Task: Compose an email with the signature Harrison Baker with the subject Request for an update and the message I need your help in coordinating the logistics for the upcoming event. from softage.5@softage.net to softage.2@softage.net, select first sentence, change the font color from current to black and background color to maroon Send the email. Finally, move the email from Sent Items to the label Fitness
Action: Mouse moved to (1111, 88)
Screenshot: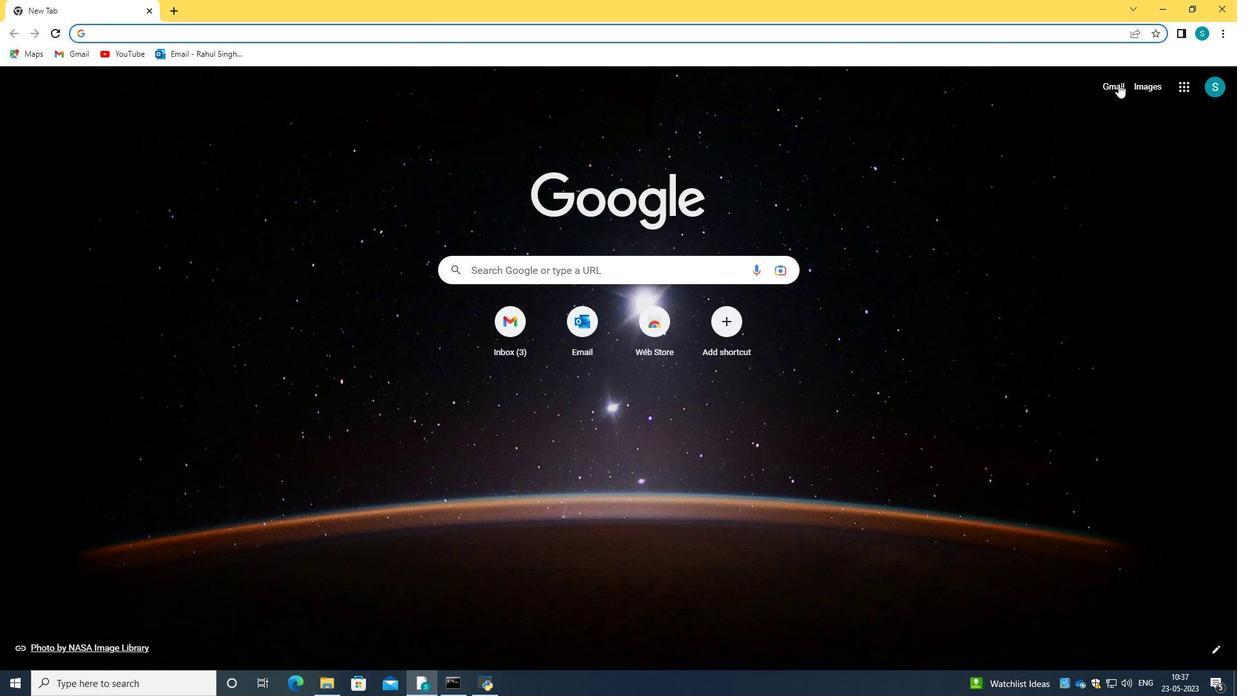 
Action: Mouse pressed left at (1111, 88)
Screenshot: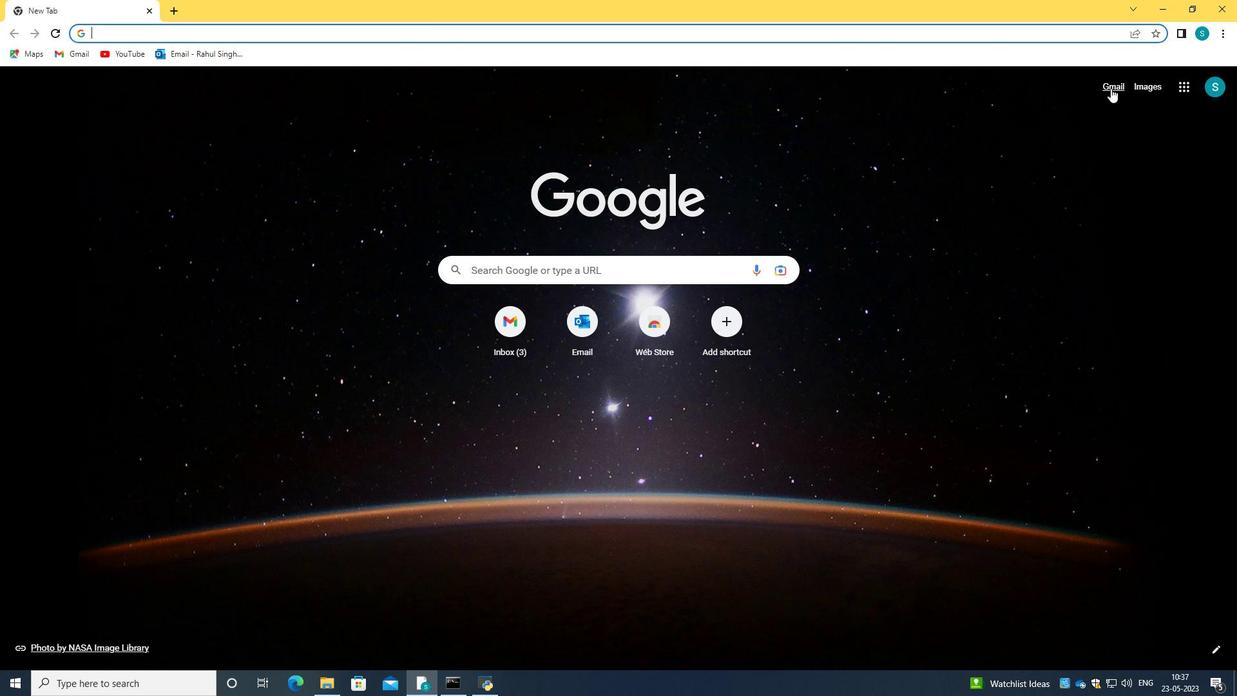
Action: Mouse moved to (641, 198)
Screenshot: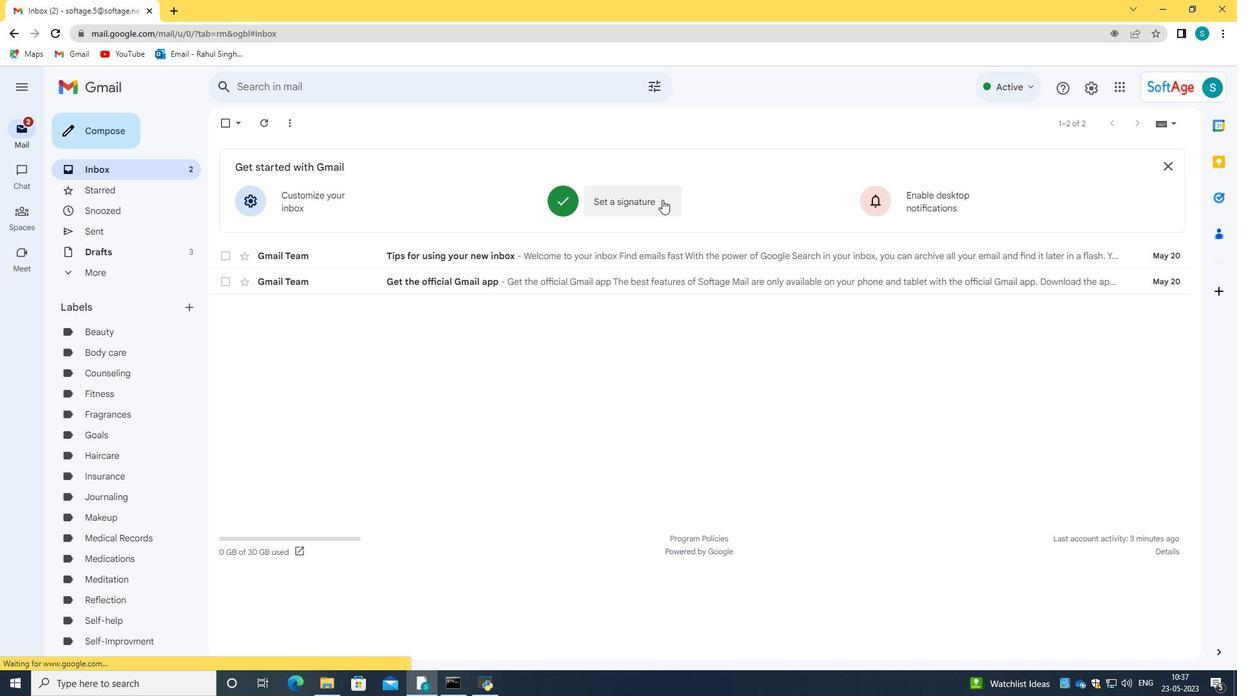 
Action: Mouse pressed left at (641, 198)
Screenshot: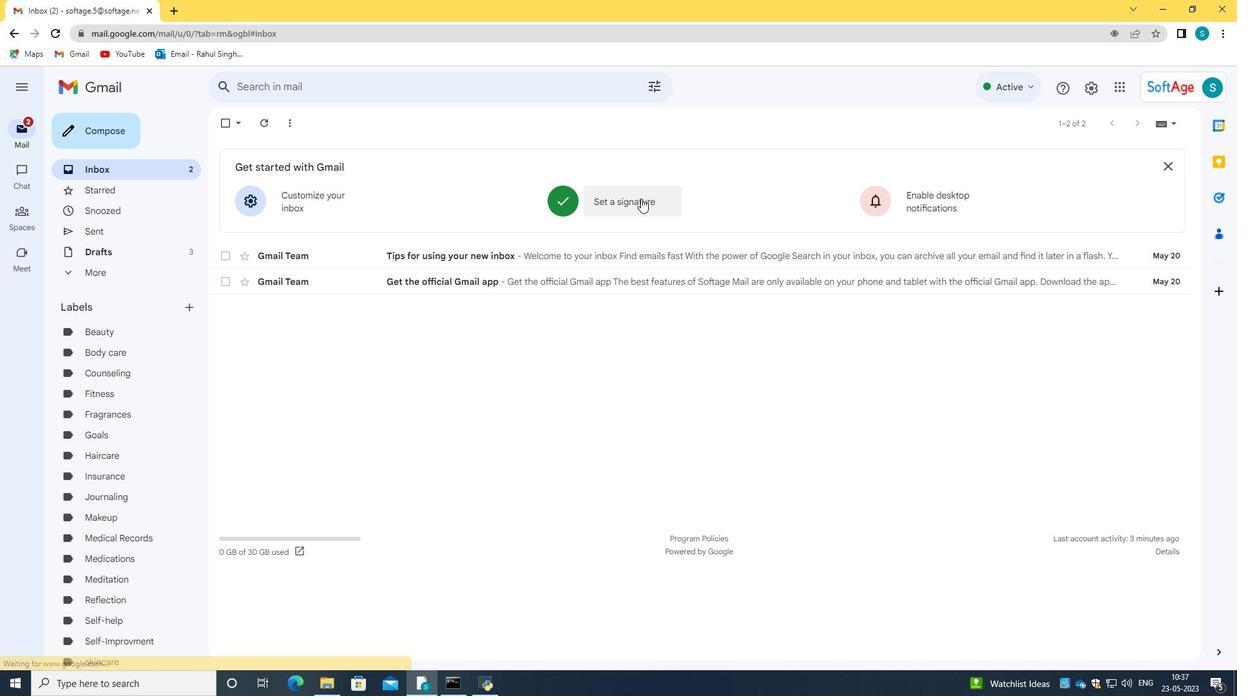 
Action: Mouse moved to (650, 237)
Screenshot: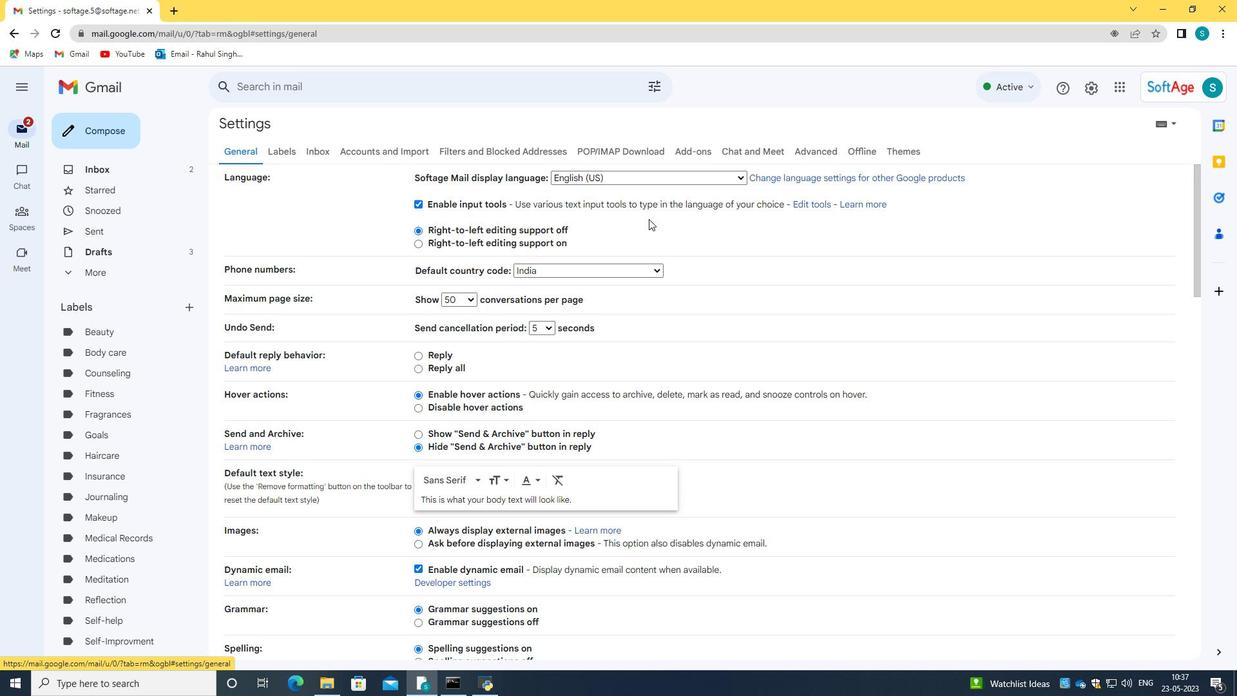 
Action: Mouse scrolled (650, 236) with delta (0, 0)
Screenshot: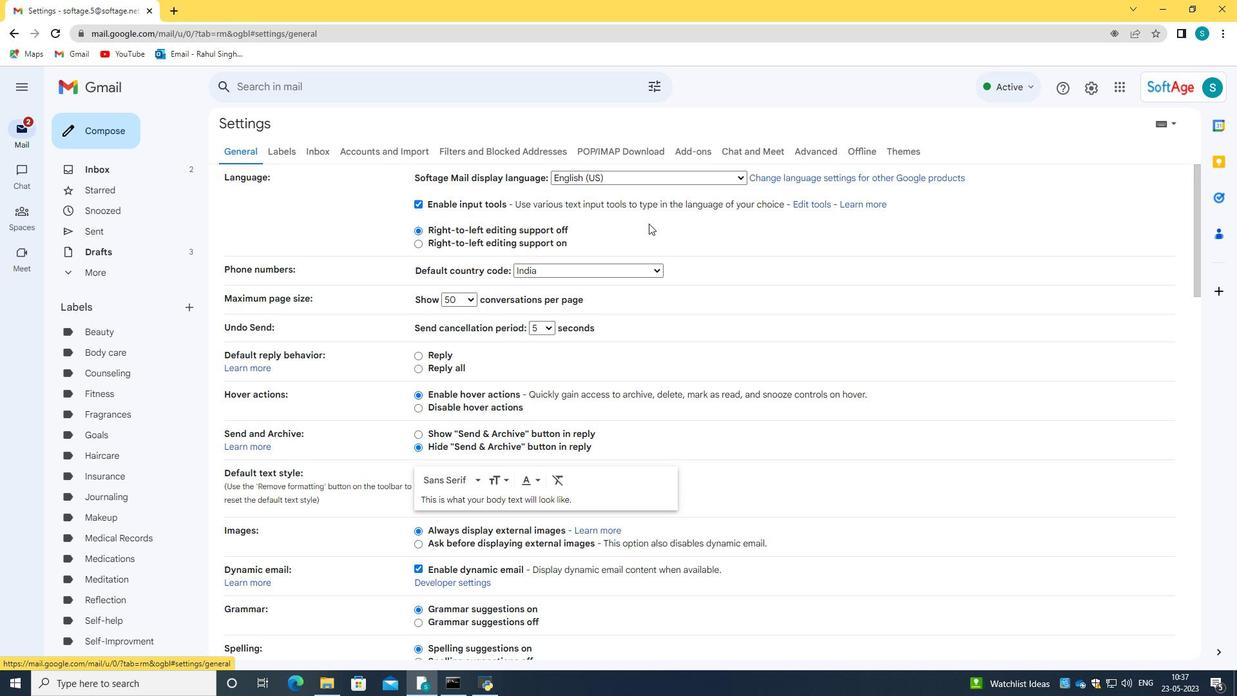 
Action: Mouse moved to (650, 237)
Screenshot: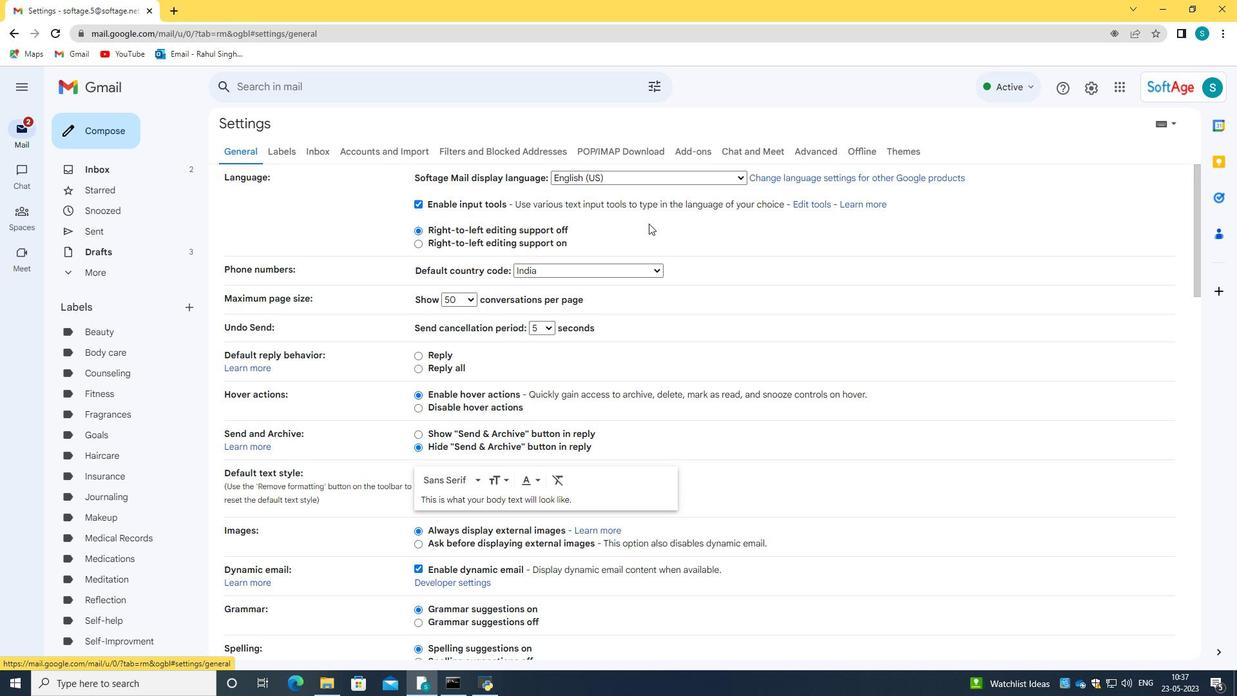 
Action: Mouse scrolled (650, 237) with delta (0, 0)
Screenshot: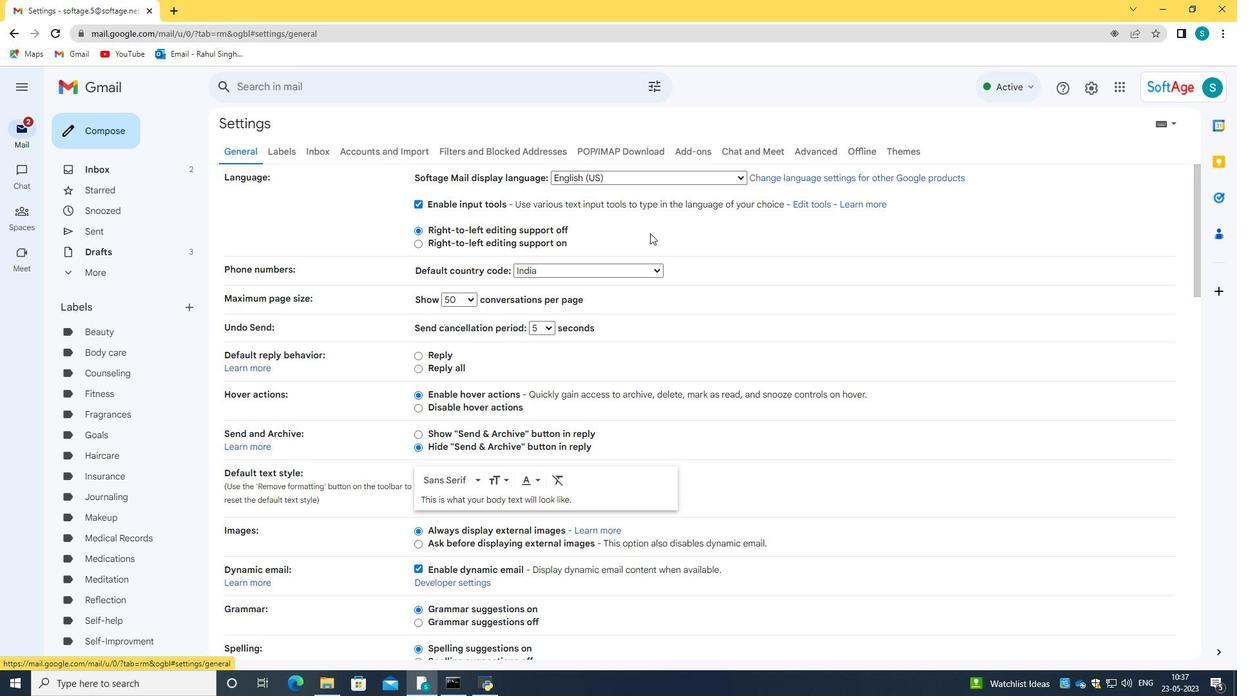 
Action: Mouse scrolled (650, 237) with delta (0, 0)
Screenshot: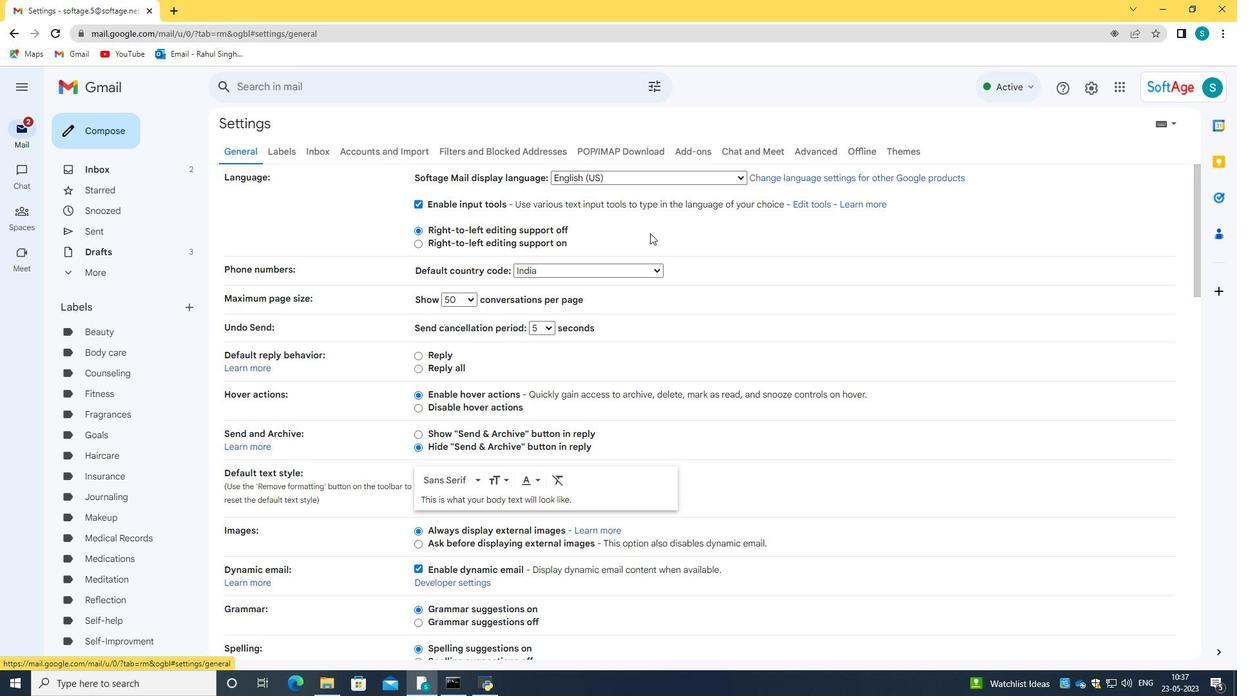 
Action: Mouse scrolled (650, 237) with delta (0, 0)
Screenshot: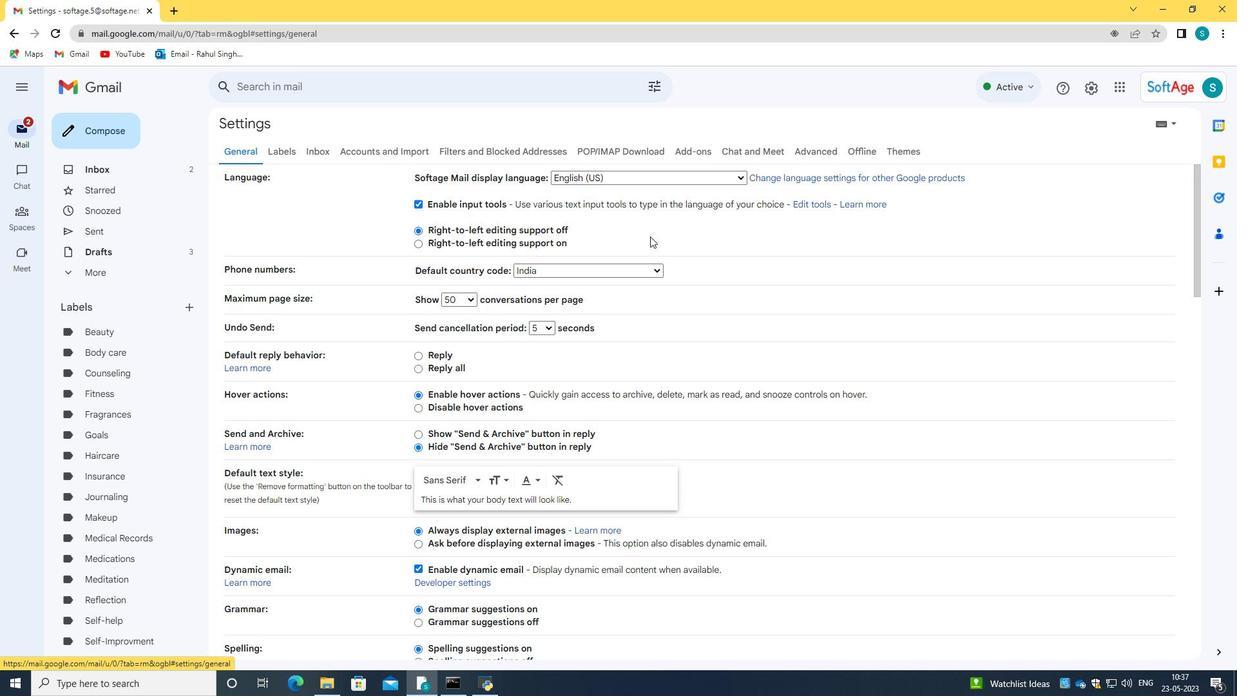 
Action: Mouse scrolled (650, 237) with delta (0, 0)
Screenshot: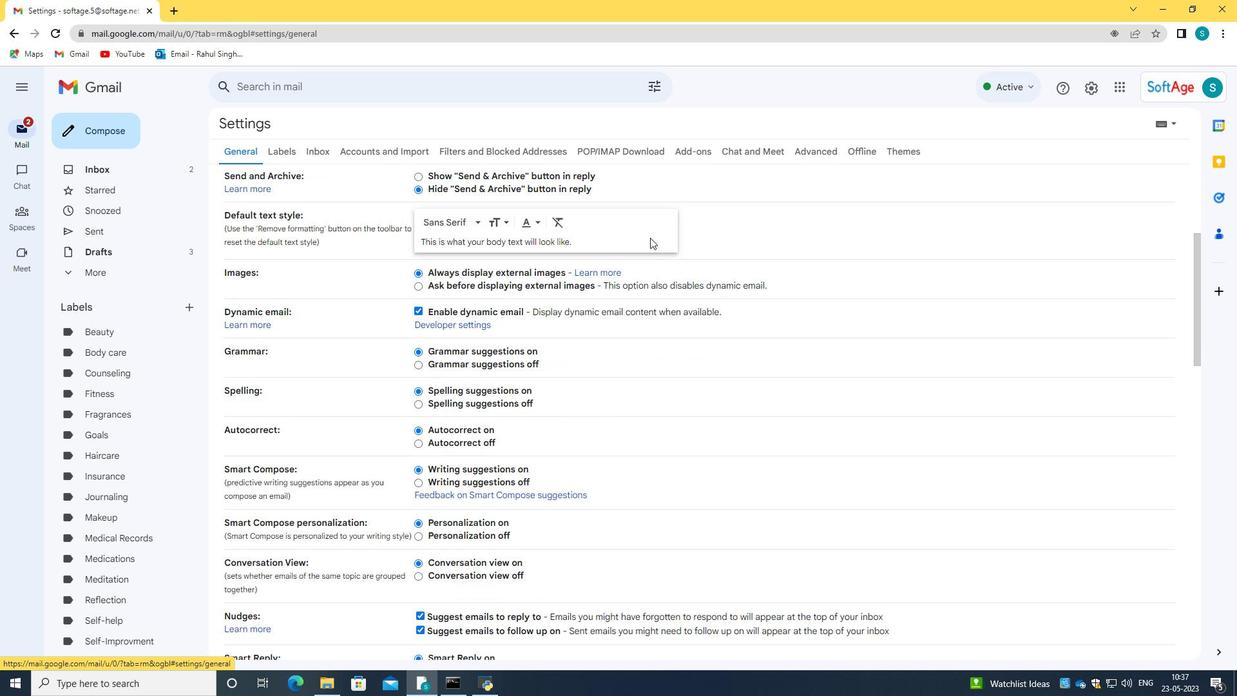 
Action: Mouse scrolled (650, 237) with delta (0, 0)
Screenshot: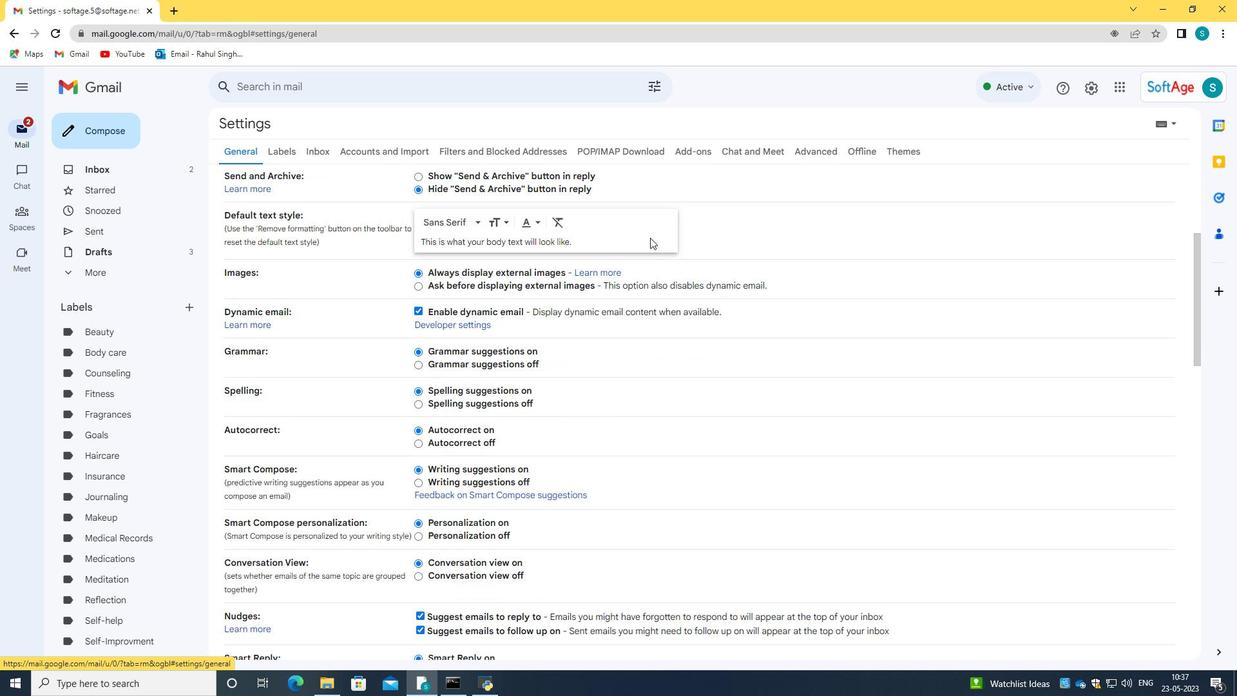 
Action: Mouse scrolled (650, 237) with delta (0, 0)
Screenshot: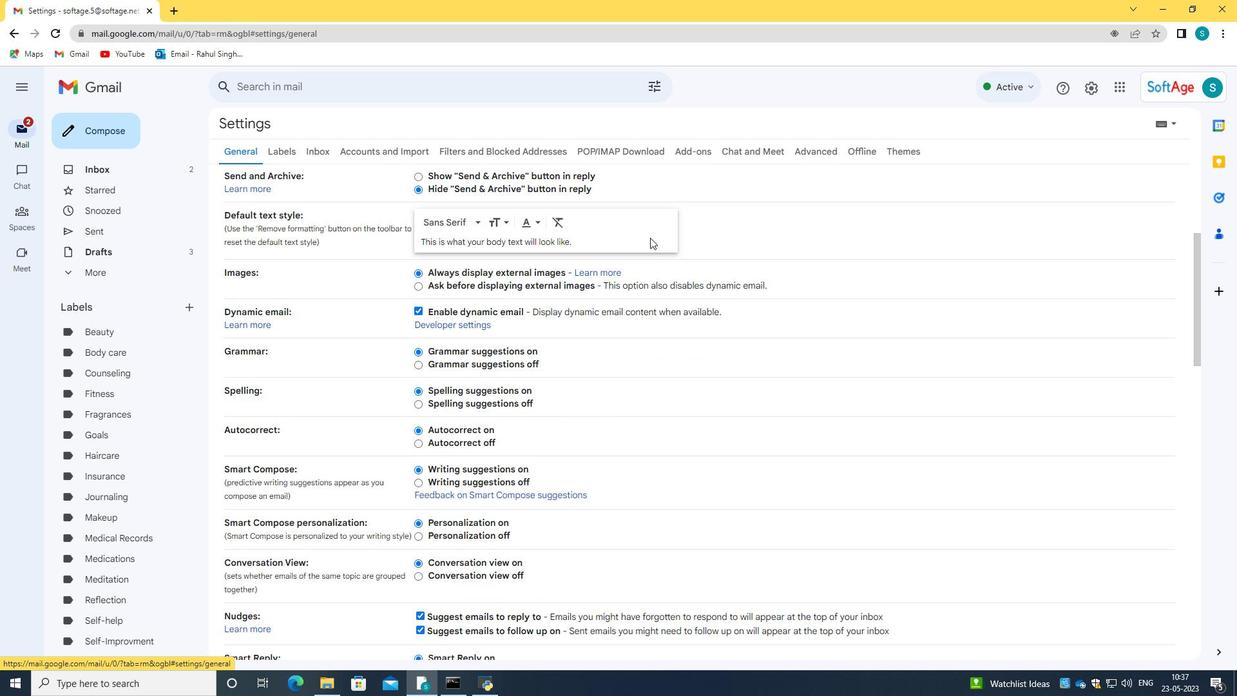 
Action: Mouse scrolled (650, 237) with delta (0, 0)
Screenshot: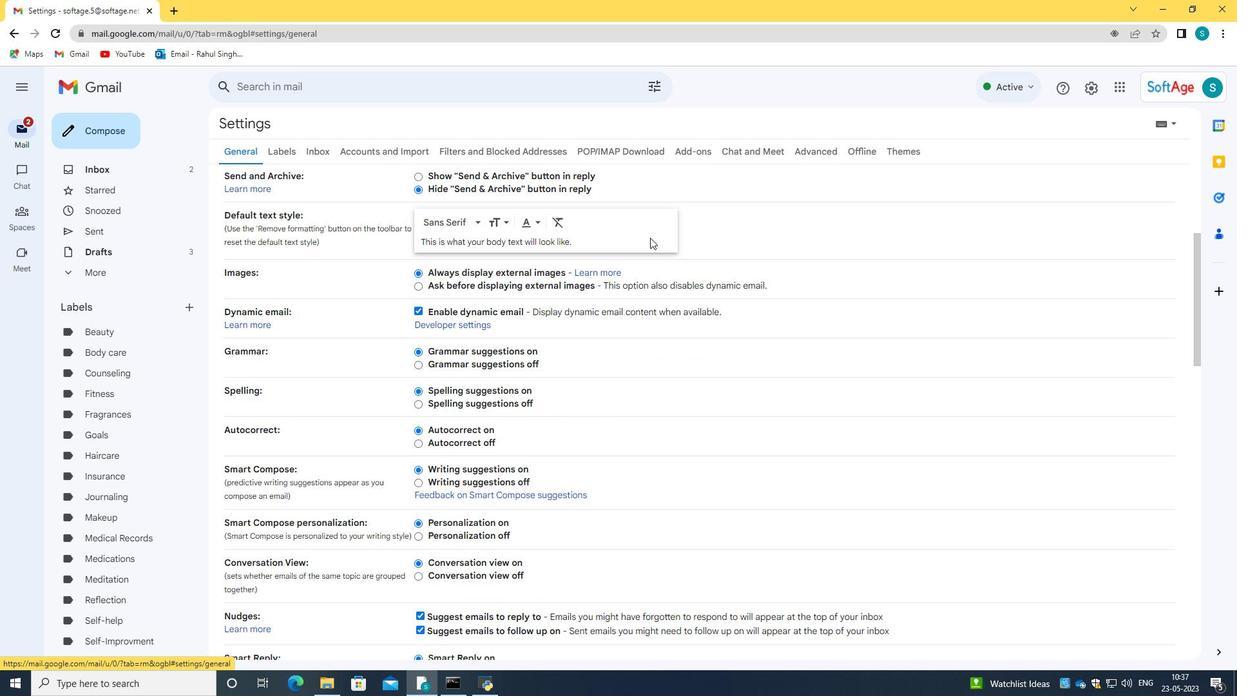 
Action: Mouse moved to (650, 238)
Screenshot: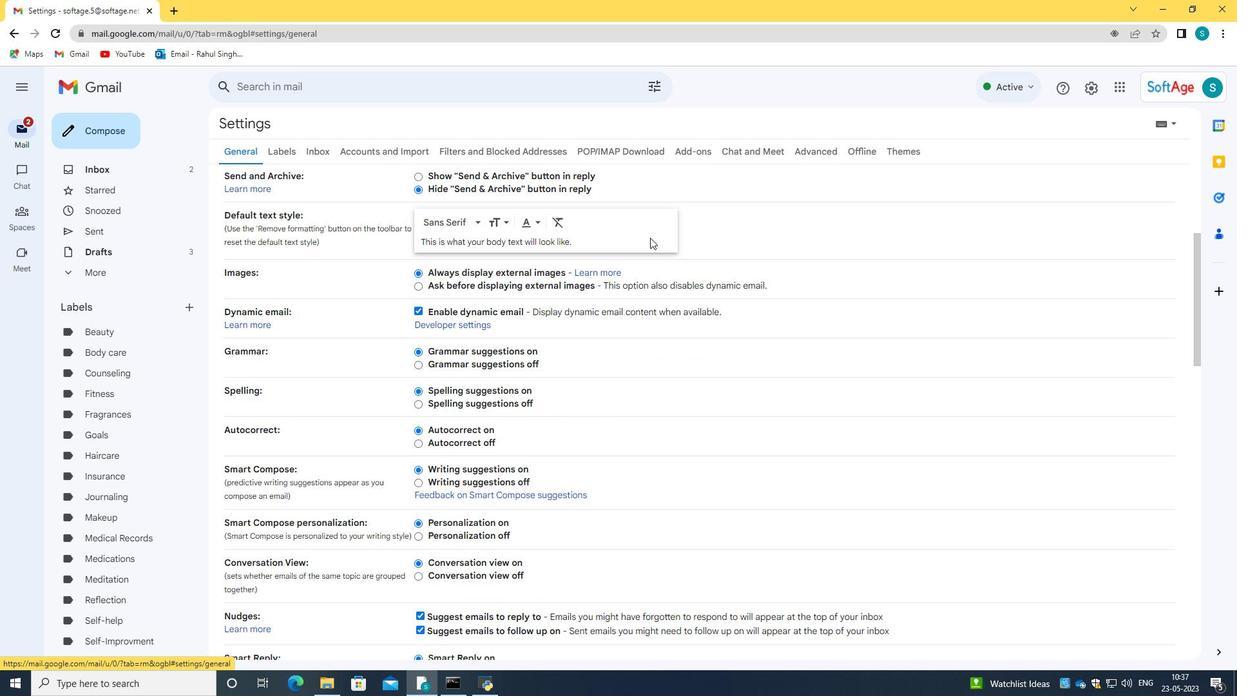 
Action: Mouse scrolled (650, 237) with delta (0, 0)
Screenshot: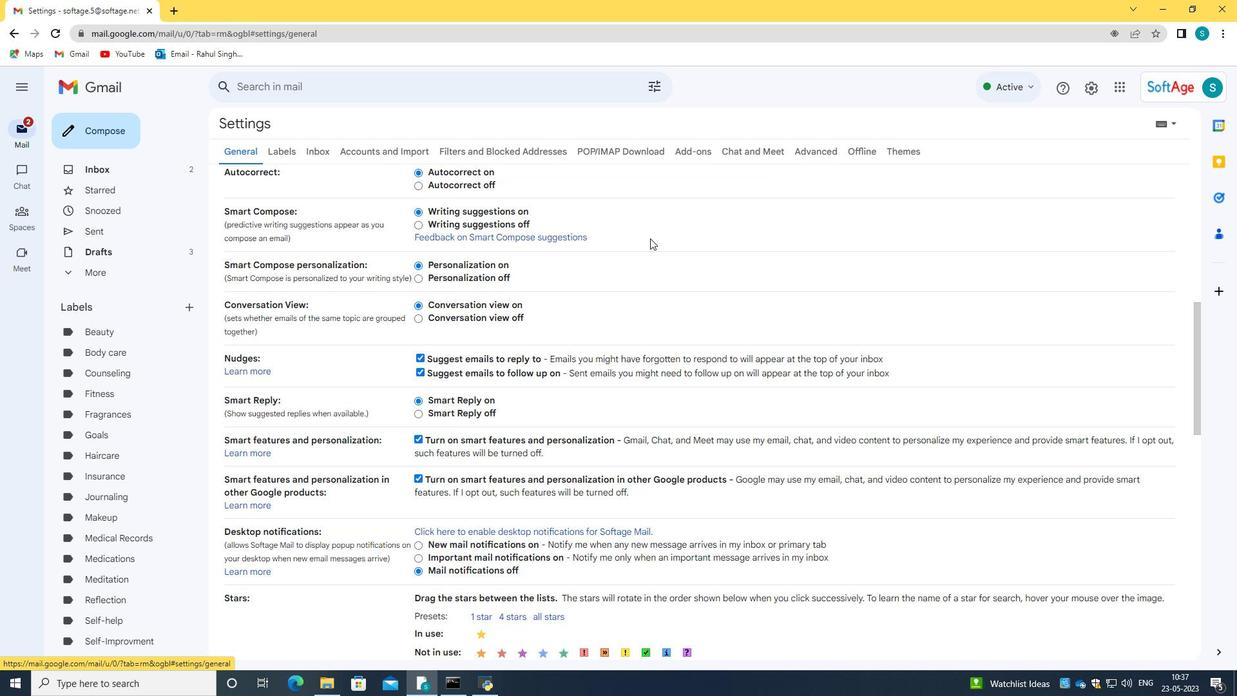 
Action: Mouse scrolled (650, 237) with delta (0, 0)
Screenshot: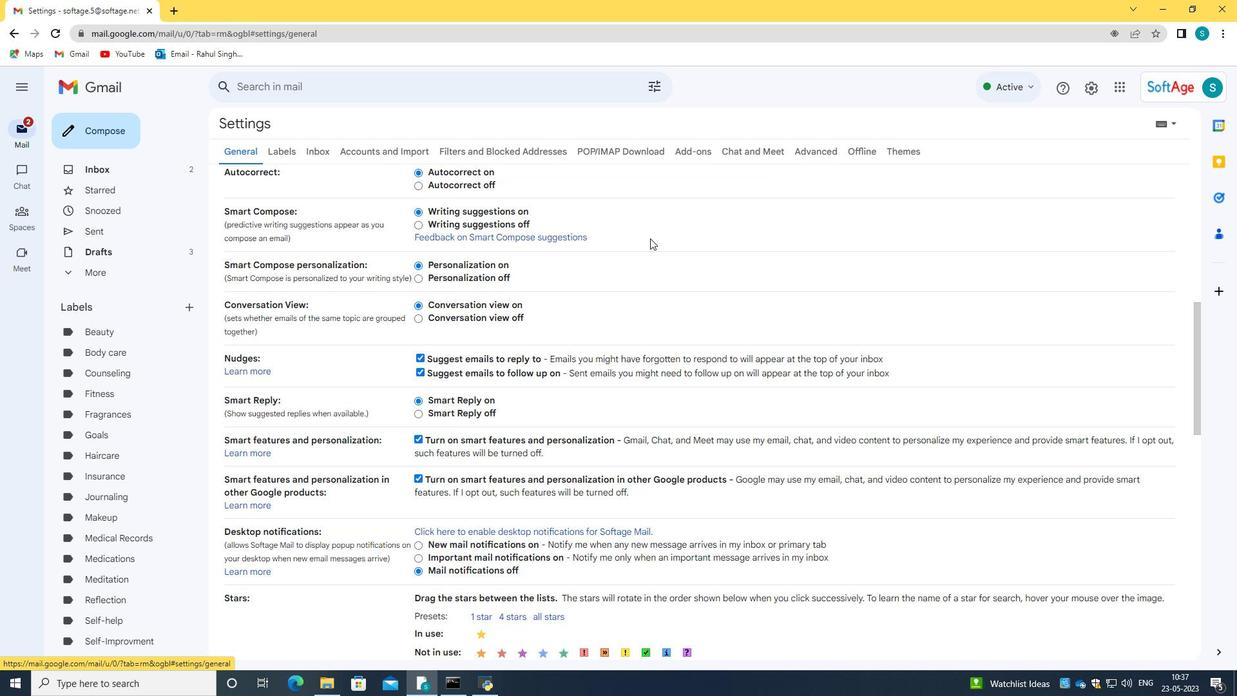 
Action: Mouse scrolled (650, 237) with delta (0, 0)
Screenshot: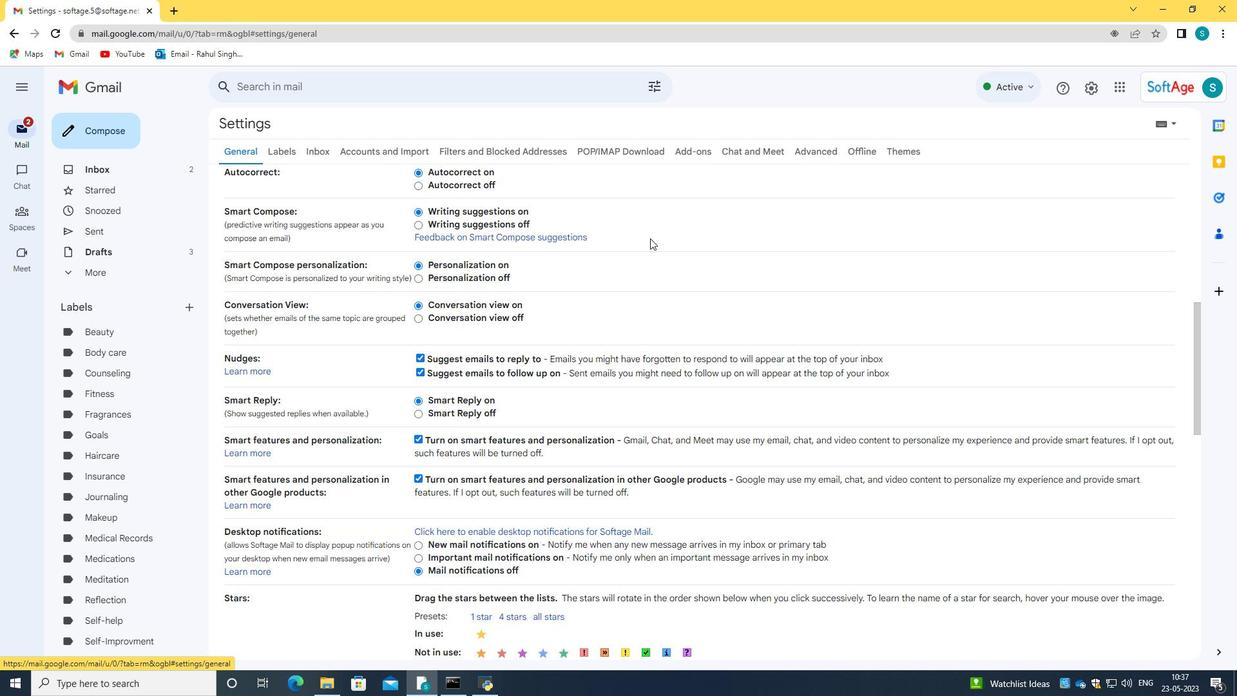 
Action: Mouse scrolled (650, 237) with delta (0, 0)
Screenshot: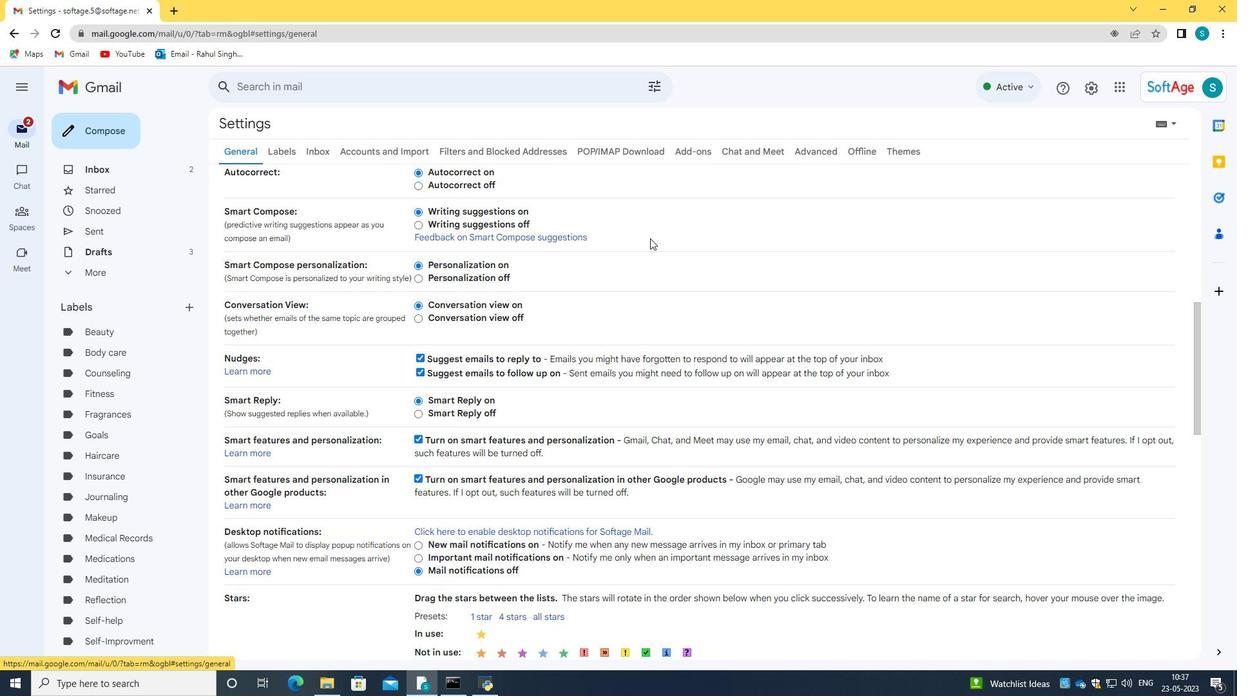 
Action: Mouse moved to (546, 601)
Screenshot: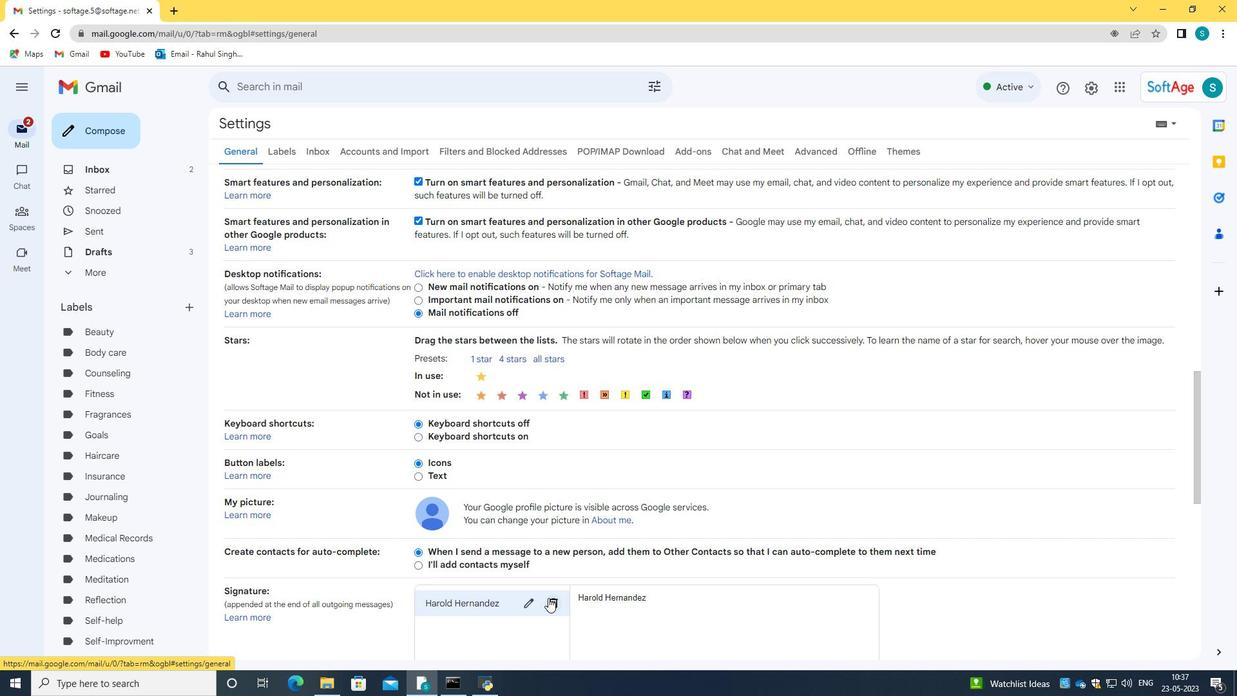 
Action: Mouse pressed left at (546, 601)
Screenshot: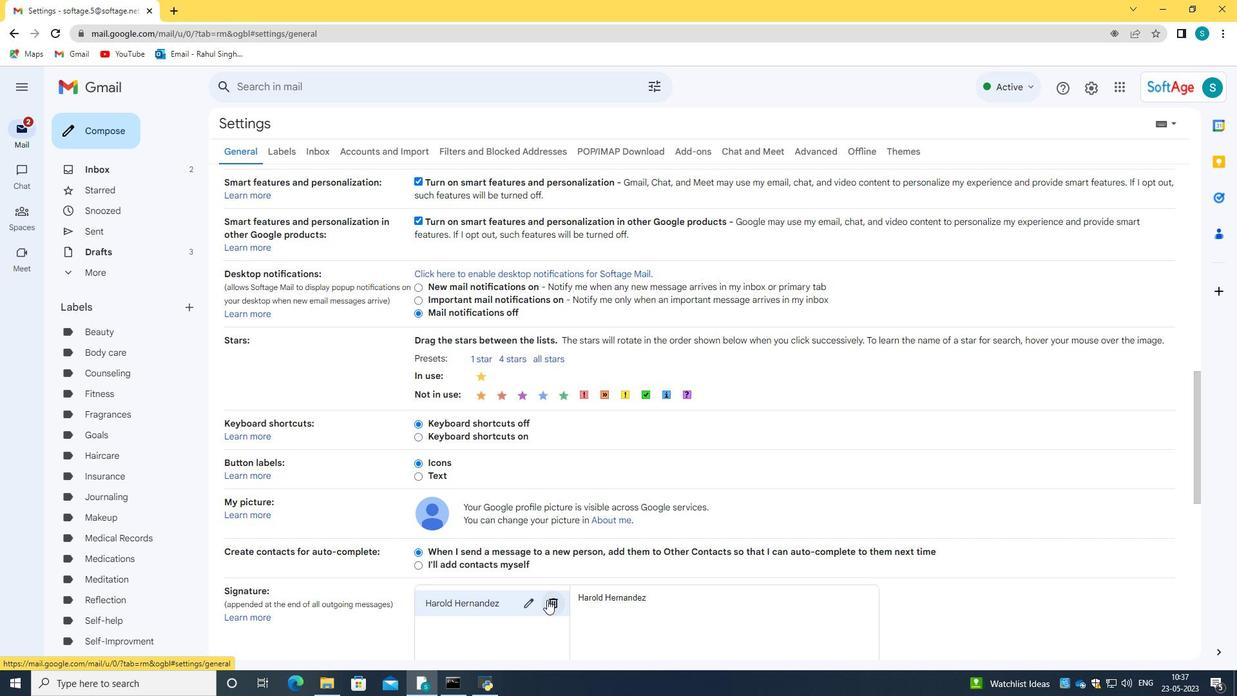 
Action: Mouse moved to (731, 398)
Screenshot: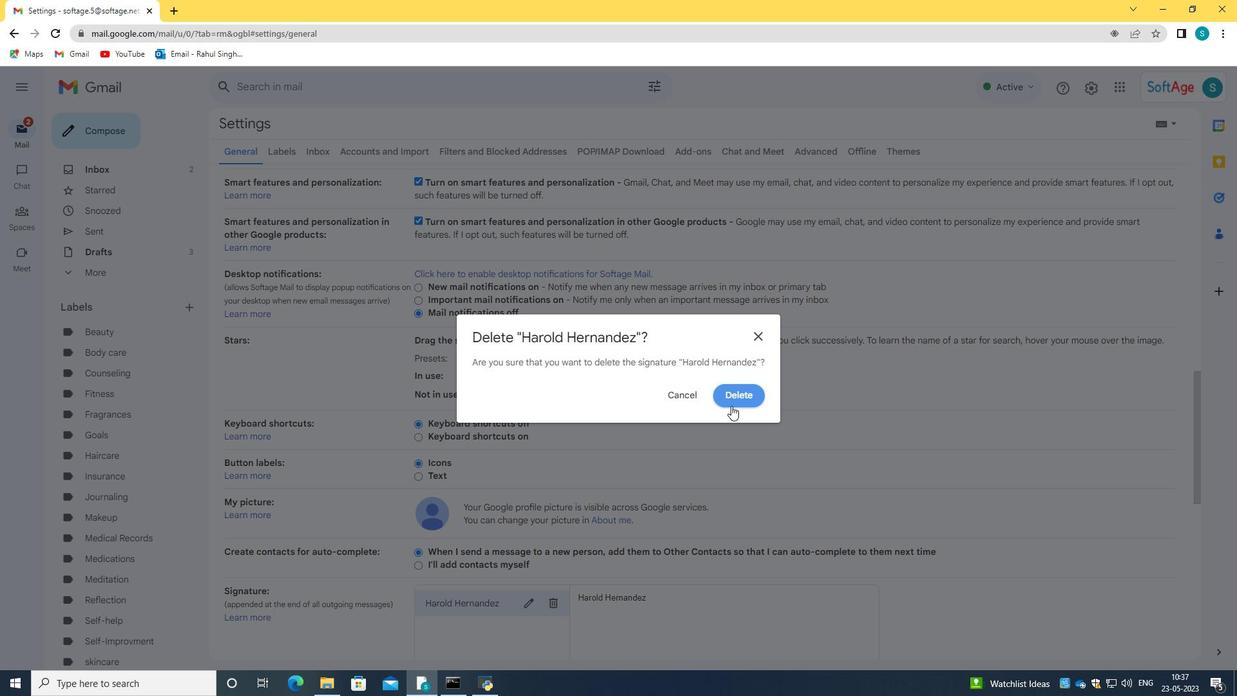 
Action: Mouse pressed left at (731, 398)
Screenshot: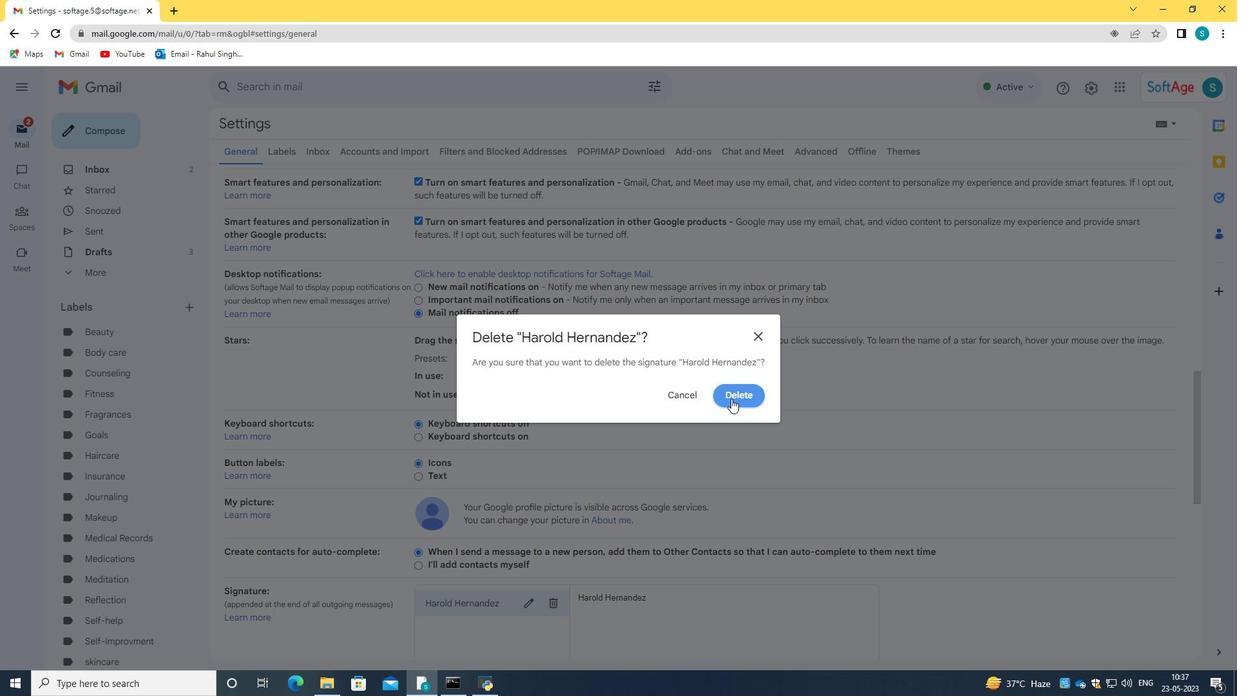 
Action: Mouse moved to (611, 466)
Screenshot: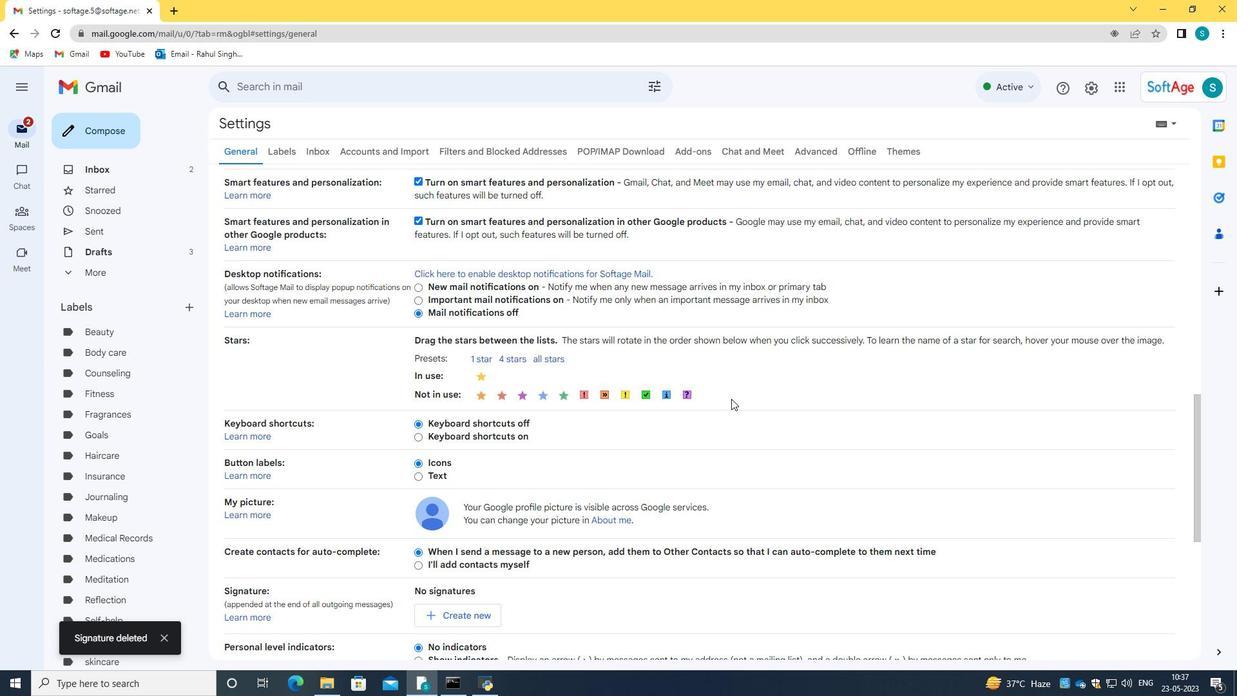 
Action: Mouse scrolled (611, 465) with delta (0, 0)
Screenshot: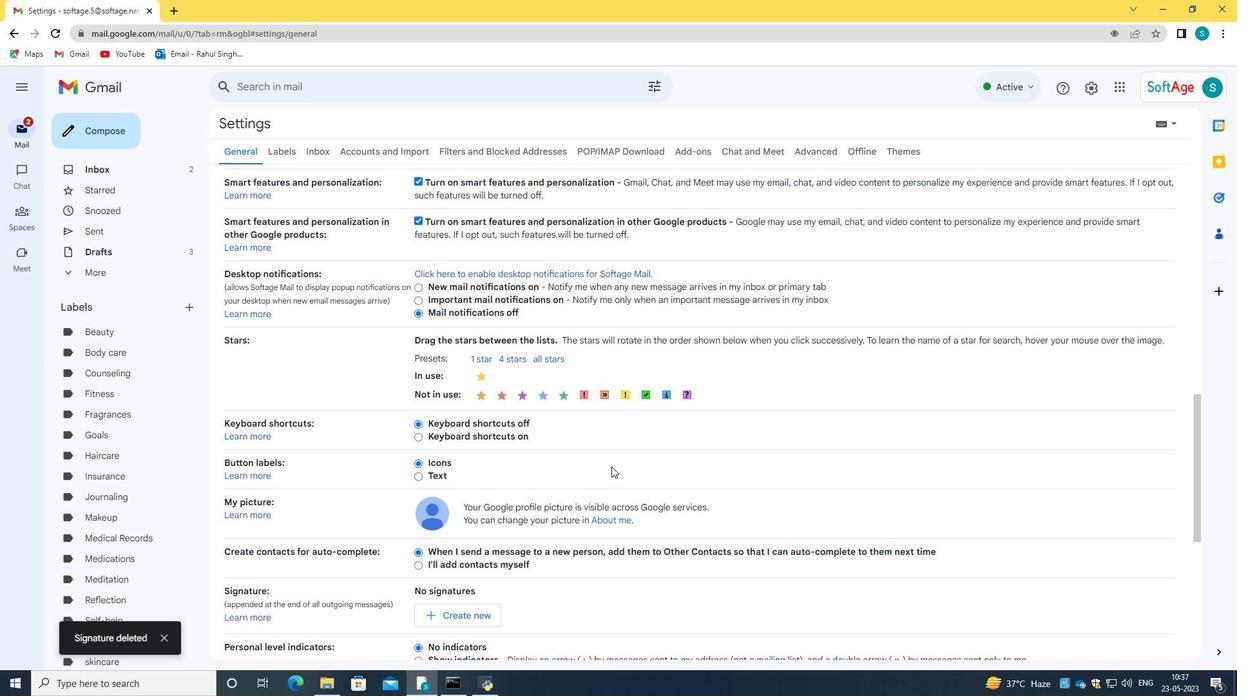 
Action: Mouse moved to (450, 550)
Screenshot: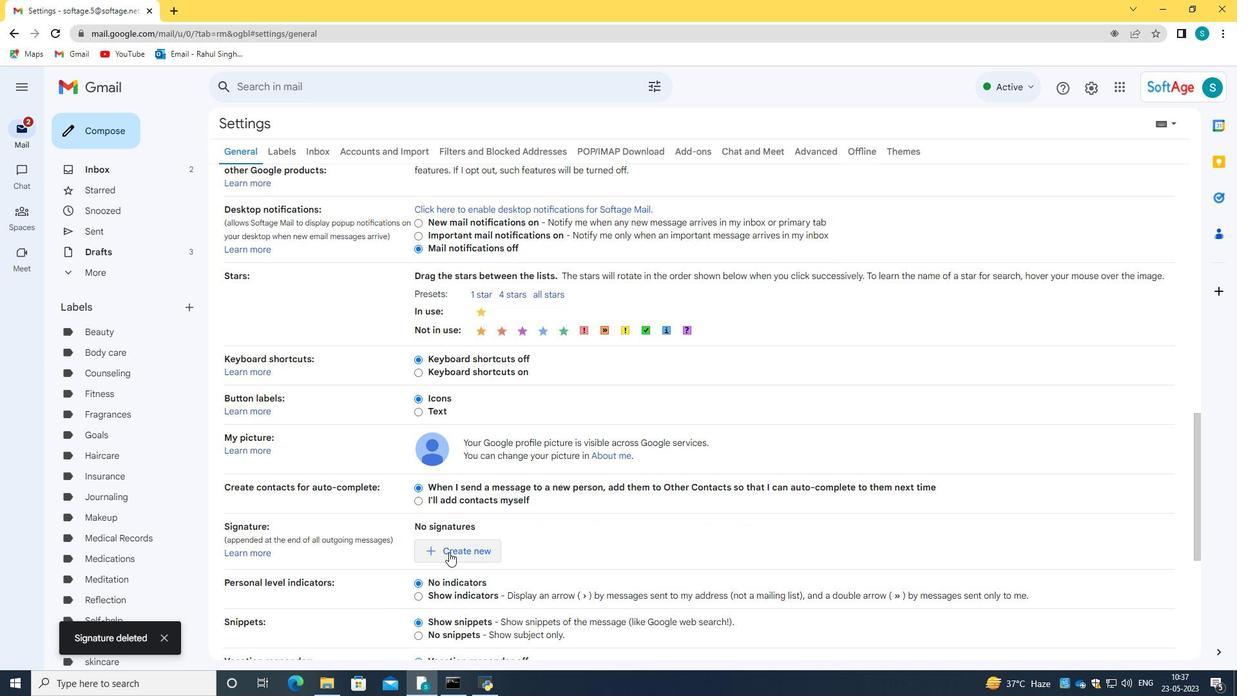 
Action: Mouse pressed left at (450, 550)
Screenshot: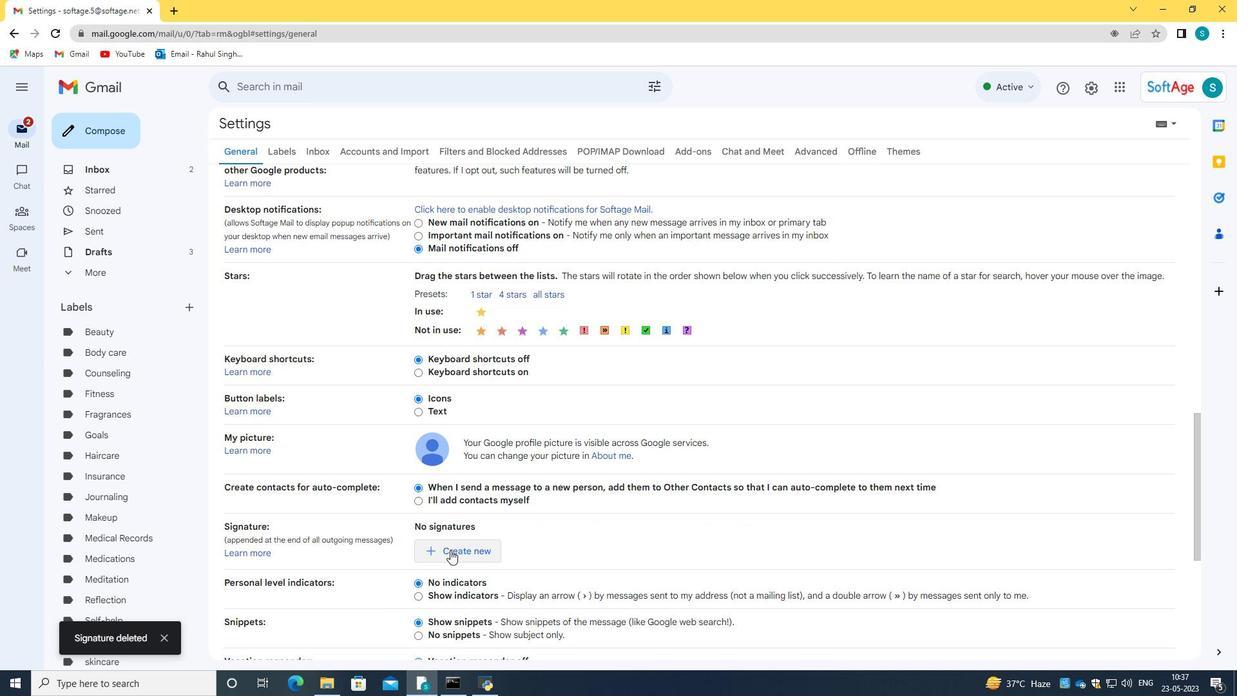 
Action: Mouse moved to (538, 360)
Screenshot: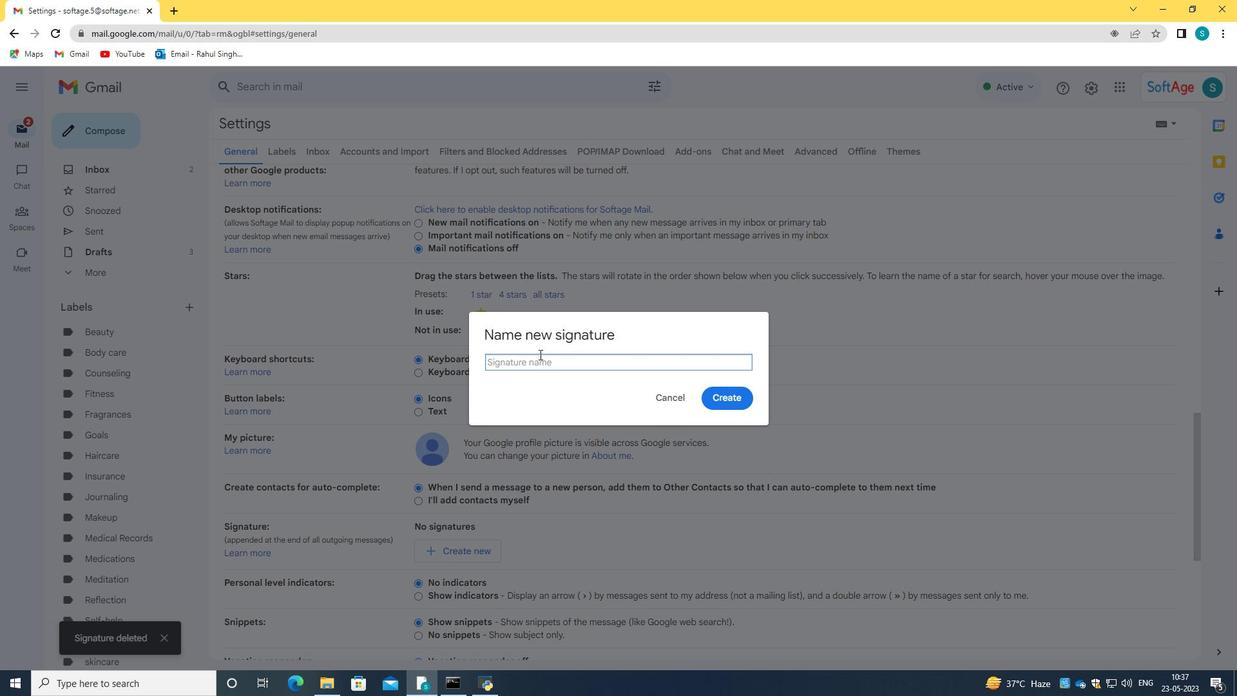 
Action: Key pressed <Key.caps_lock>H<Key.caps_lock>arrison<Key.space><Key.caps_lock>B<Key.caps_lock>aker
Screenshot: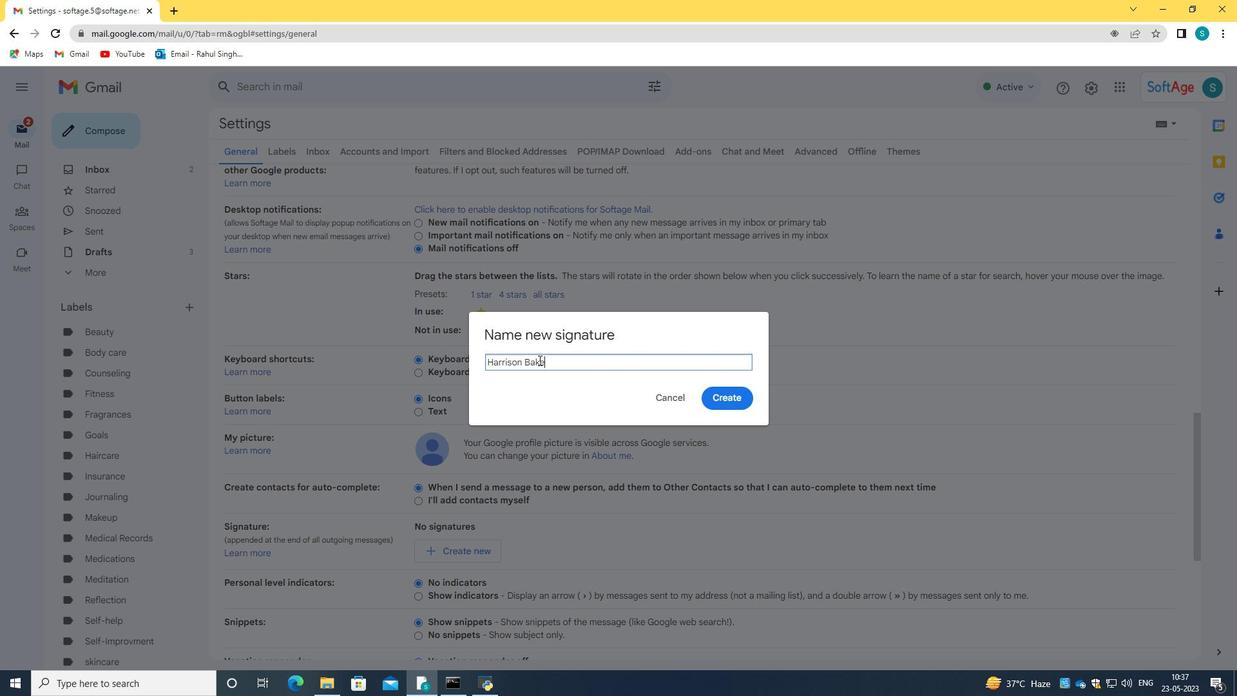 
Action: Mouse moved to (751, 395)
Screenshot: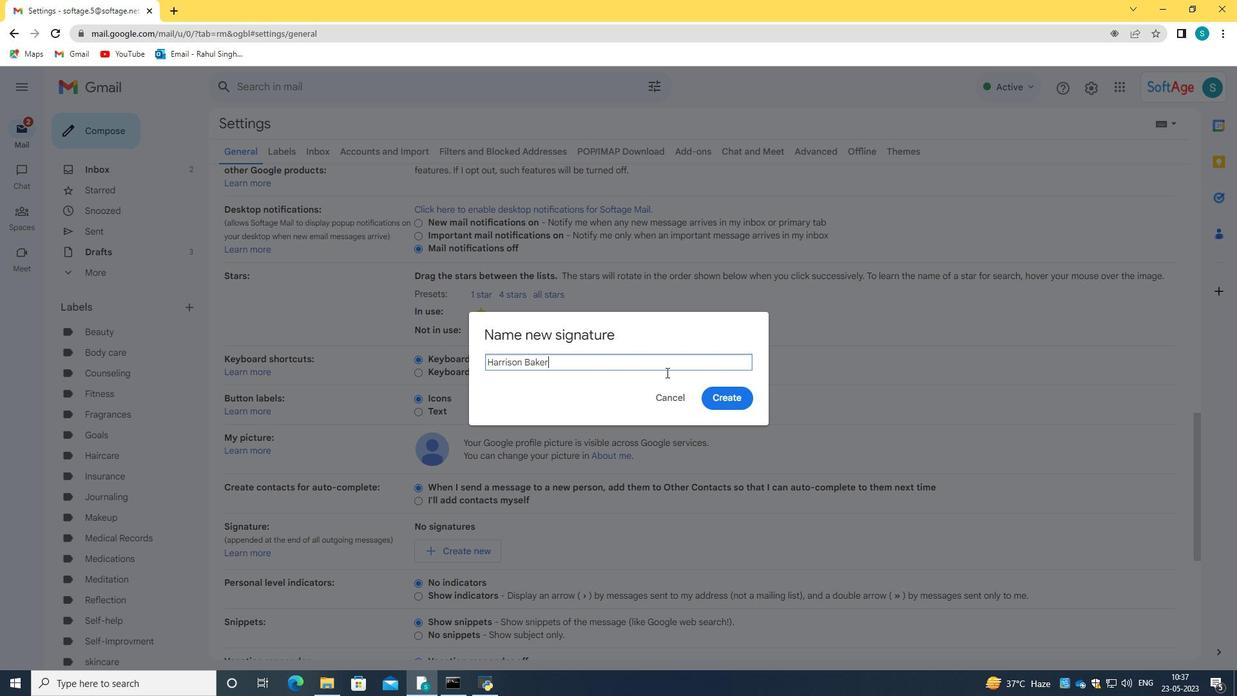 
Action: Mouse pressed left at (751, 395)
Screenshot: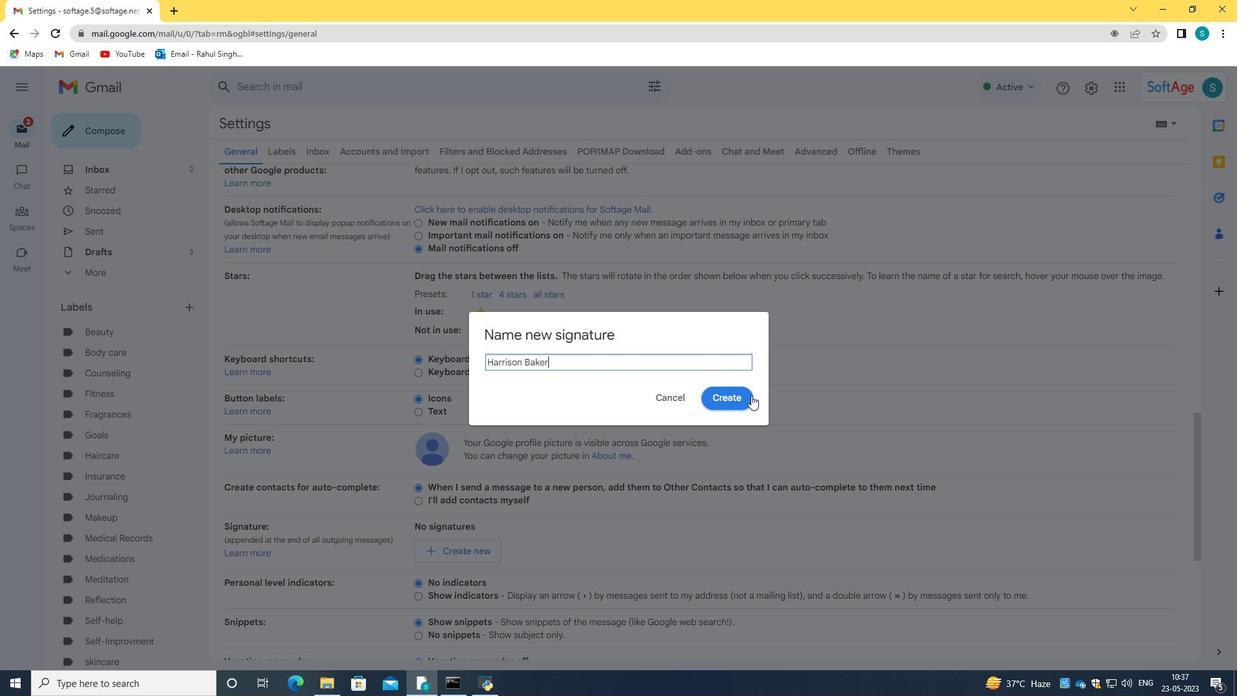
Action: Mouse moved to (669, 549)
Screenshot: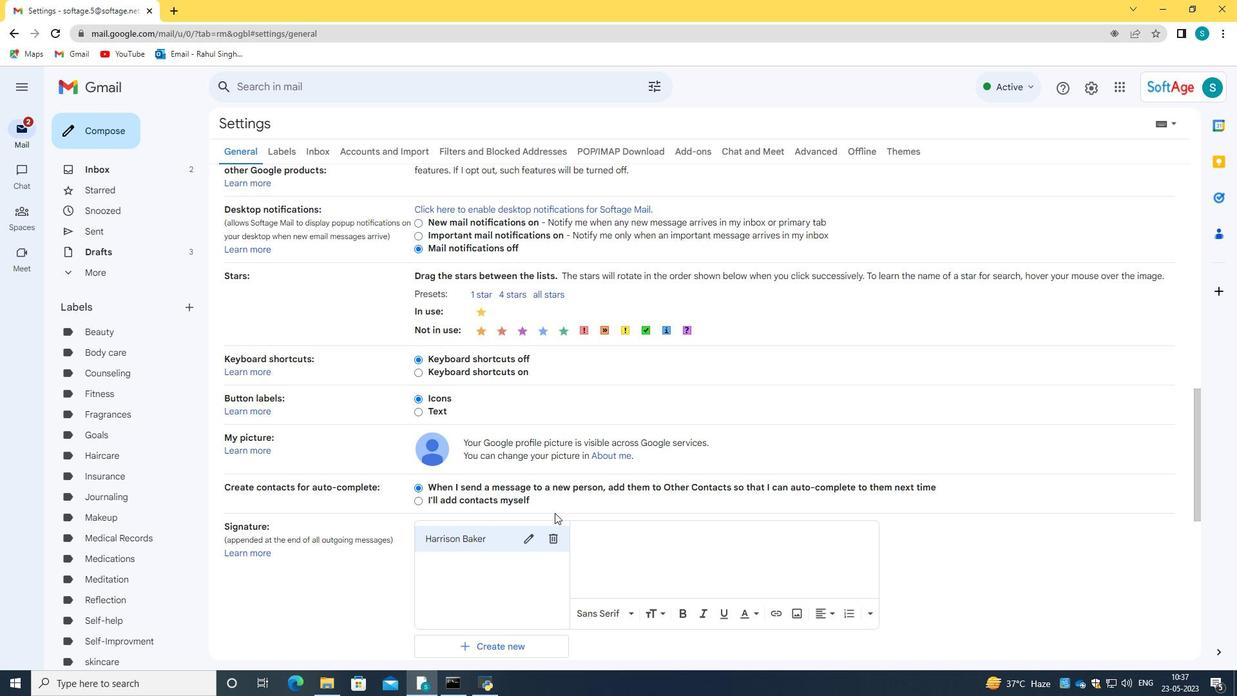 
Action: Mouse pressed left at (669, 549)
Screenshot: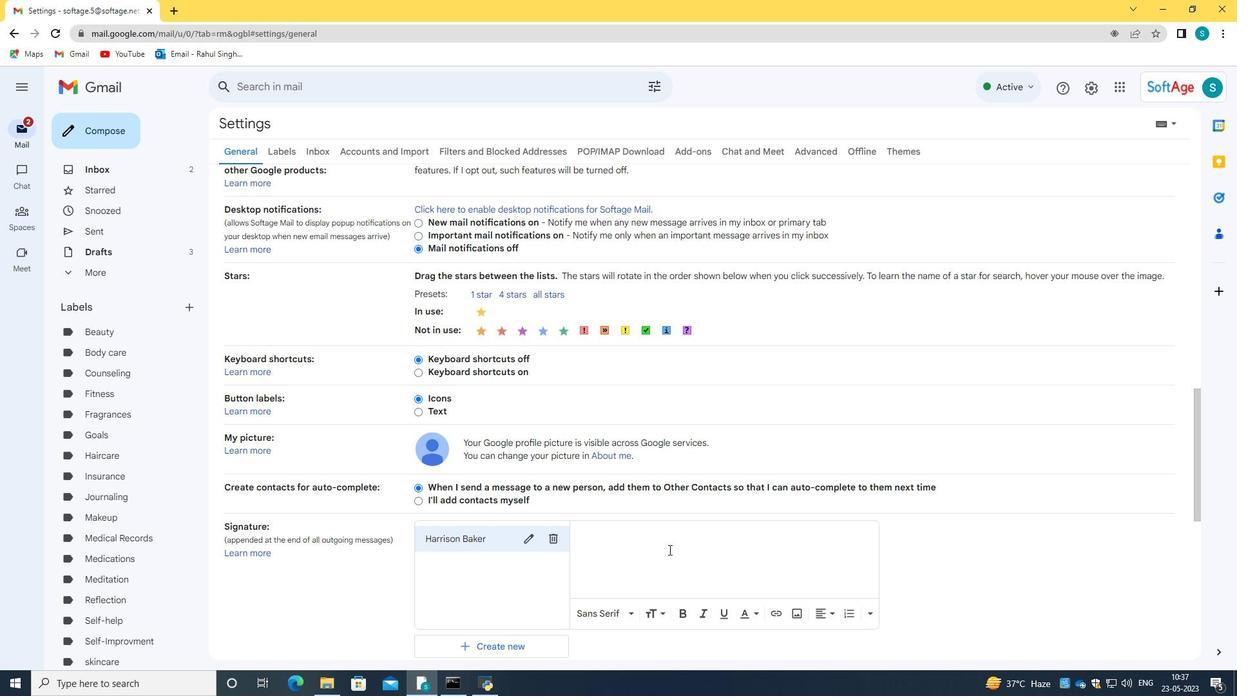 
Action: Key pressed <Key.caps_lock>H<Key.caps_lock>arrison<Key.space><Key.caps_lock>B<Key.caps_lock>aker
Screenshot: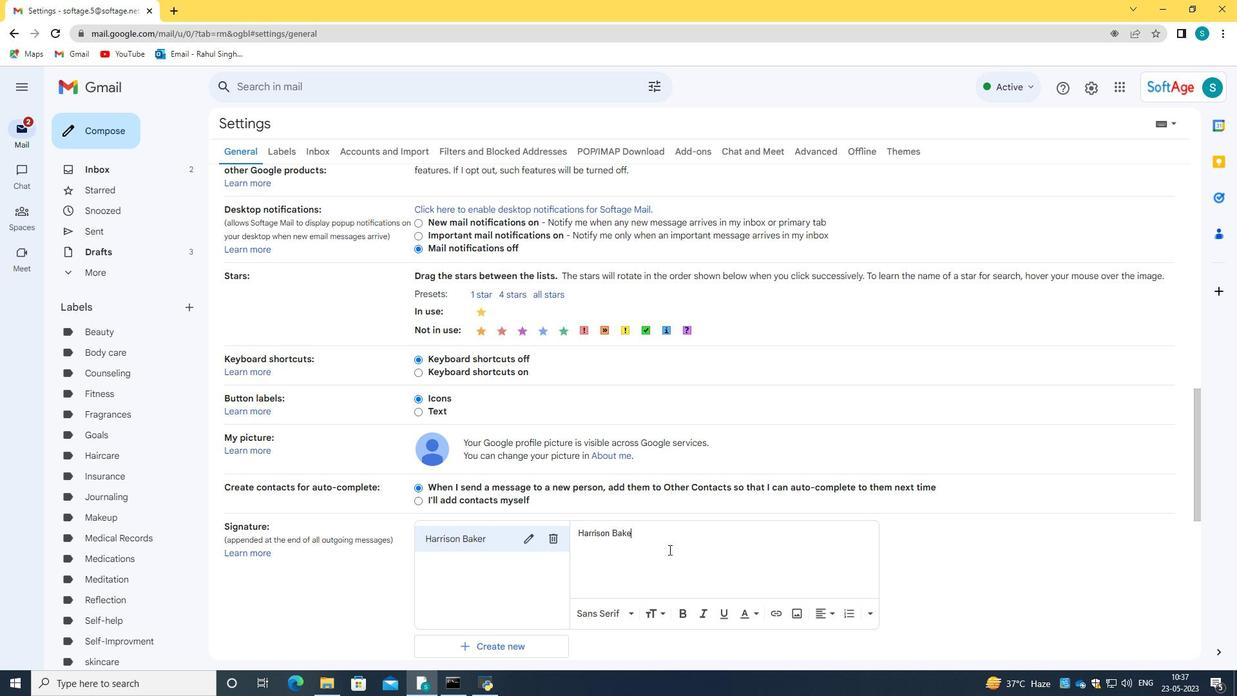 
Action: Mouse scrolled (669, 549) with delta (0, 0)
Screenshot: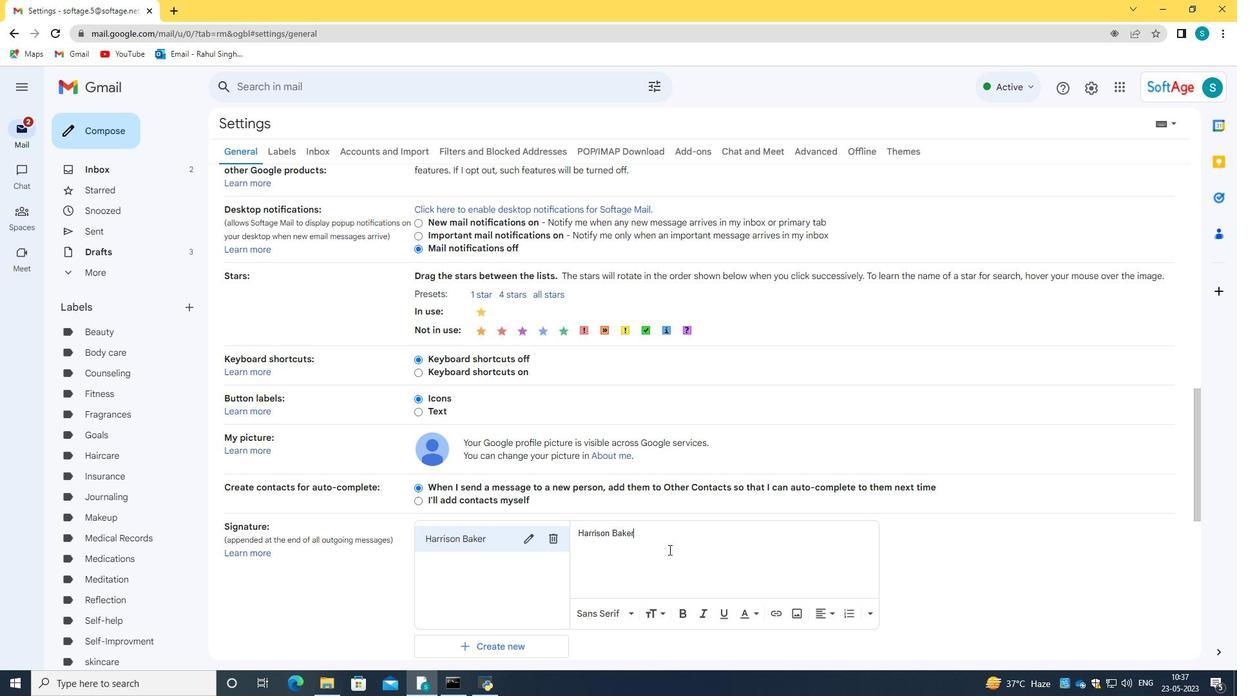 
Action: Mouse scrolled (669, 549) with delta (0, 0)
Screenshot: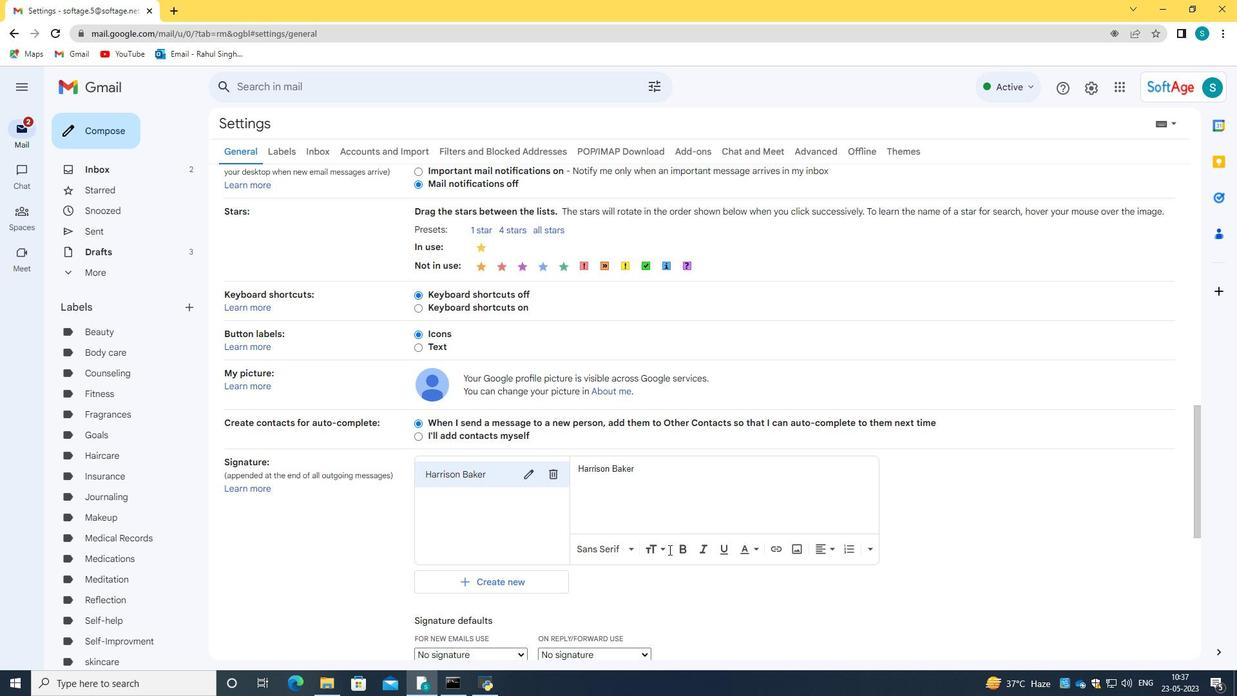
Action: Mouse moved to (589, 534)
Screenshot: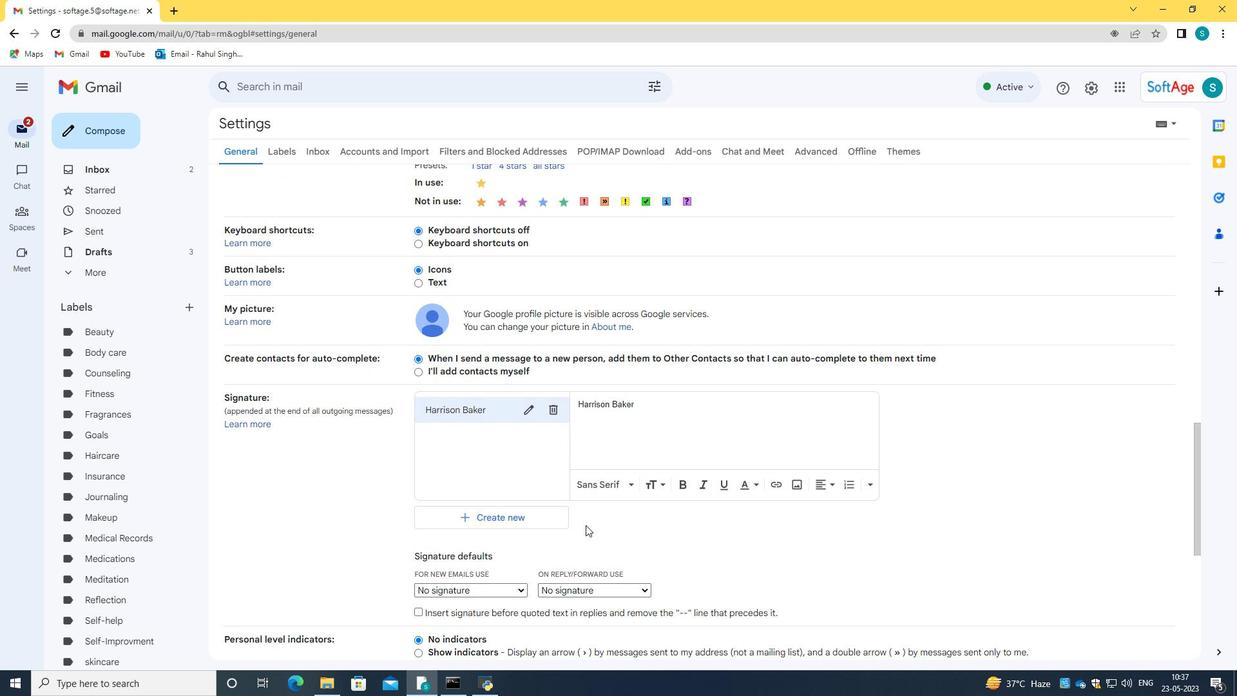 
Action: Mouse scrolled (589, 534) with delta (0, 0)
Screenshot: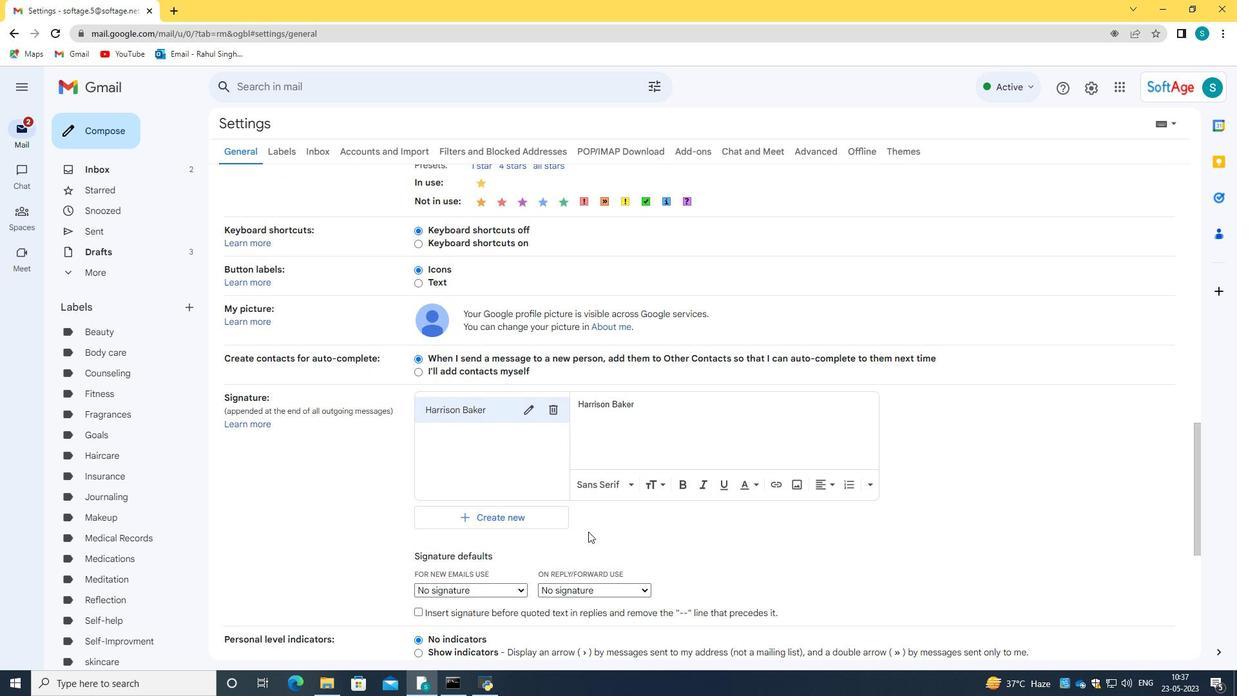 
Action: Mouse scrolled (589, 534) with delta (0, 0)
Screenshot: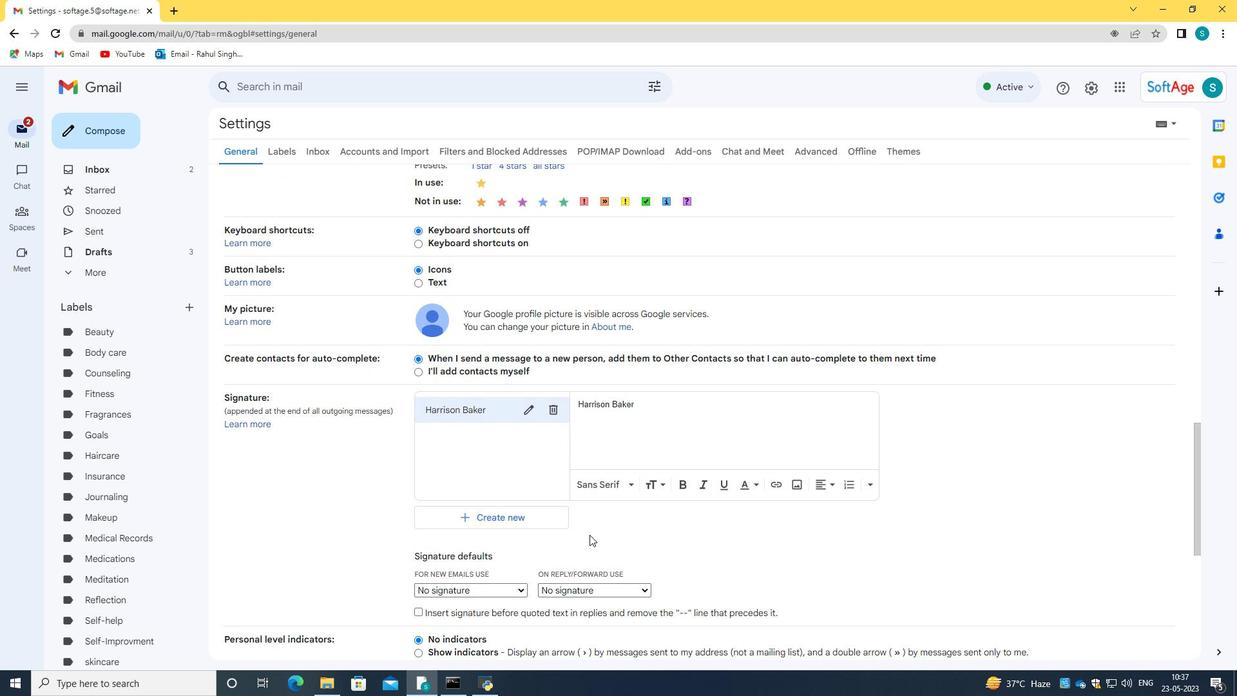 
Action: Mouse scrolled (589, 534) with delta (0, 0)
Screenshot: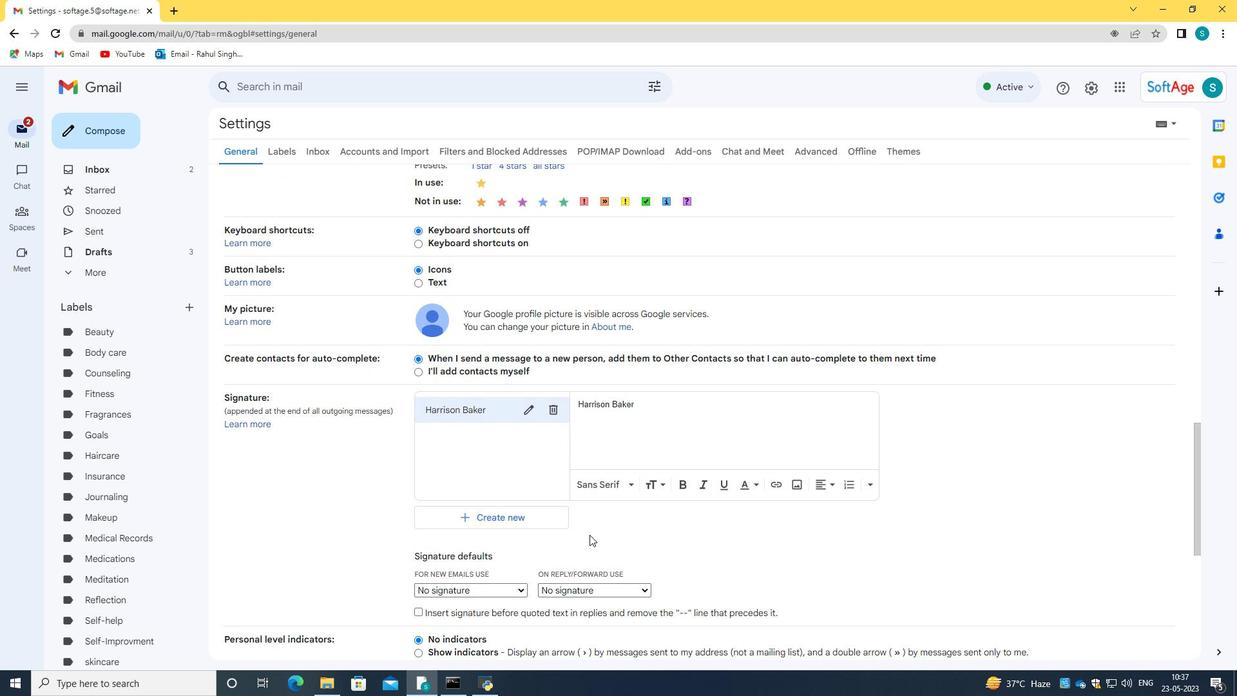 
Action: Mouse scrolled (589, 534) with delta (0, 0)
Screenshot: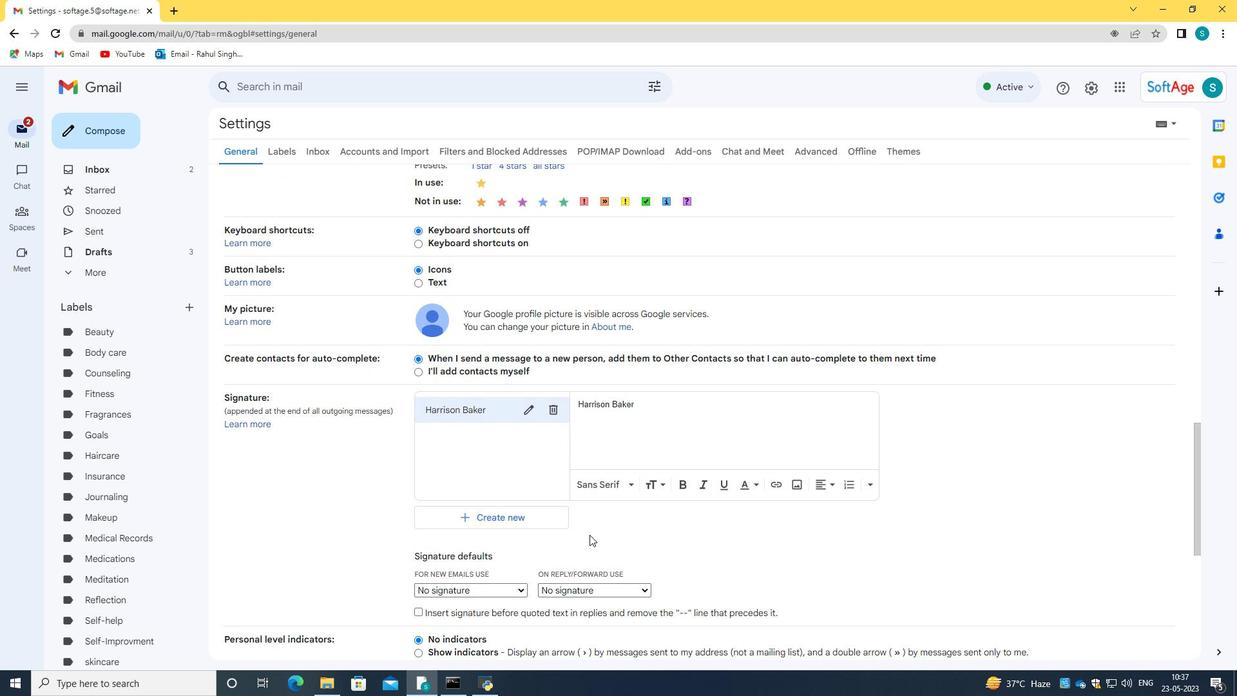 
Action: Mouse scrolled (589, 534) with delta (0, 0)
Screenshot: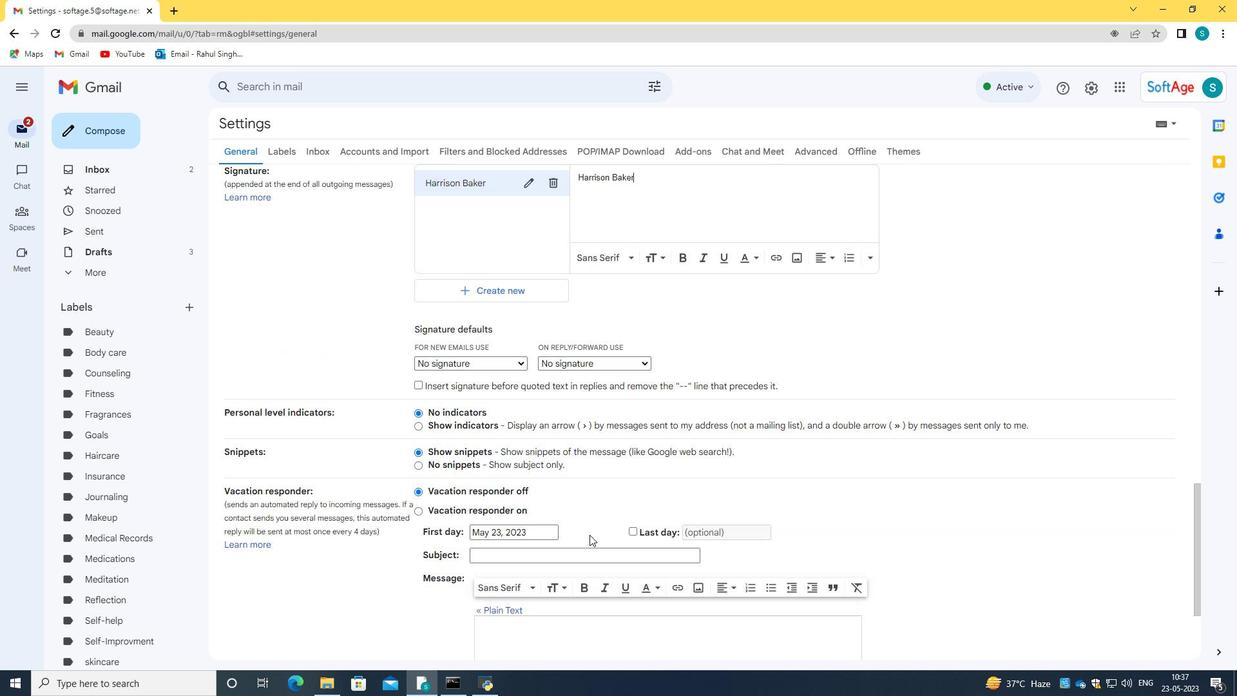 
Action: Mouse scrolled (589, 534) with delta (0, 0)
Screenshot: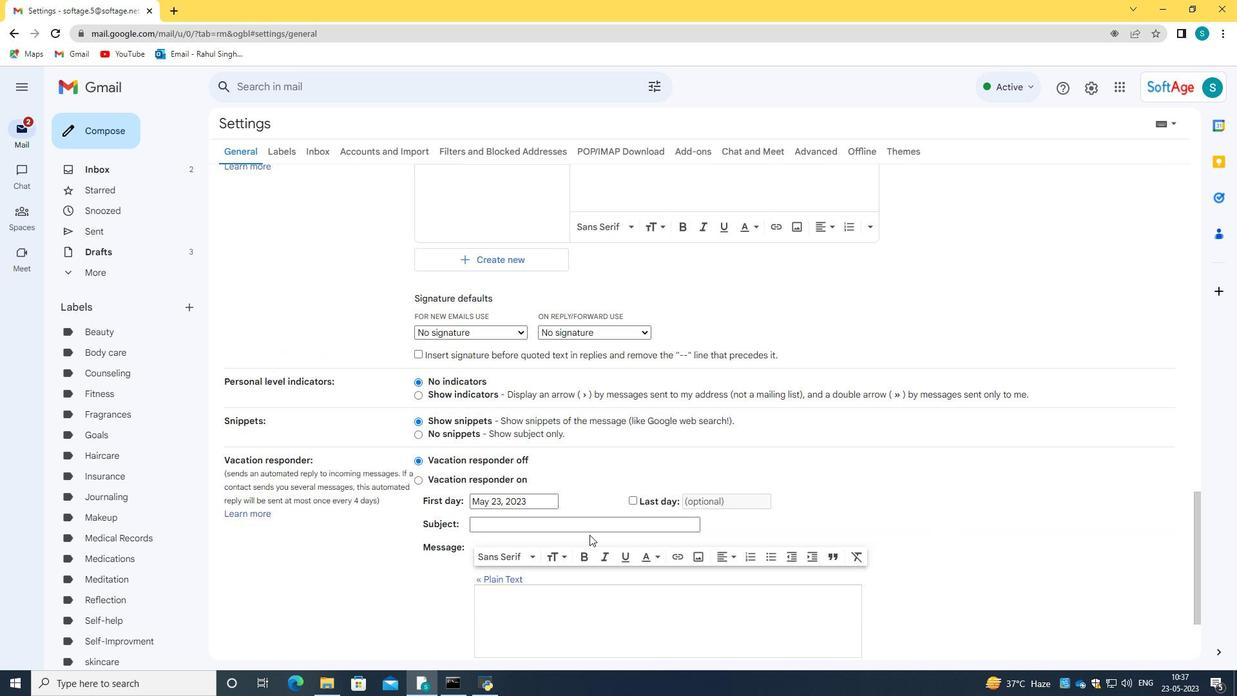 
Action: Mouse moved to (676, 596)
Screenshot: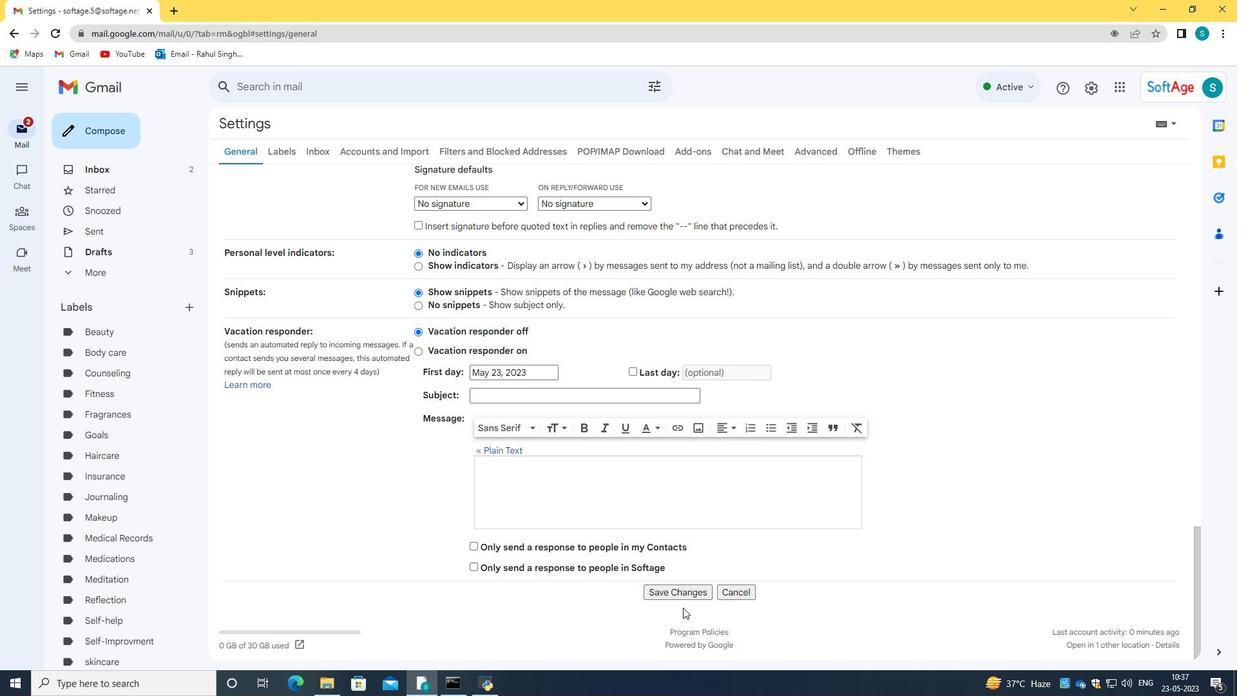 
Action: Mouse pressed left at (676, 596)
Screenshot: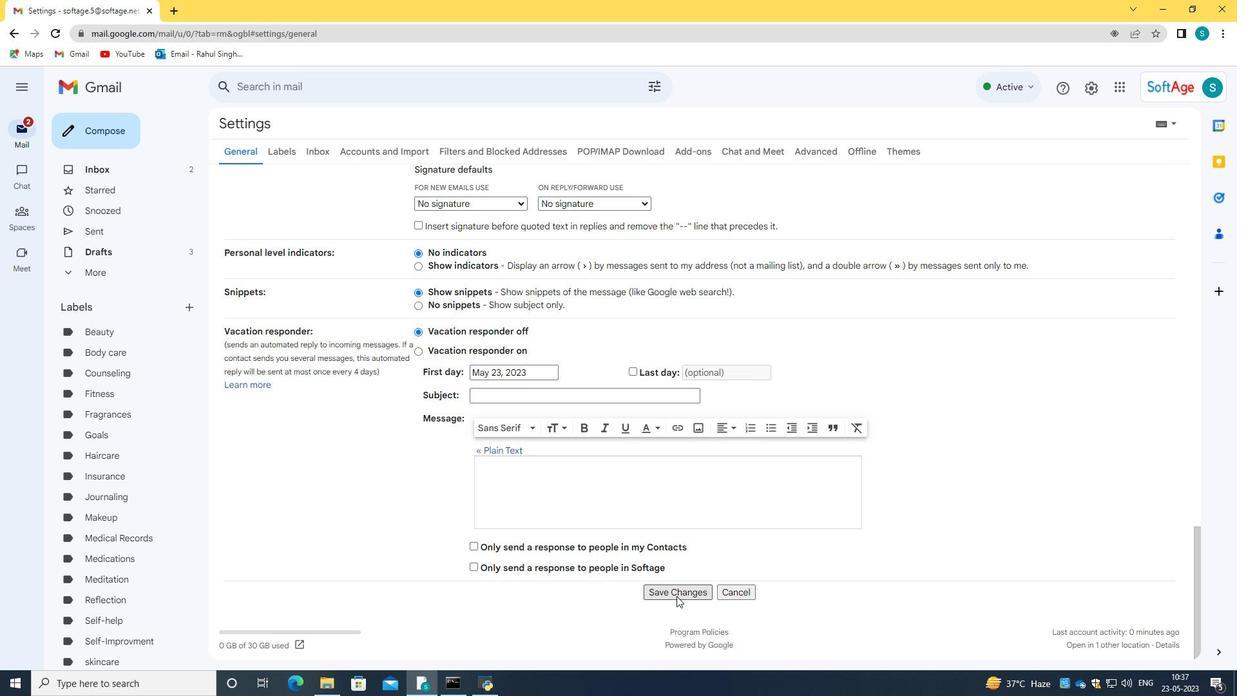 
Action: Mouse moved to (112, 135)
Screenshot: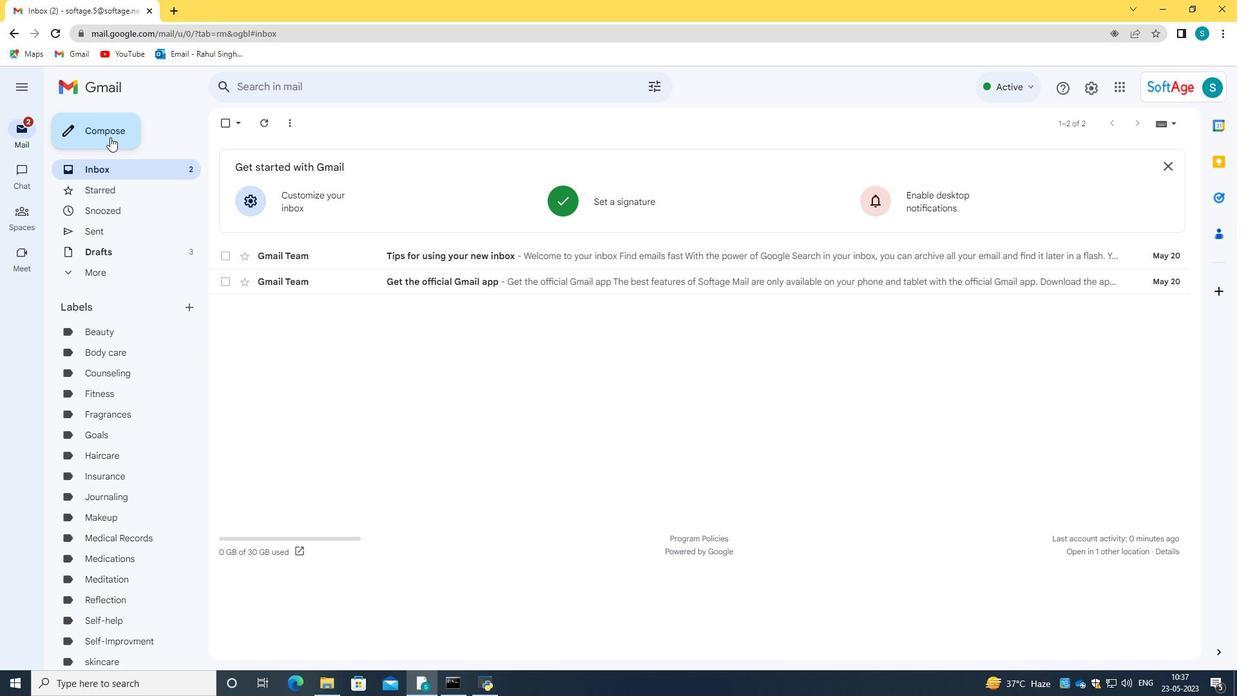 
Action: Mouse pressed left at (112, 135)
Screenshot: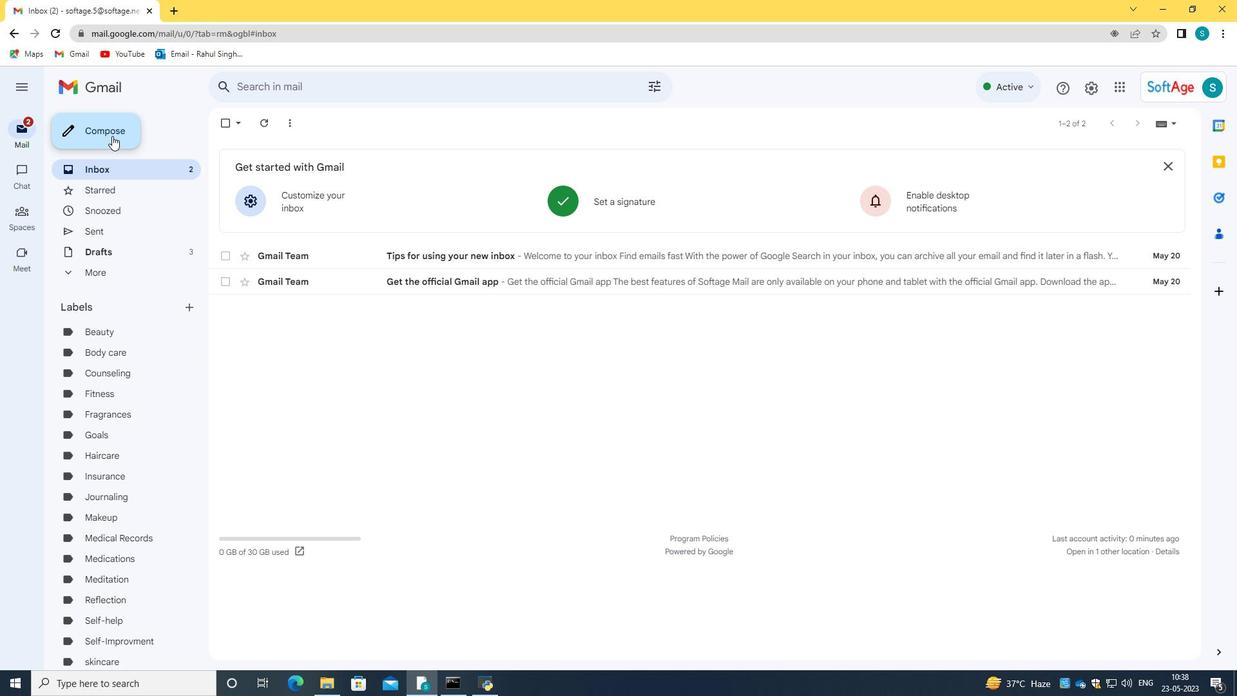 
Action: Mouse moved to (889, 335)
Screenshot: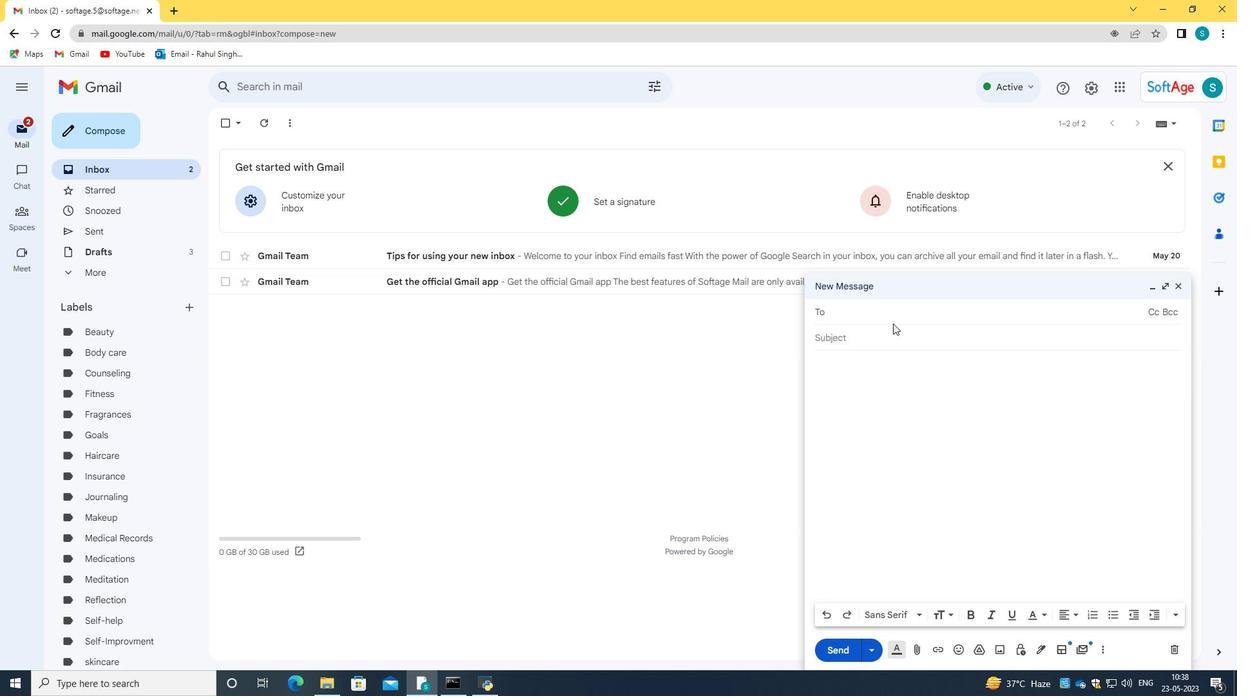 
Action: Mouse pressed left at (889, 335)
Screenshot: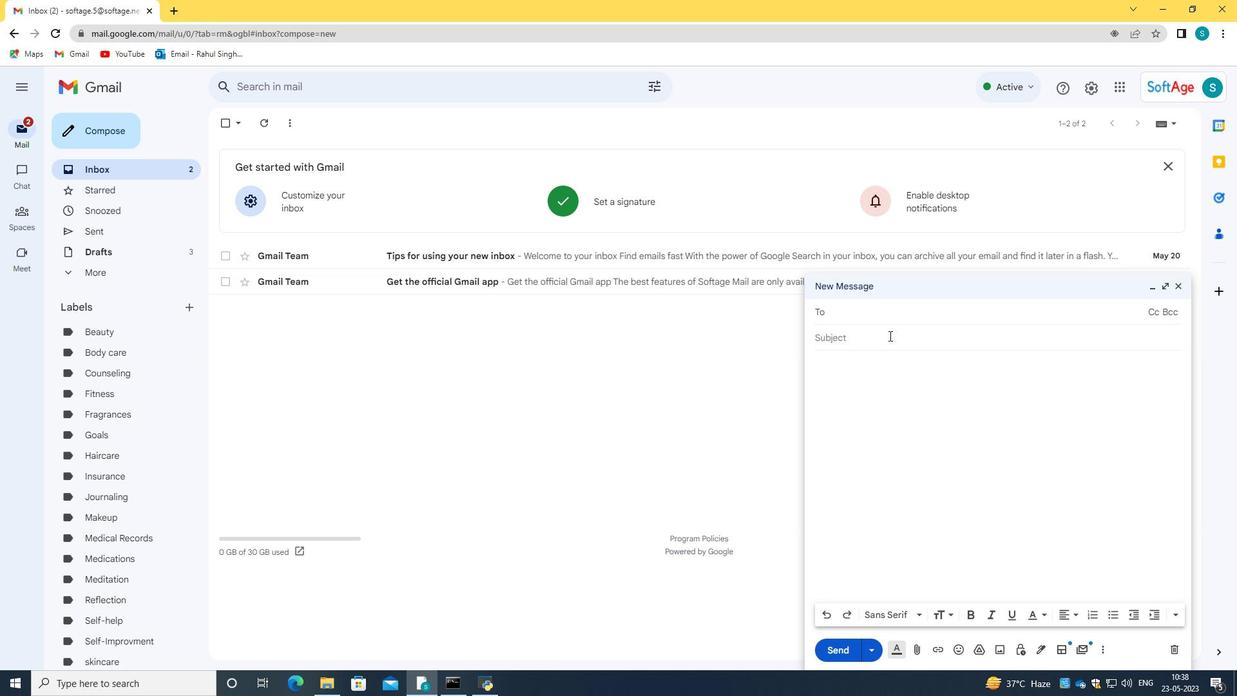 
Action: Key pressed <Key.caps_lock>R<Key.caps_lock>equest<Key.space>for<Key.space>an<Key.space>update<Key.space>and<Key.backspace><Key.backspace><Key.backspace>
Screenshot: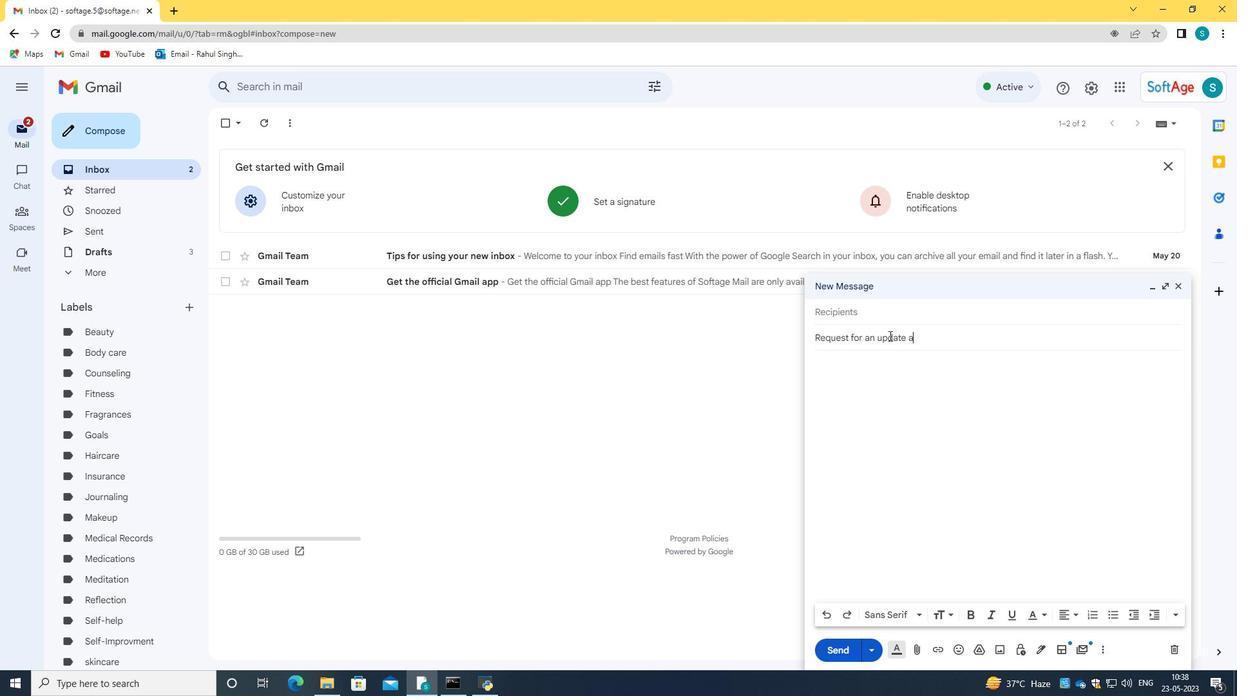
Action: Mouse moved to (1163, 287)
Screenshot: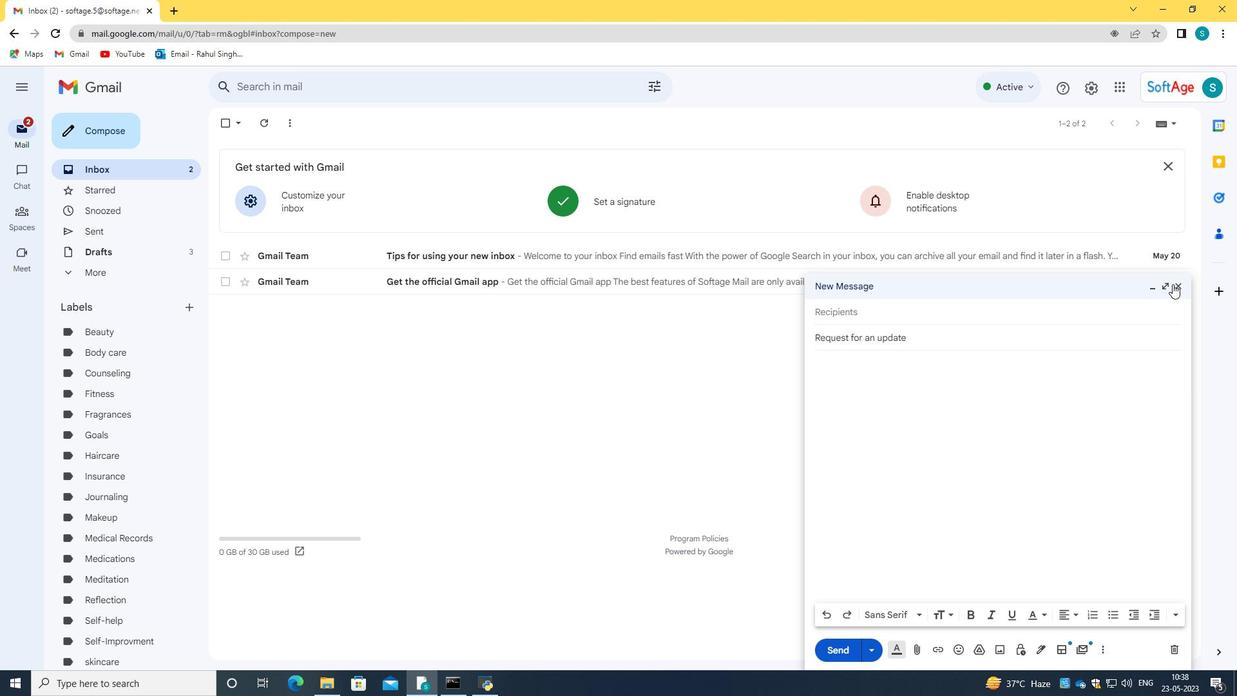 
Action: Mouse pressed left at (1163, 287)
Screenshot: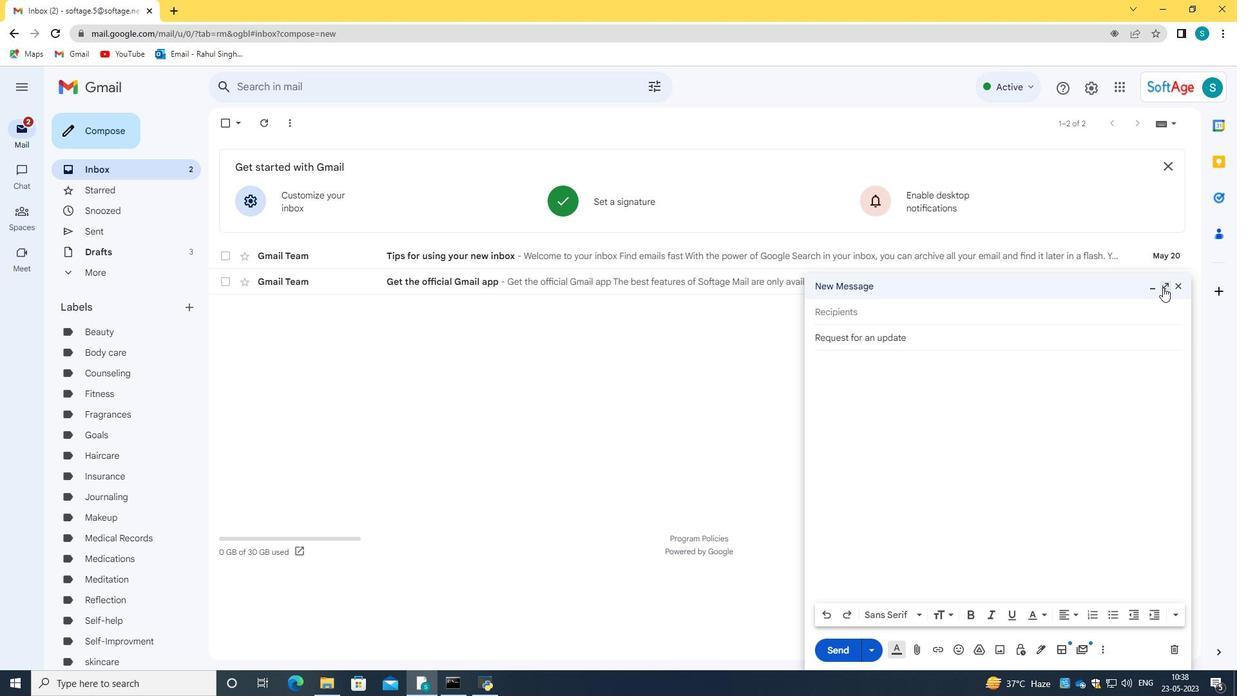 
Action: Mouse moved to (161, 209)
Screenshot: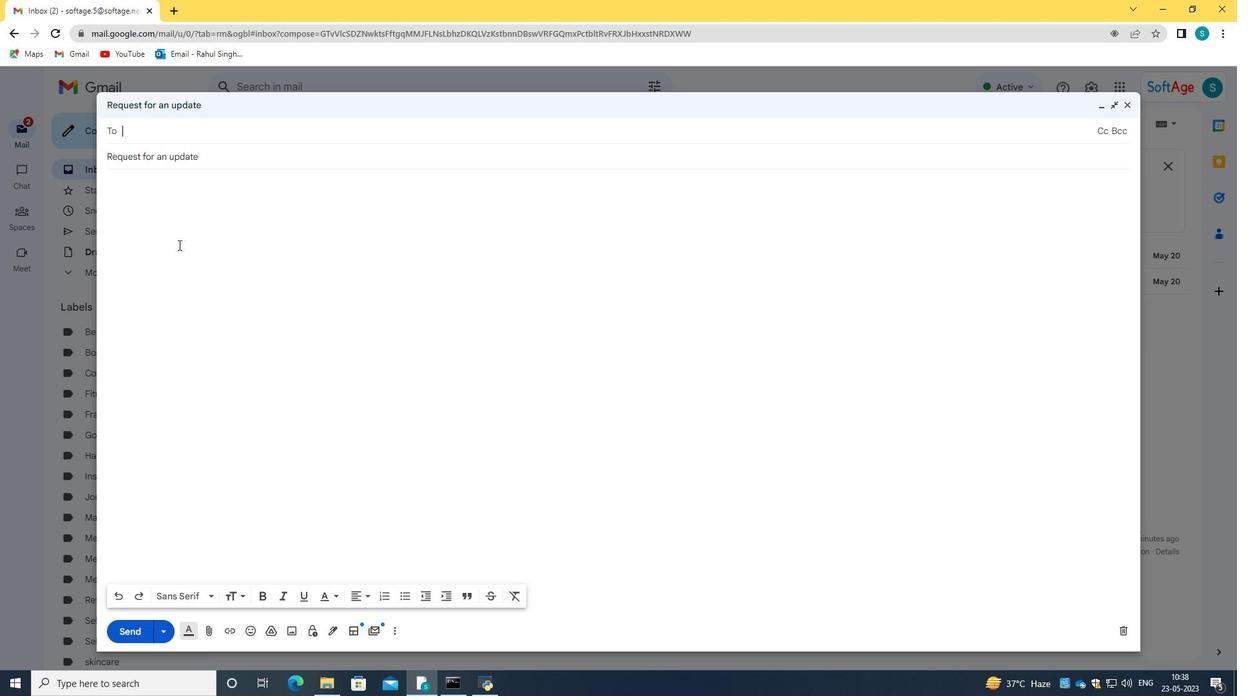 
Action: Mouse pressed left at (161, 209)
Screenshot: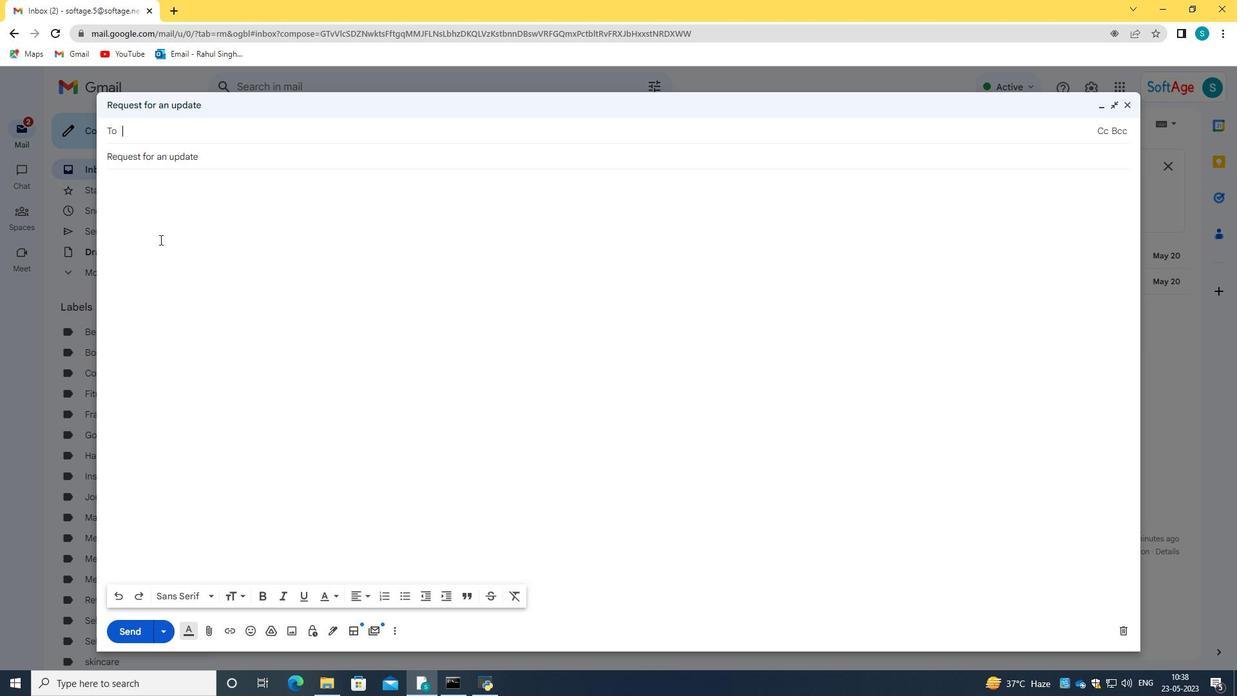 
Action: Mouse moved to (338, 634)
Screenshot: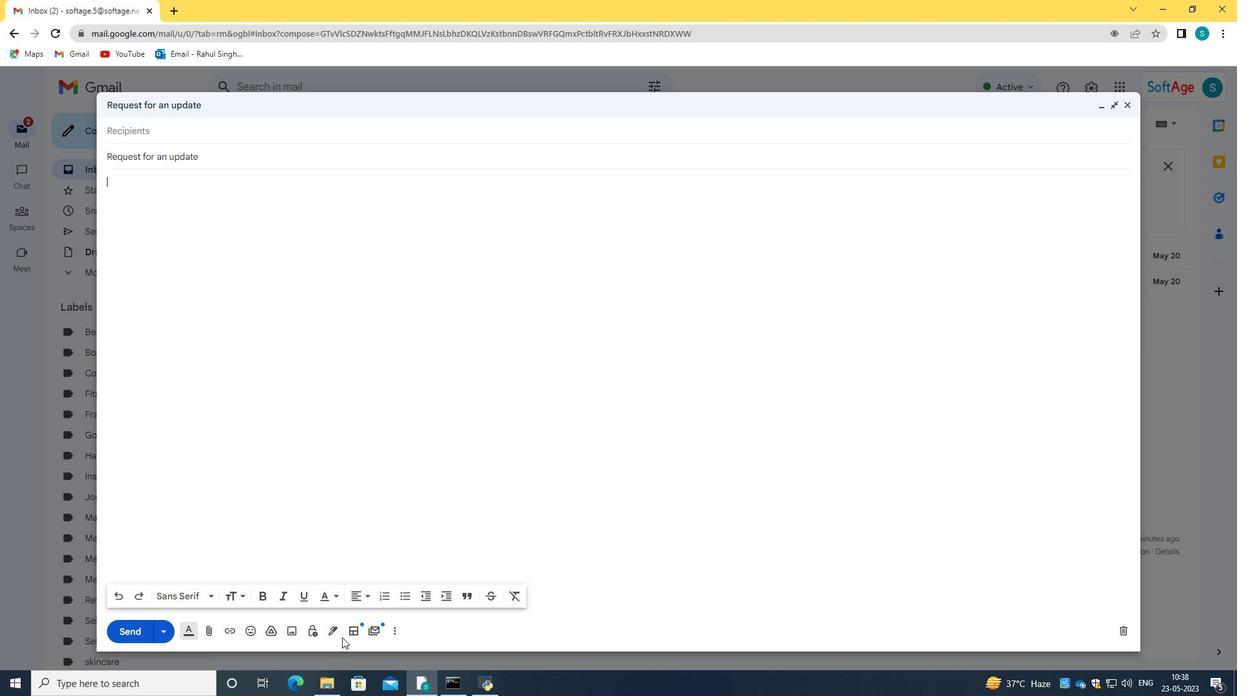 
Action: Mouse pressed left at (338, 634)
Screenshot: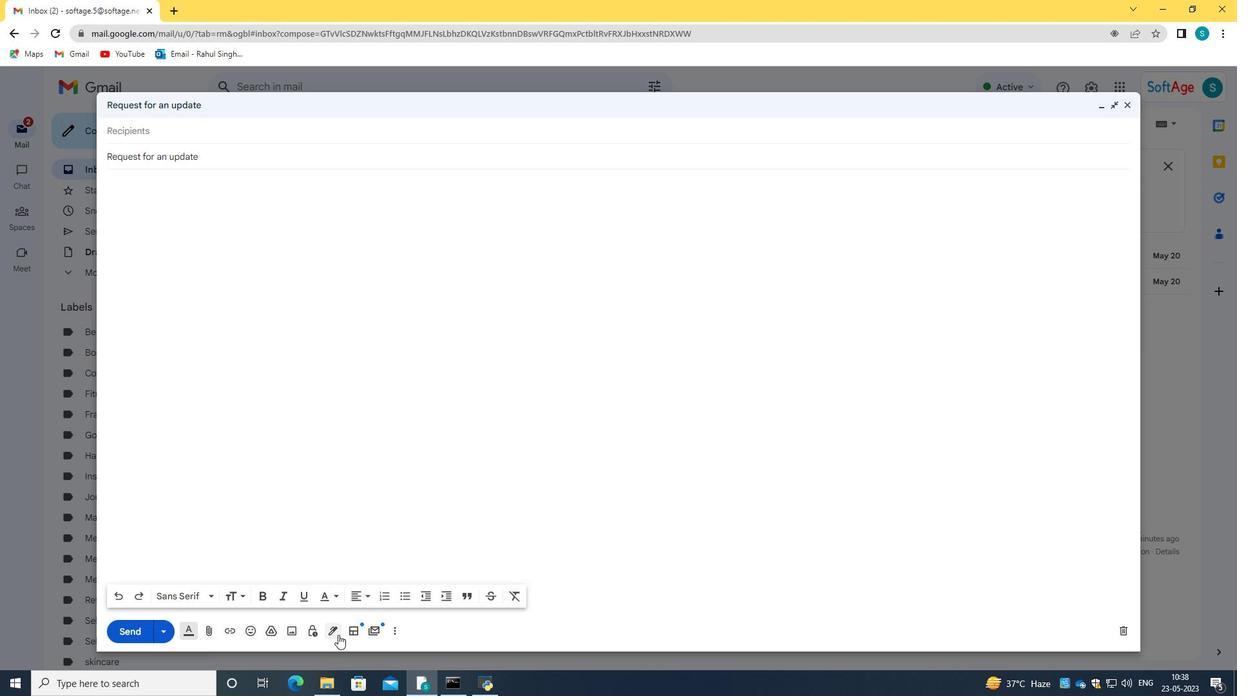 
Action: Mouse moved to (391, 607)
Screenshot: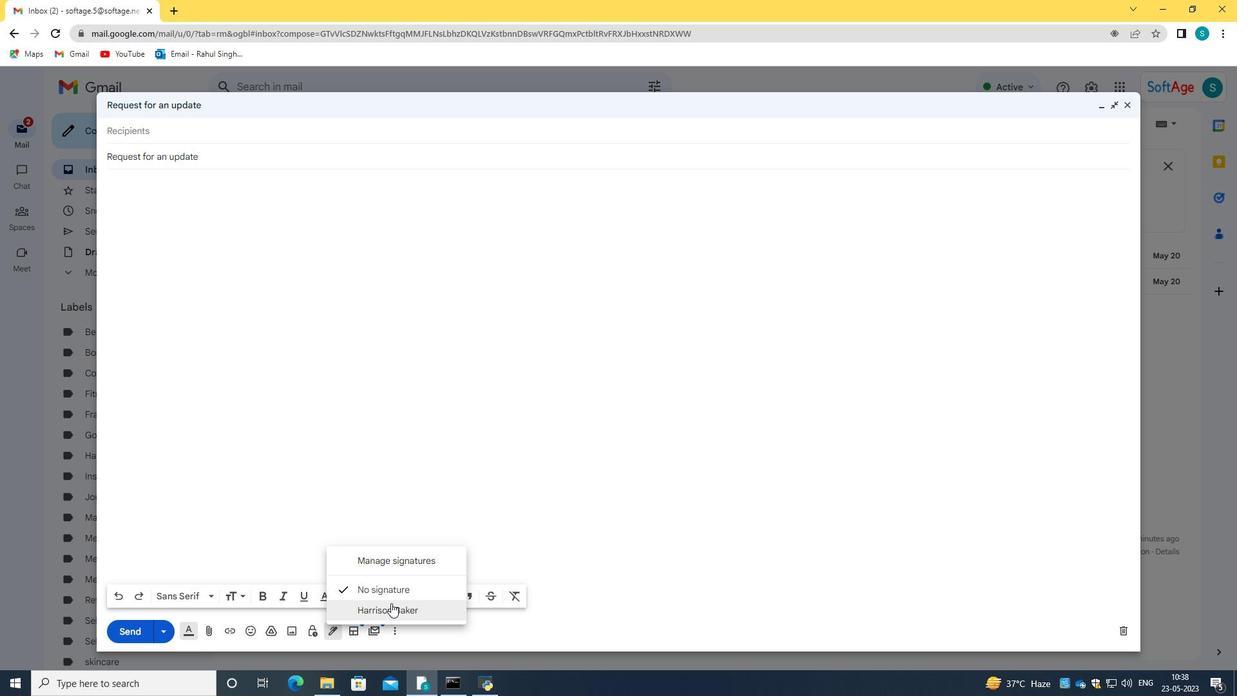 
Action: Mouse pressed left at (391, 607)
Screenshot: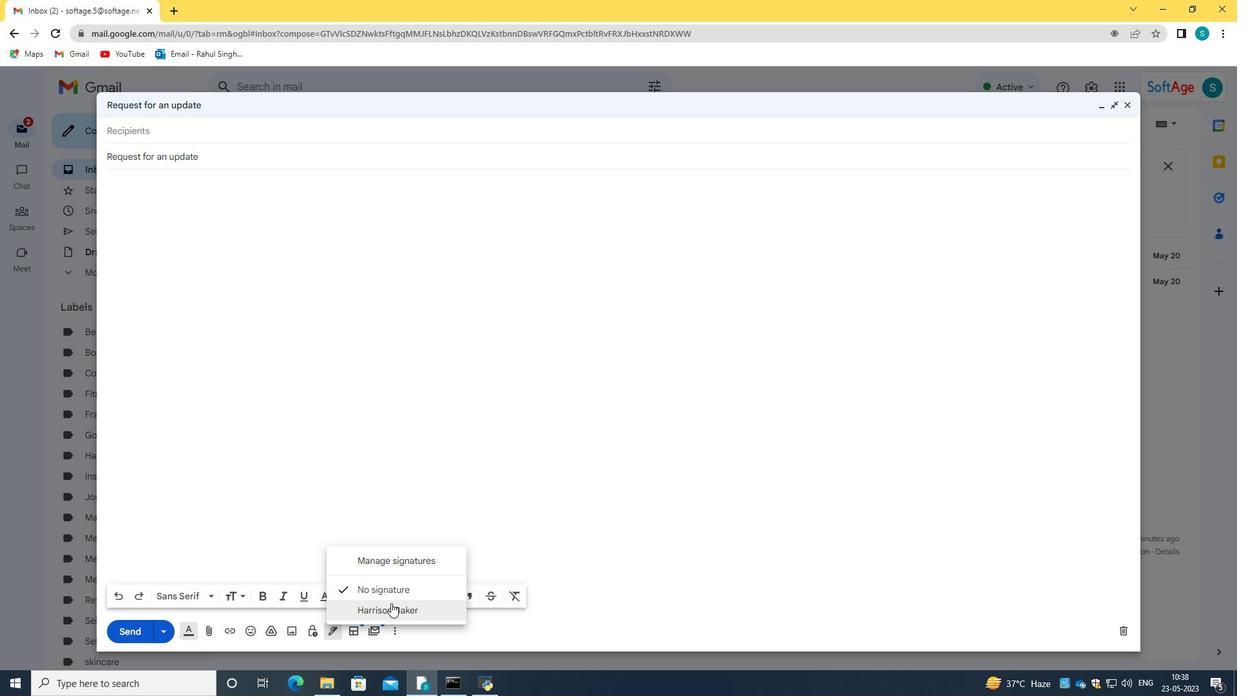
Action: Mouse moved to (129, 194)
Screenshot: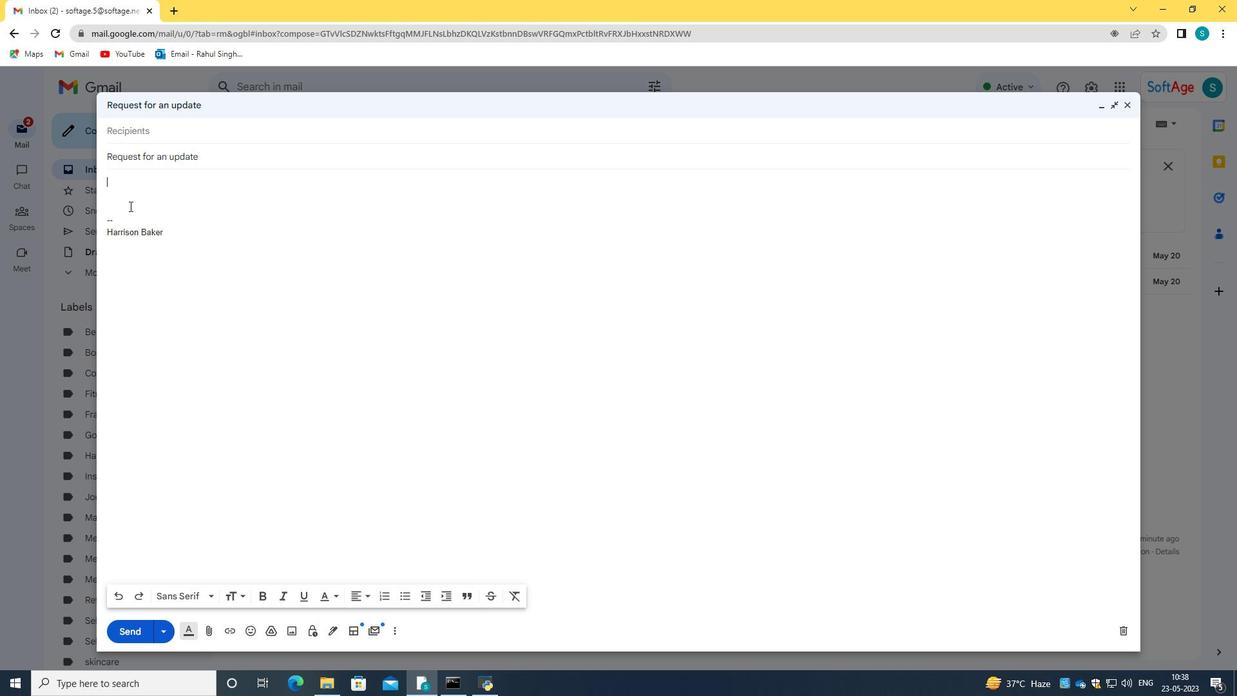 
Action: Key pressed <Key.caps_lock>I<Key.space>NEED<Key.space>YOU<Key.backspace><Key.backspace><Key.backspace><Key.backspace><Key.backspace><Key.backspace><Key.backspace><Key.backspace><Key.caps_lock>need<Key.space>your<Key.space>help<Key.space>in<Key.space>coordinating<Key.space>the<Key.space>logistics<Key.space>fo<Key.space>the<Key.space>upcoming<Key.space>event.
Screenshot: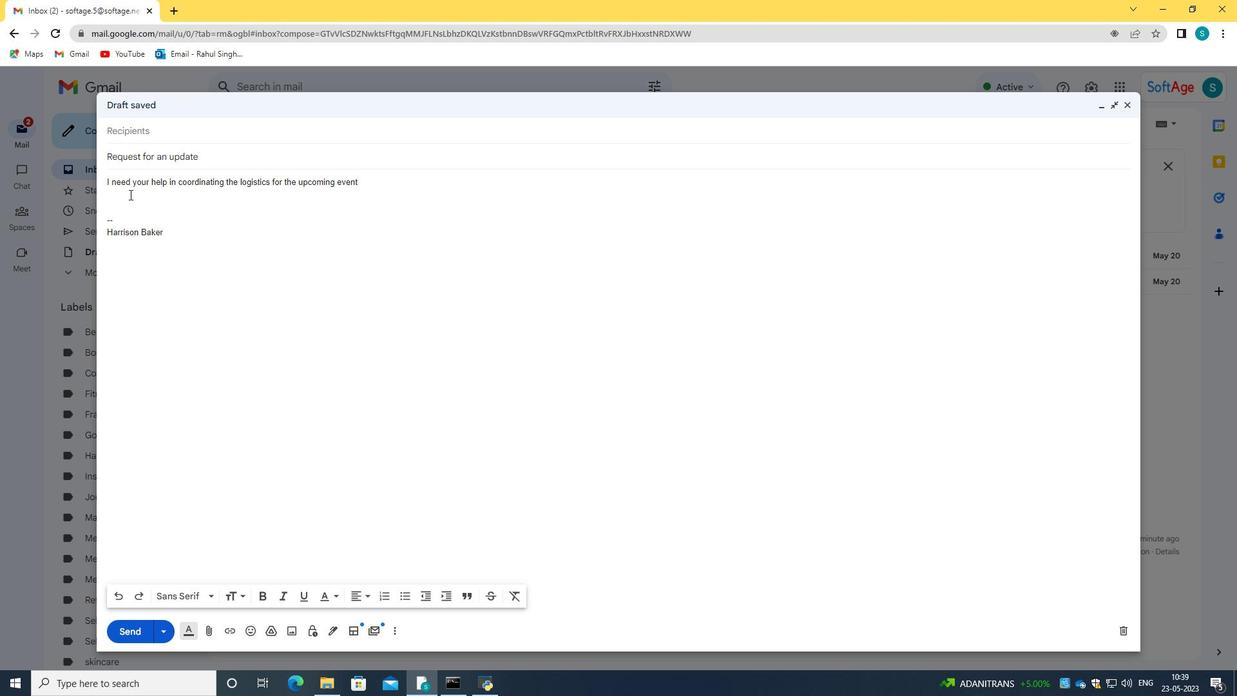 
Action: Mouse moved to (147, 135)
Screenshot: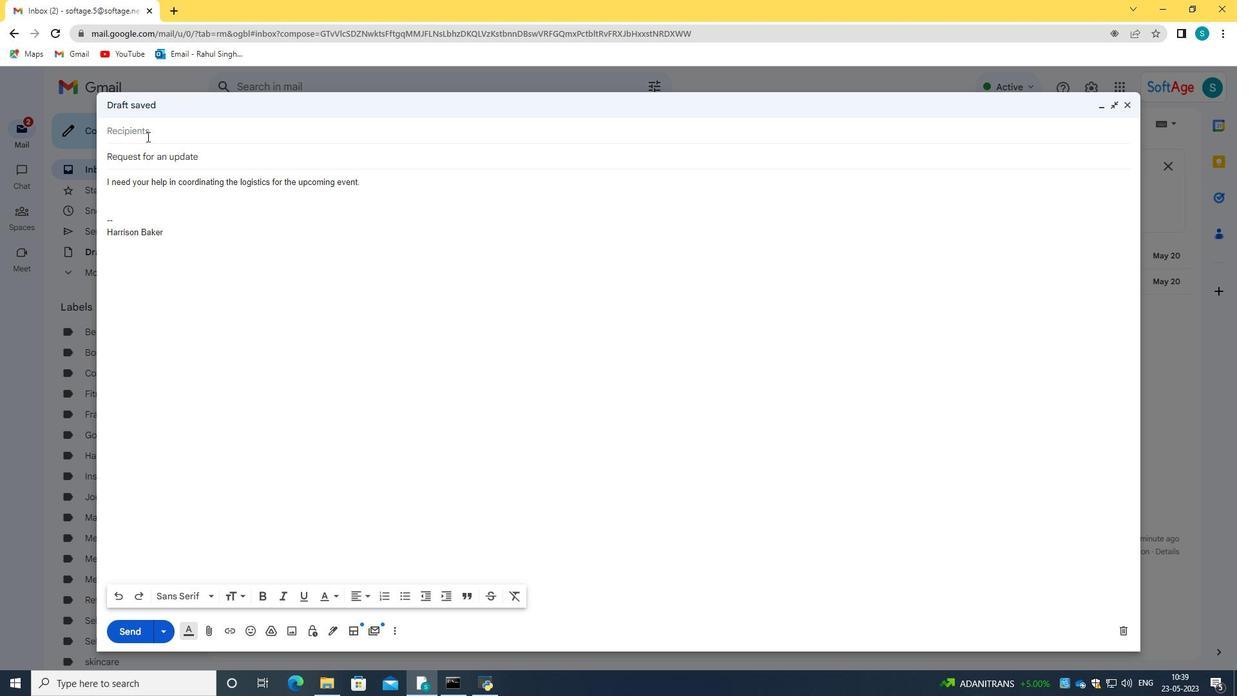 
Action: Mouse pressed left at (147, 135)
Screenshot: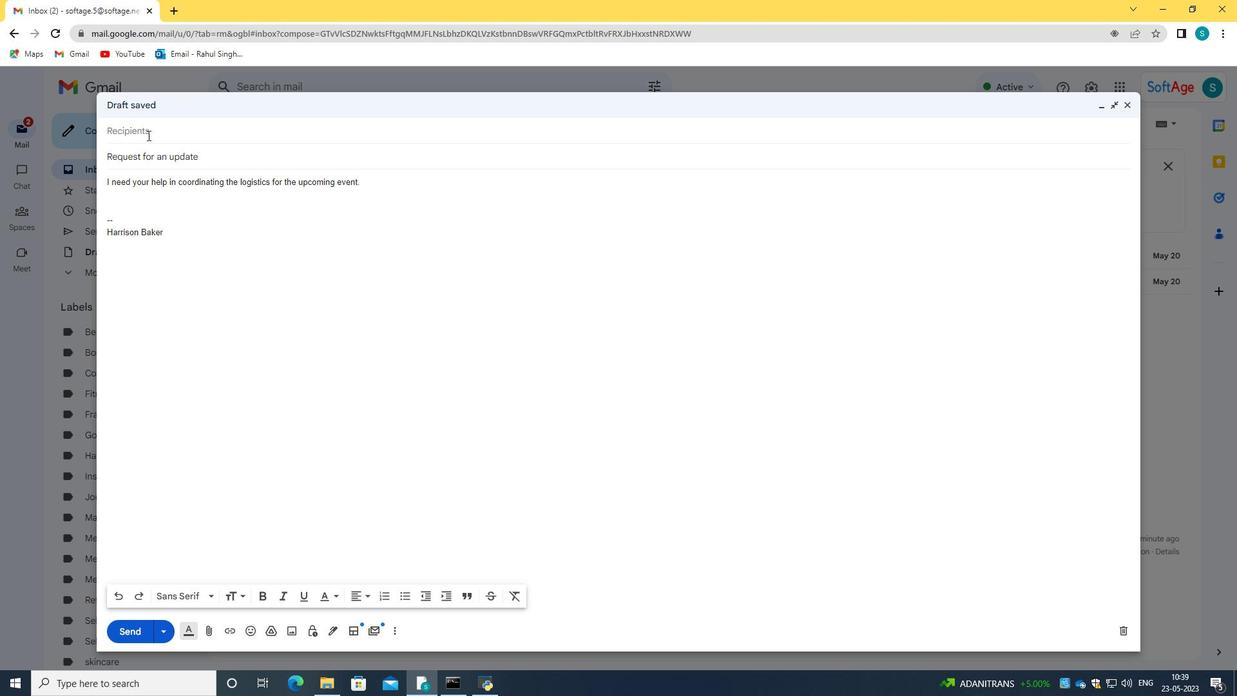 
Action: Key pressed softage.2<Key.shift>@softage.net
Screenshot: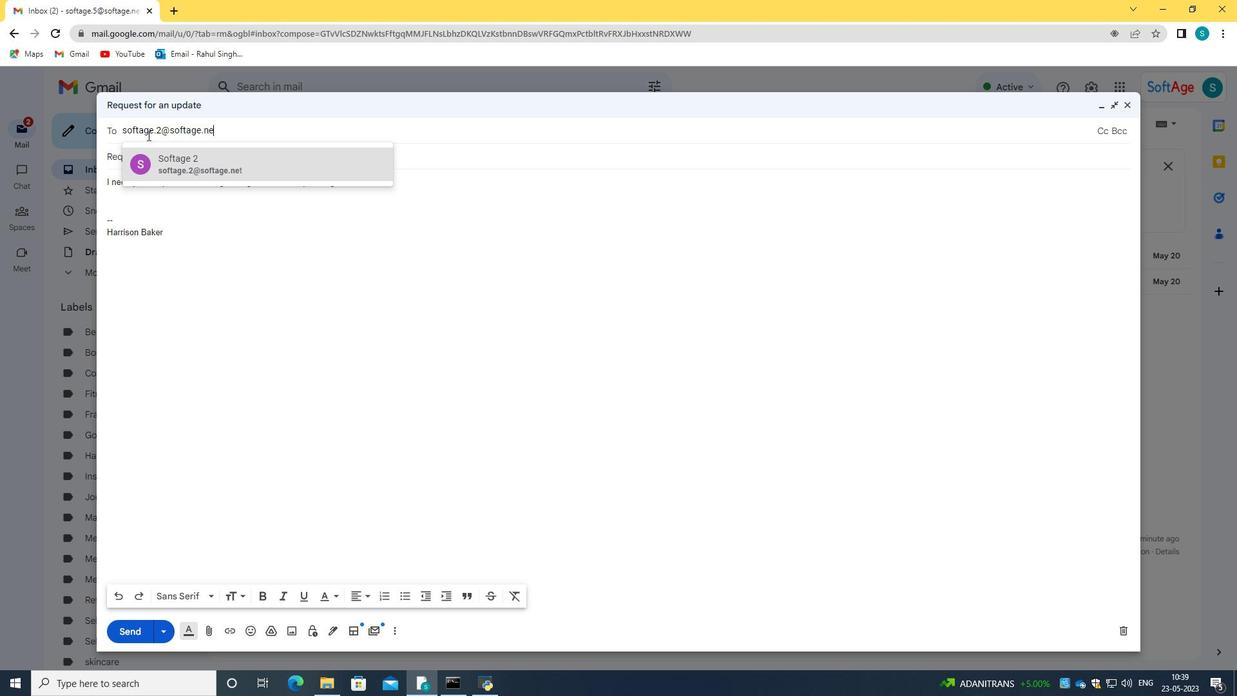 
Action: Mouse moved to (281, 157)
Screenshot: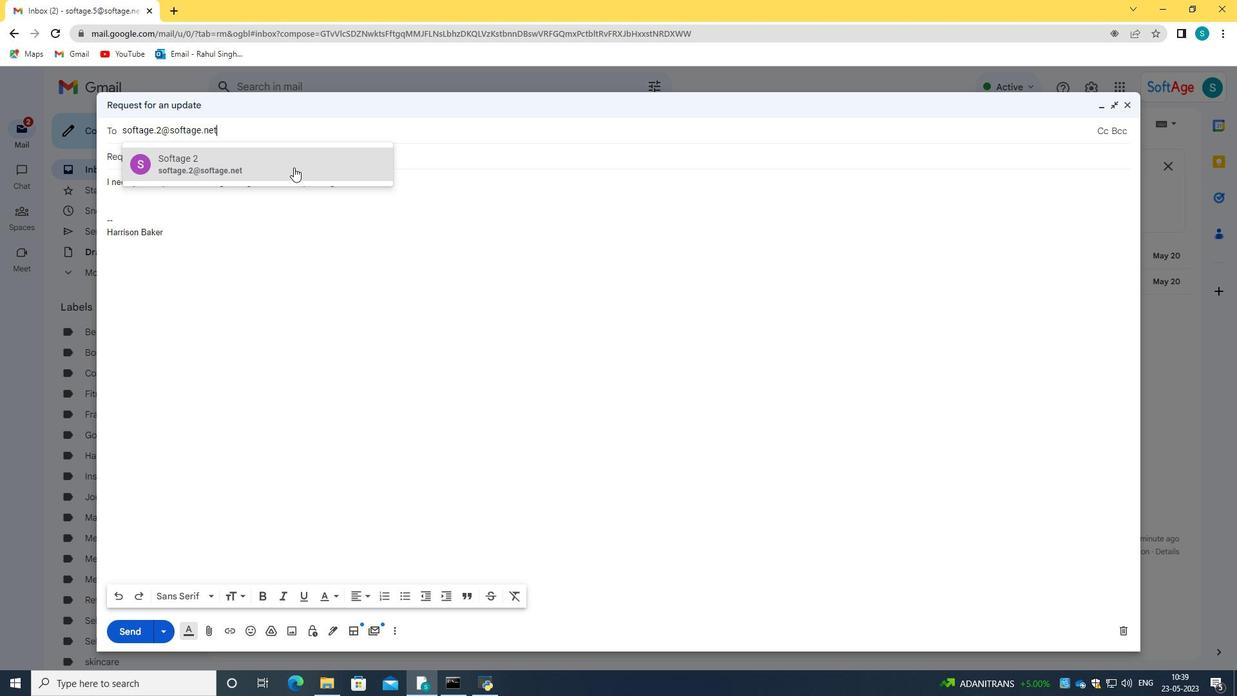 
Action: Mouse pressed left at (281, 157)
Screenshot: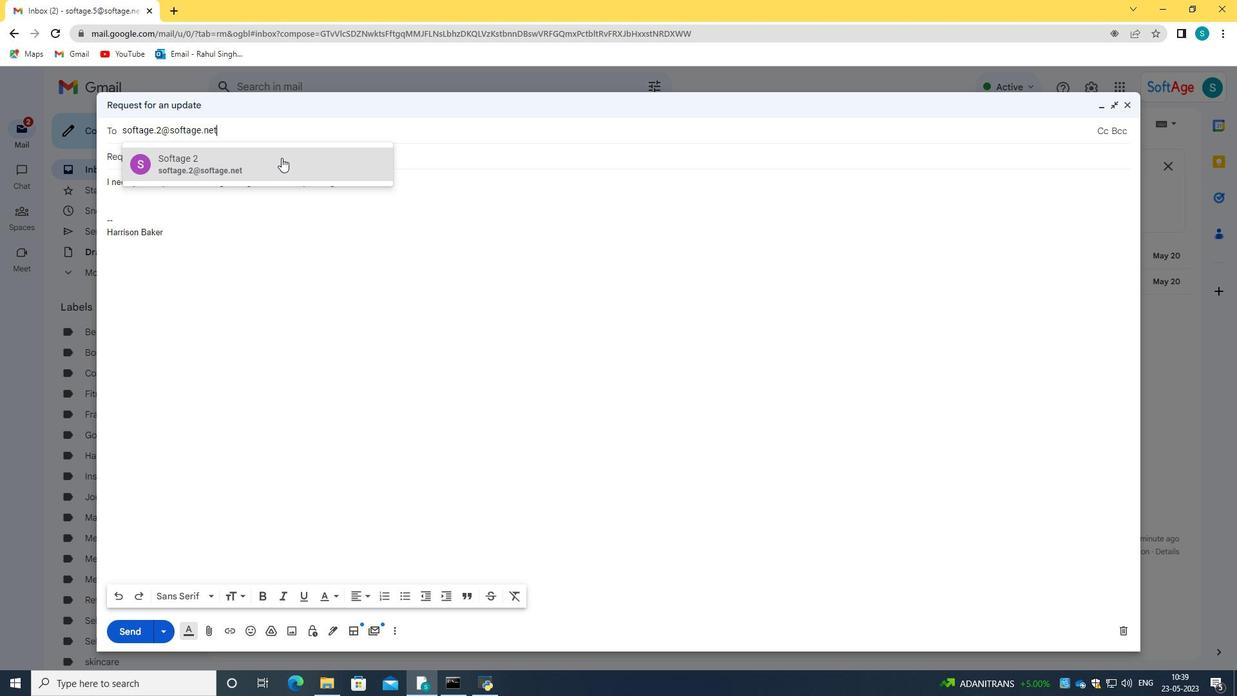 
Action: Mouse moved to (169, 194)
Screenshot: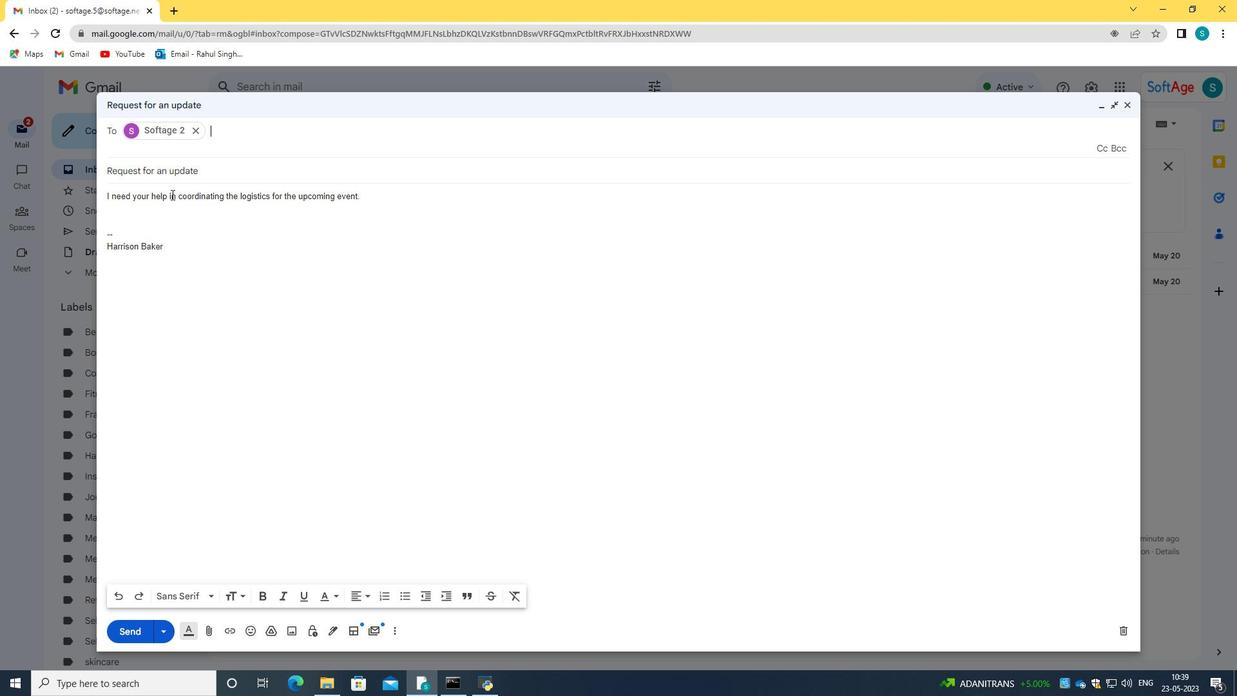 
Action: Mouse pressed left at (169, 194)
Screenshot: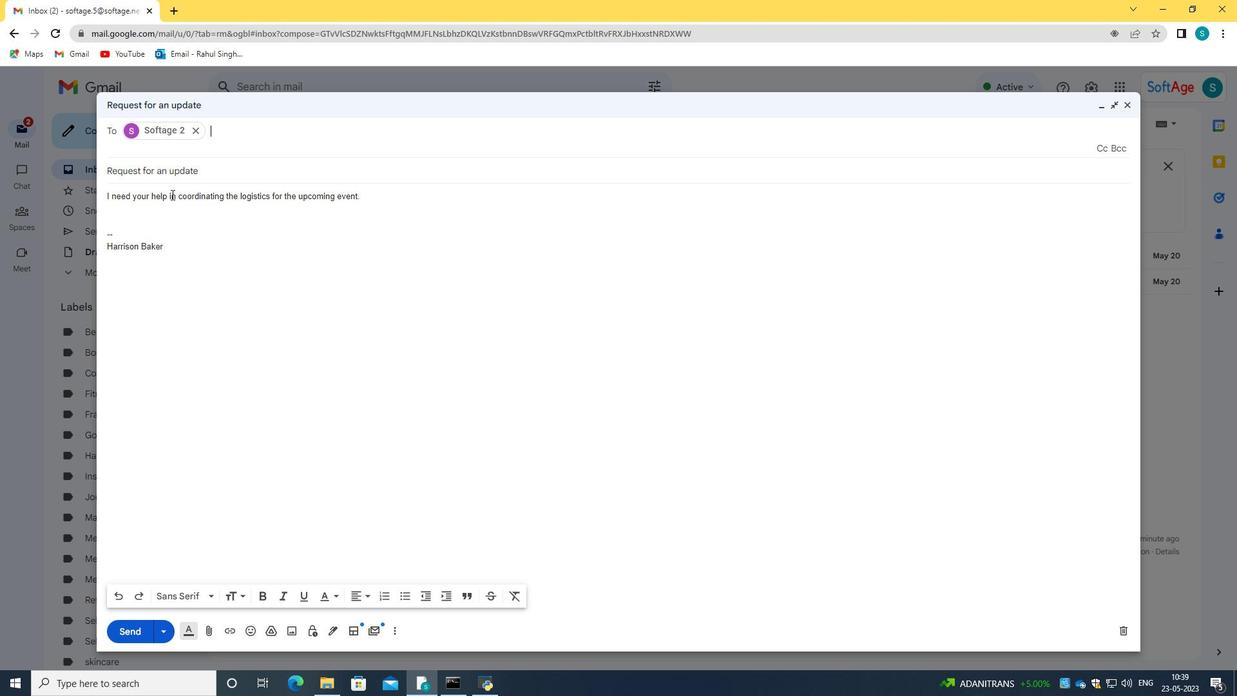 
Action: Mouse moved to (166, 179)
Screenshot: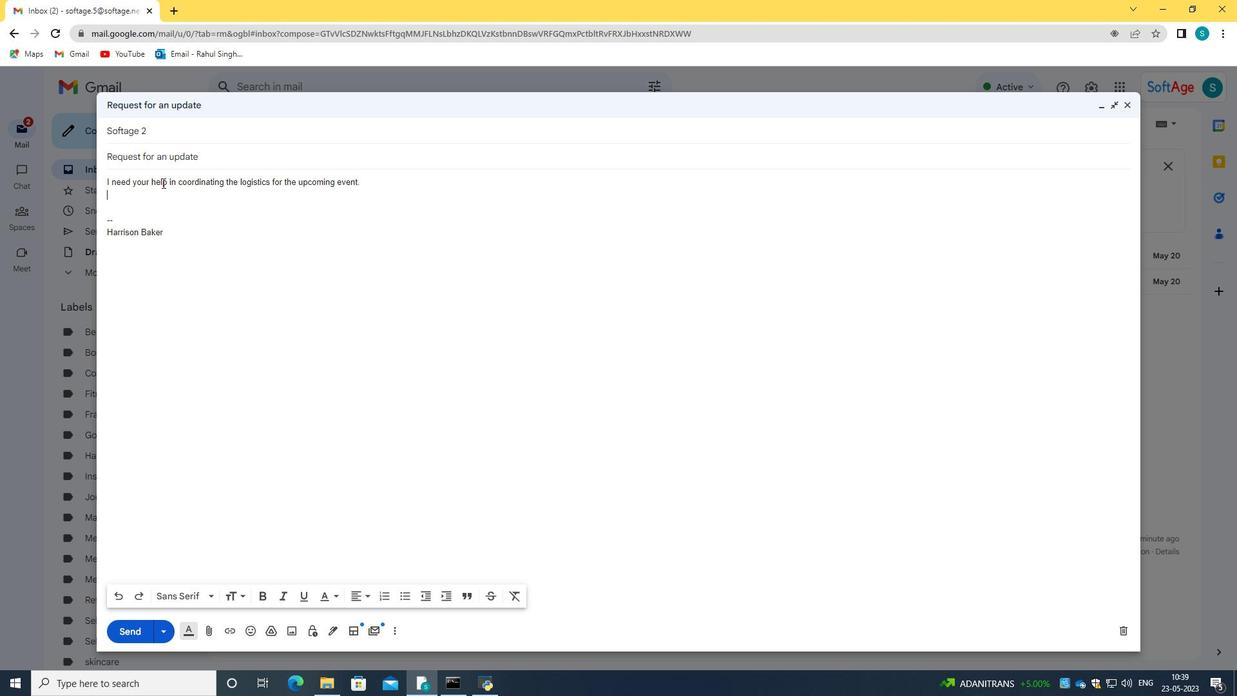 
Action: Mouse pressed left at (166, 179)
Screenshot: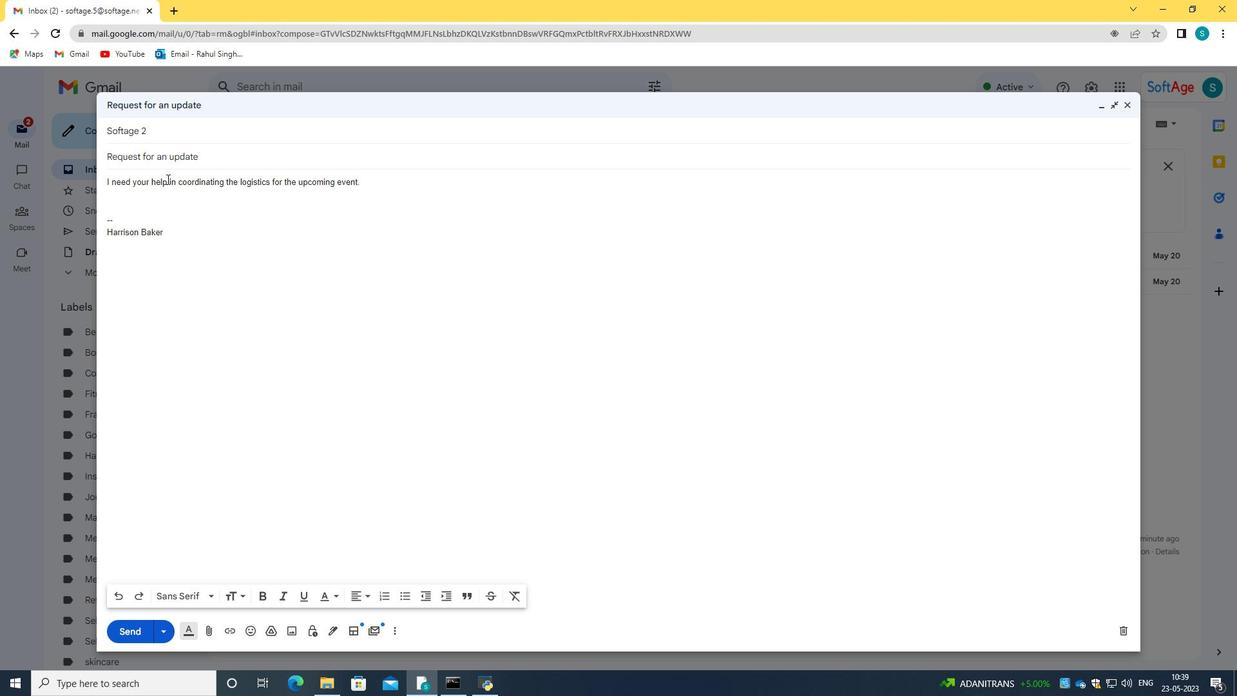 
Action: Mouse moved to (328, 599)
Screenshot: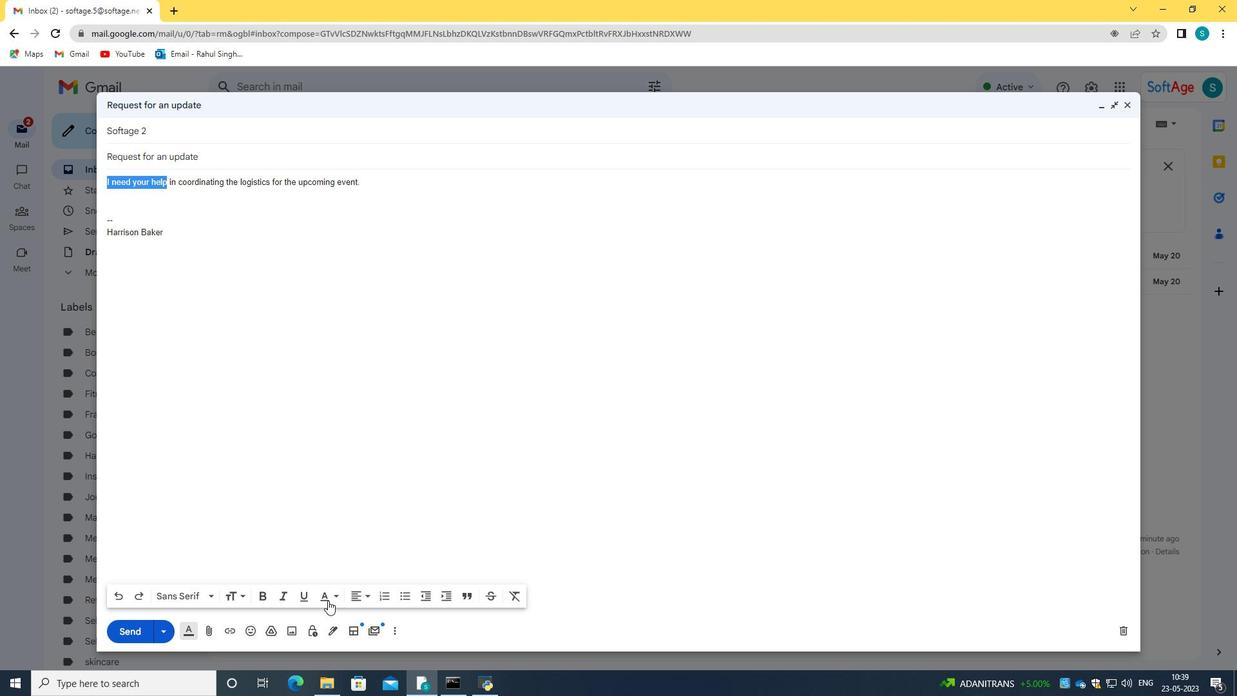 
Action: Mouse pressed left at (328, 599)
Screenshot: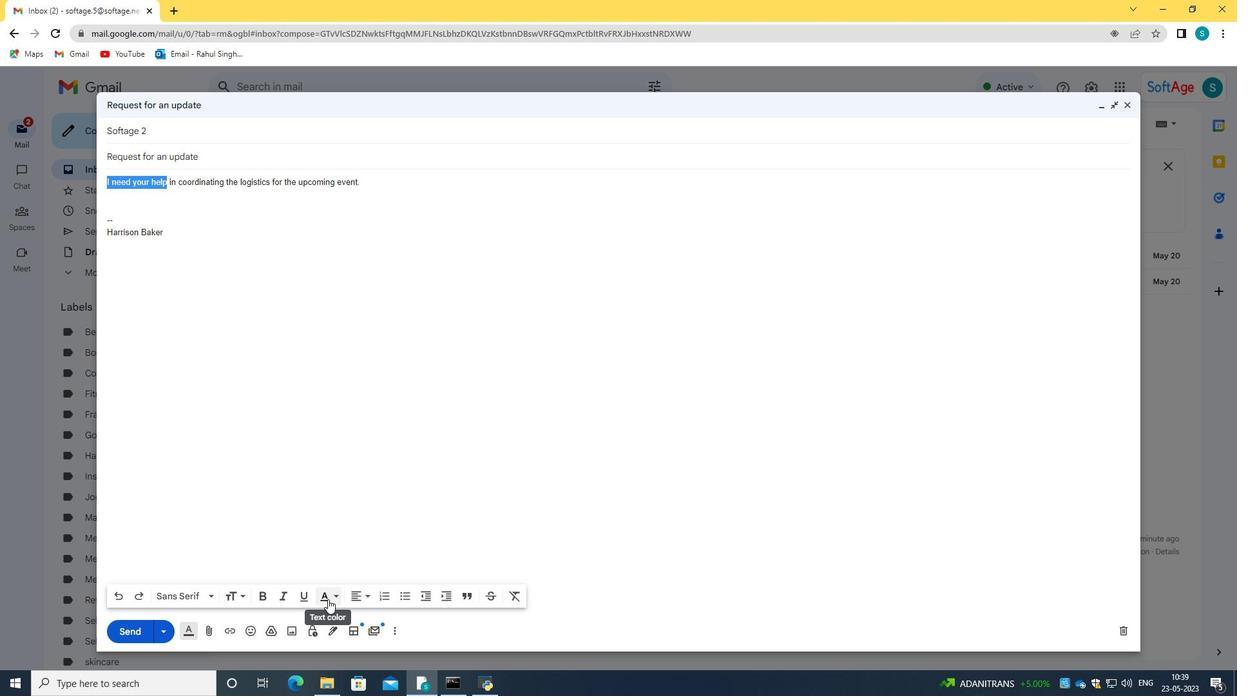 
Action: Mouse moved to (246, 487)
Screenshot: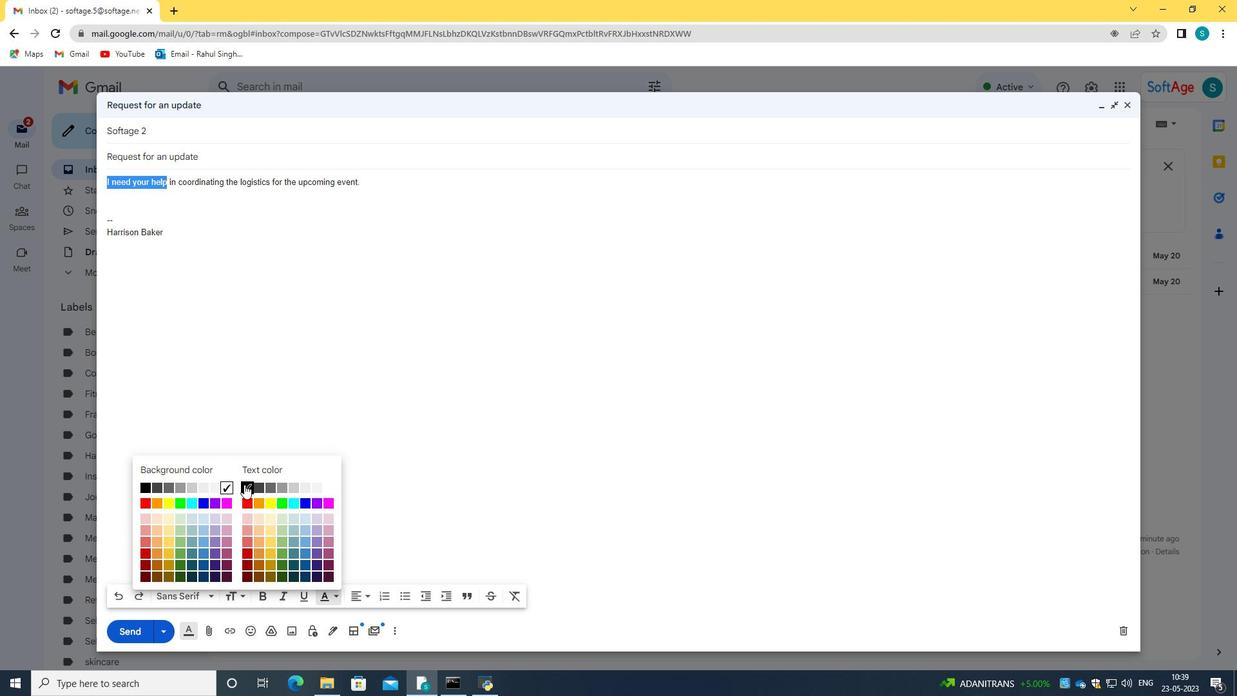 
Action: Mouse pressed left at (246, 487)
Screenshot: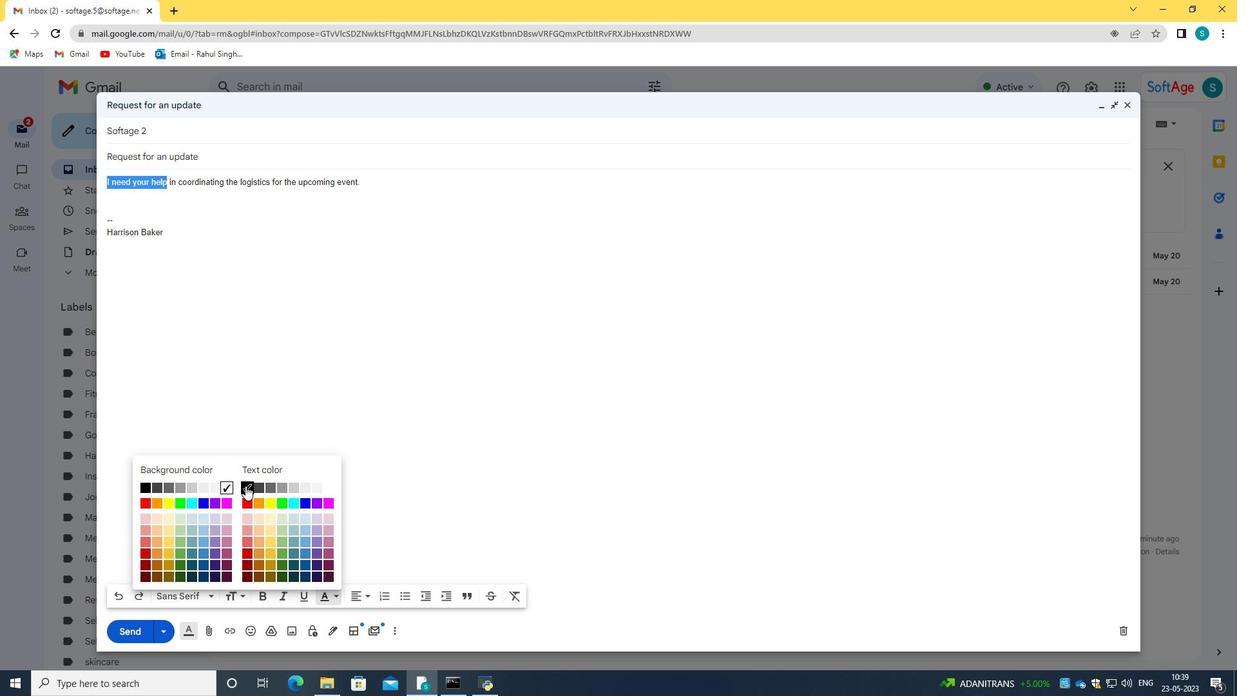 
Action: Mouse moved to (322, 594)
Screenshot: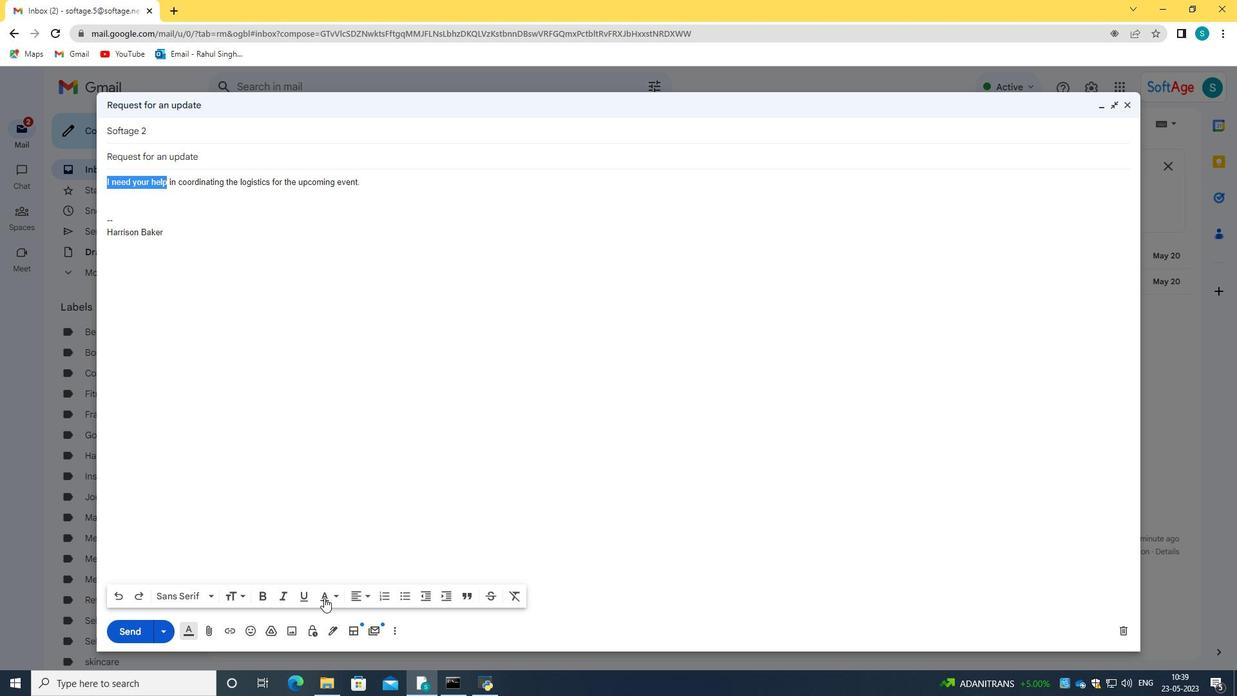 
Action: Mouse pressed left at (322, 594)
Screenshot: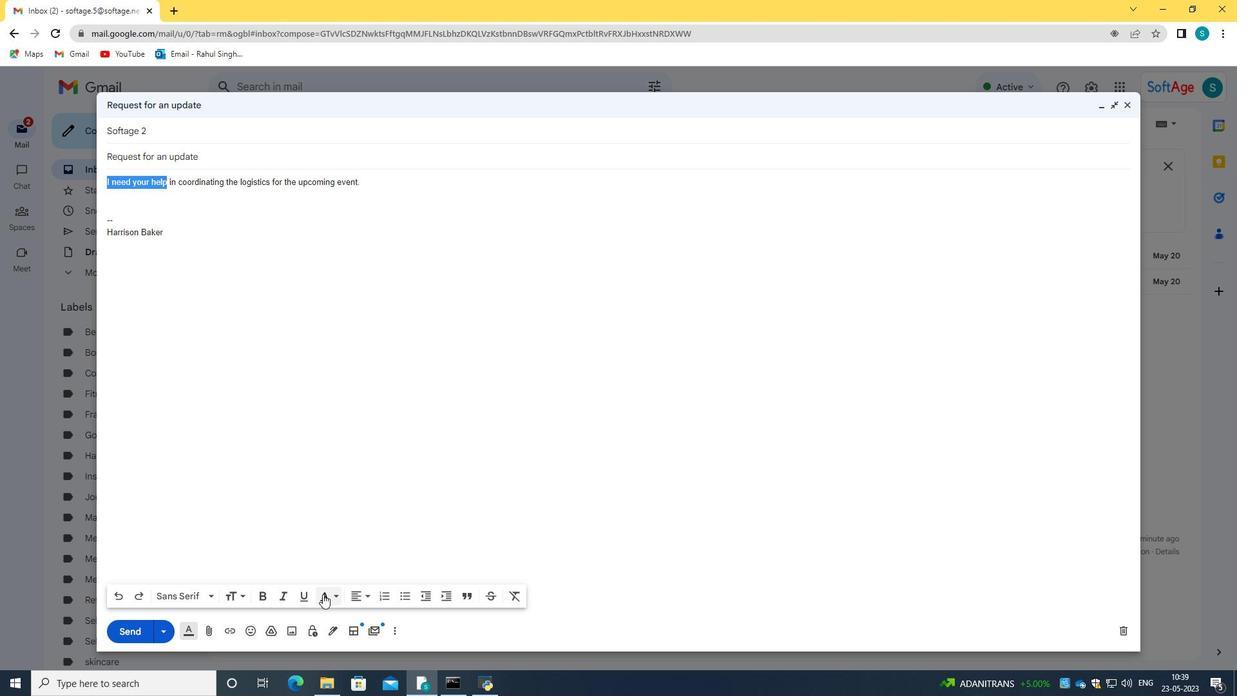 
Action: Mouse moved to (224, 564)
Screenshot: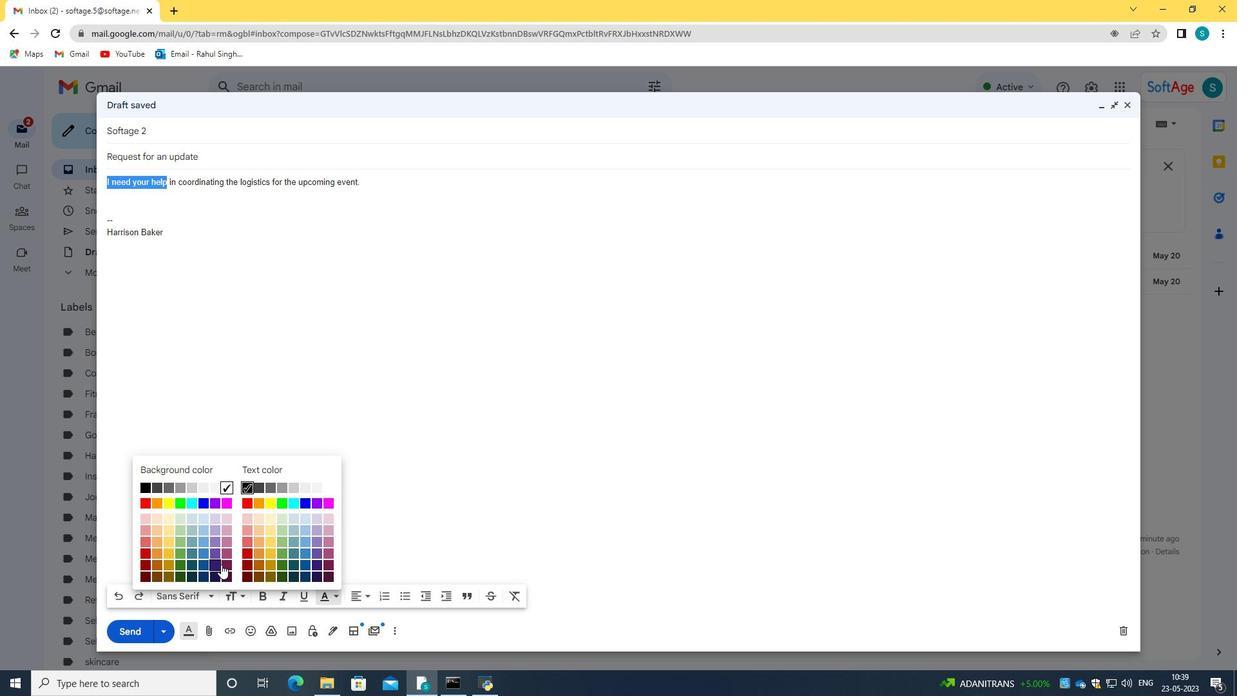 
Action: Mouse pressed left at (224, 564)
Screenshot: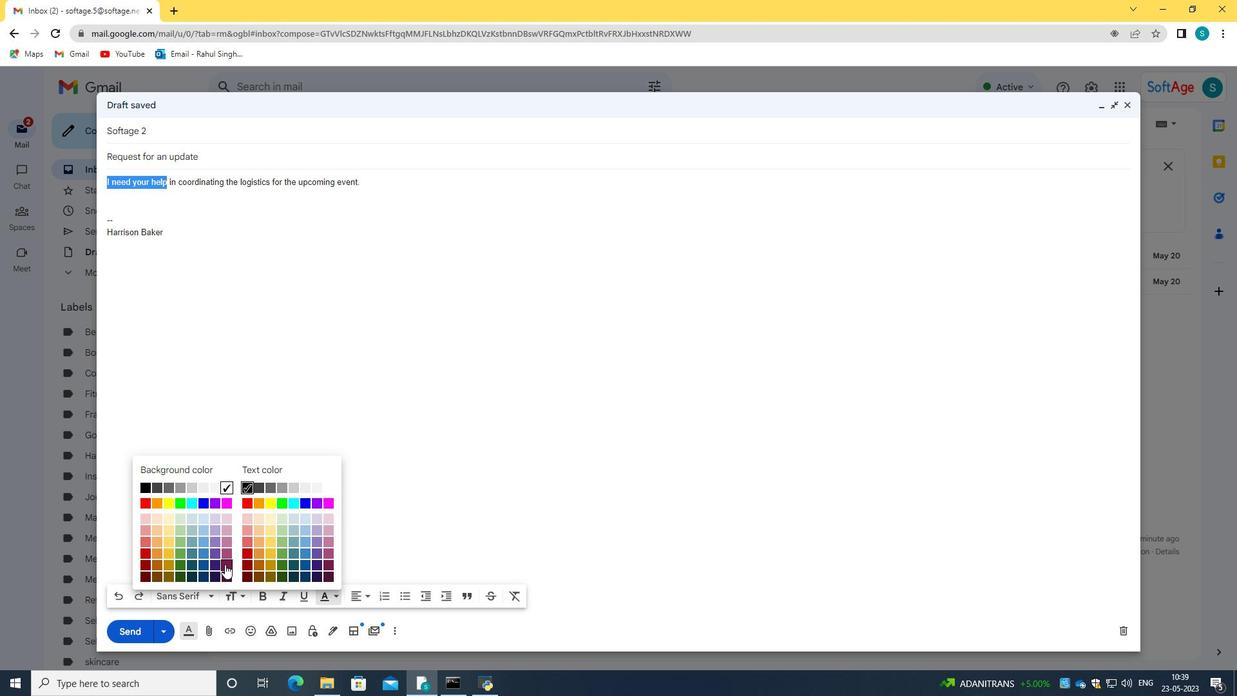 
Action: Mouse moved to (210, 455)
Screenshot: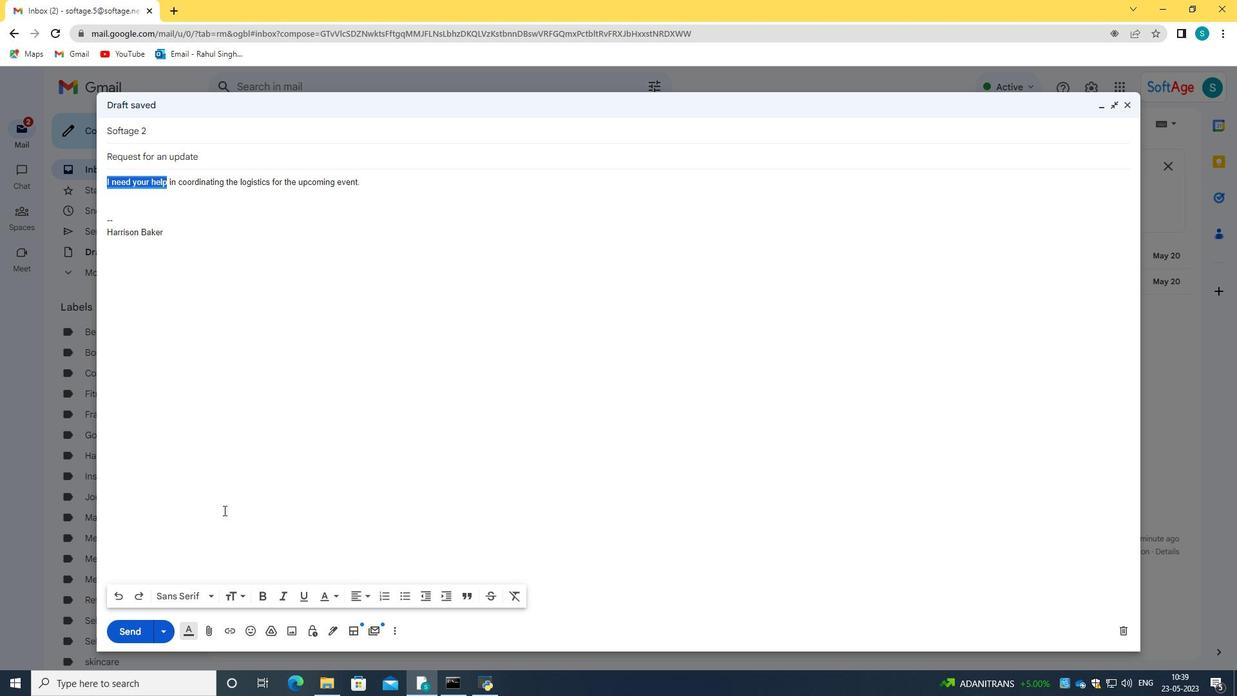 
Action: Mouse pressed left at (210, 455)
Screenshot: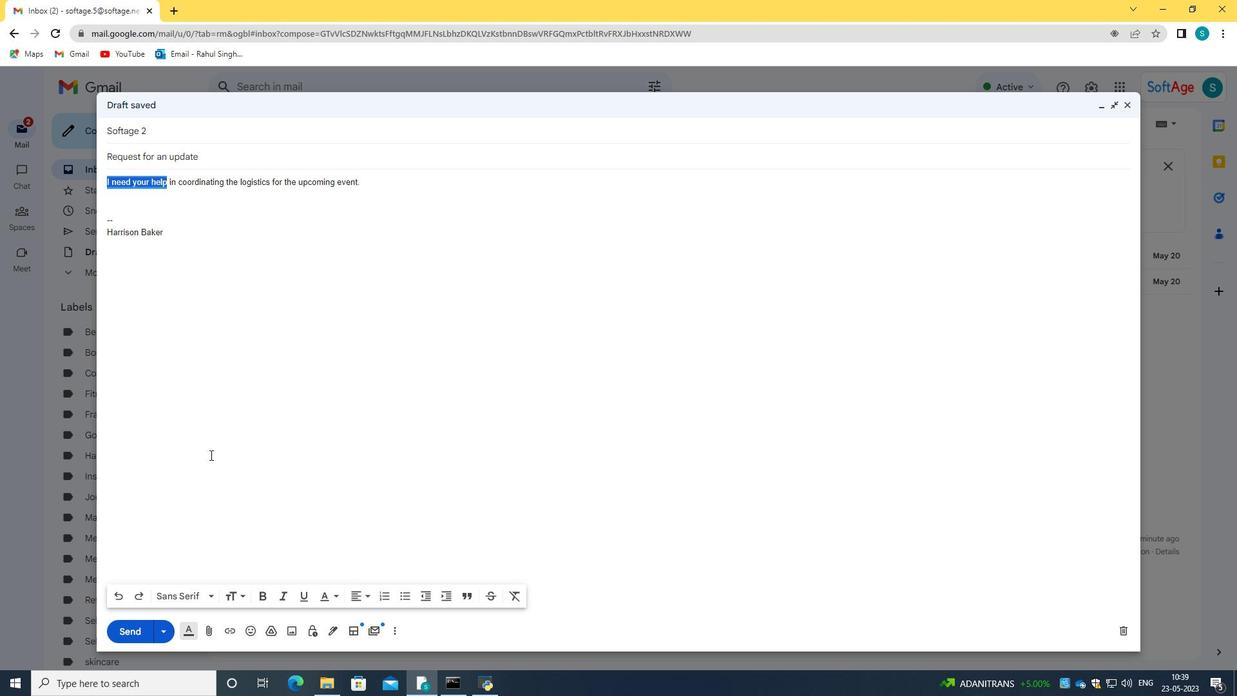 
Action: Mouse moved to (164, 179)
Screenshot: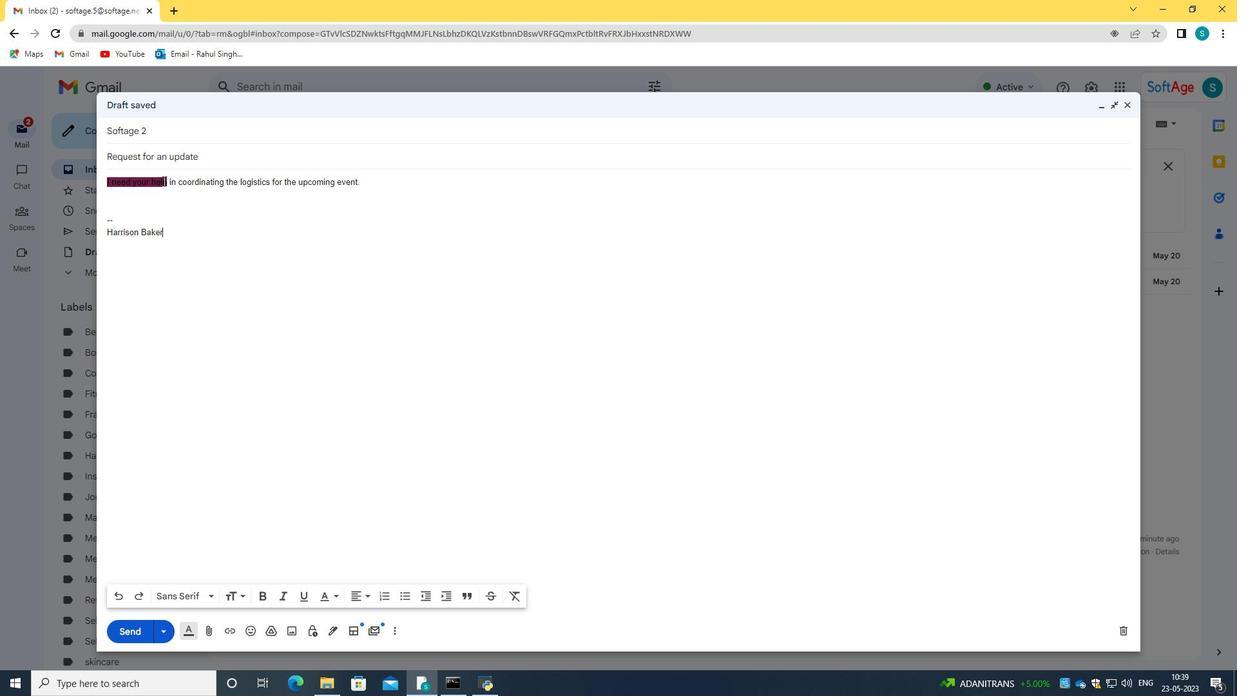 
Action: Mouse pressed left at (164, 179)
Screenshot: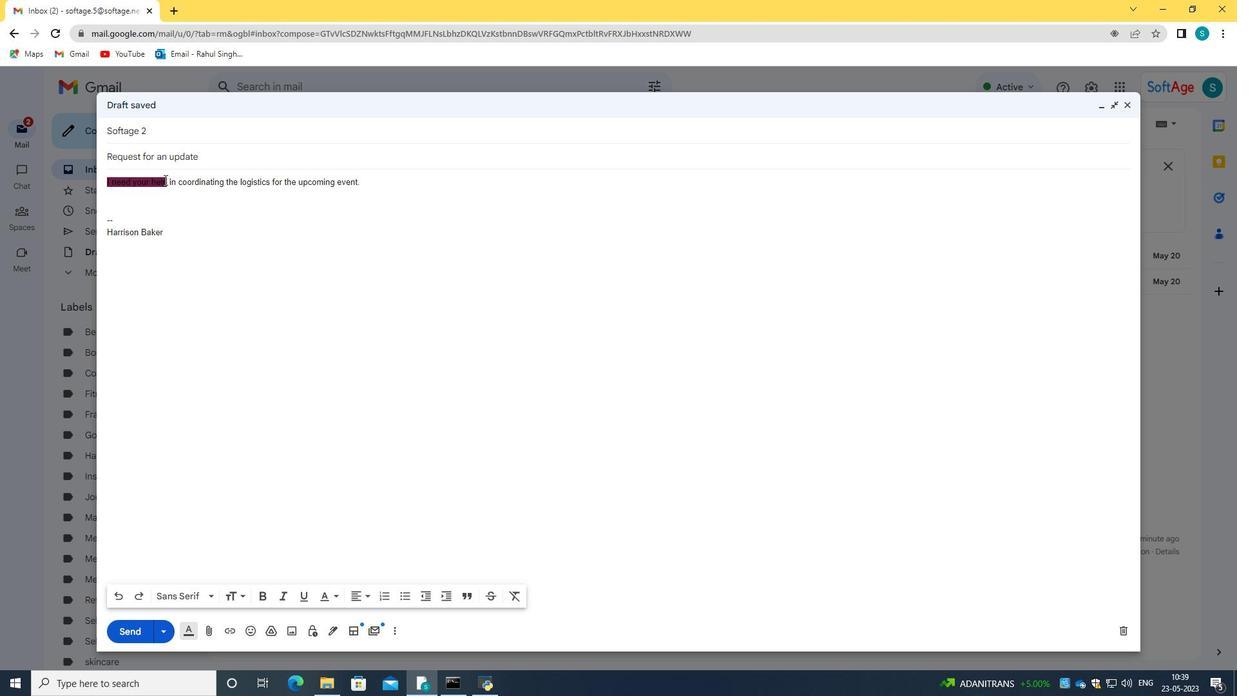 
Action: Mouse moved to (164, 179)
Screenshot: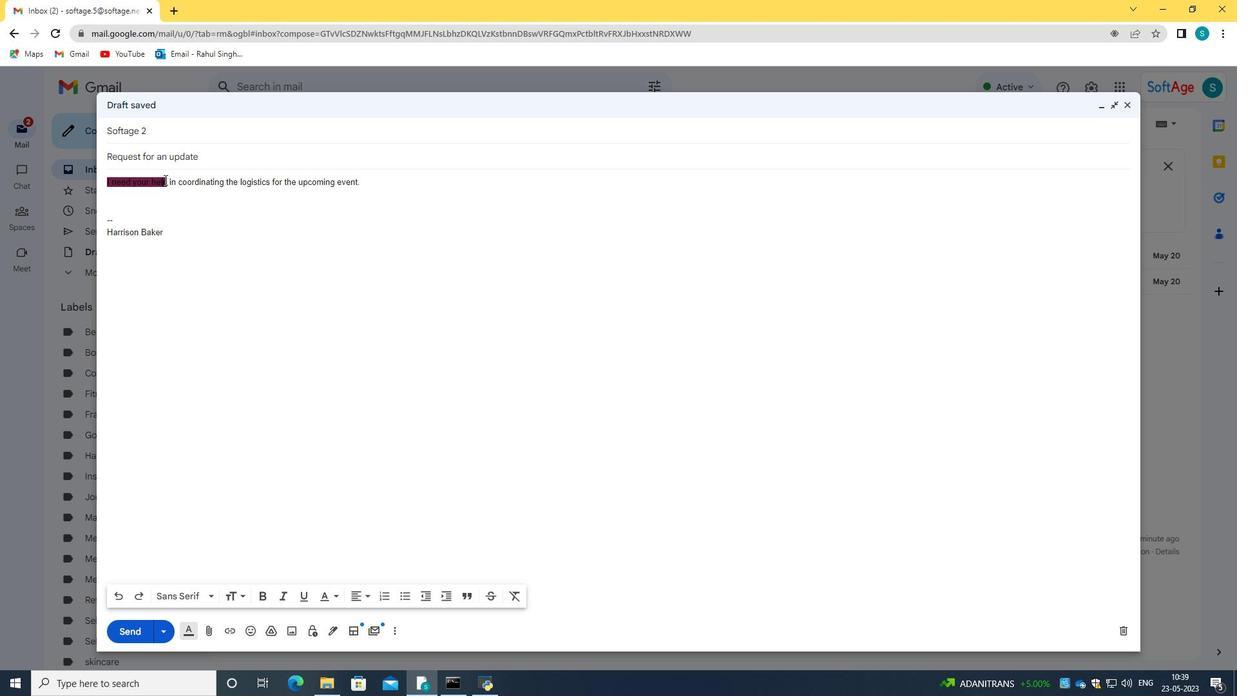 
Action: Key pressed <Key.right><Key.shift_r><Key.left><Key.left><Key.left><Key.left><Key.left><Key.left><Key.left><Key.left><Key.left><Key.left><Key.left><Key.left><Key.left><Key.left><Key.left><Key.left><Key.left>
Screenshot: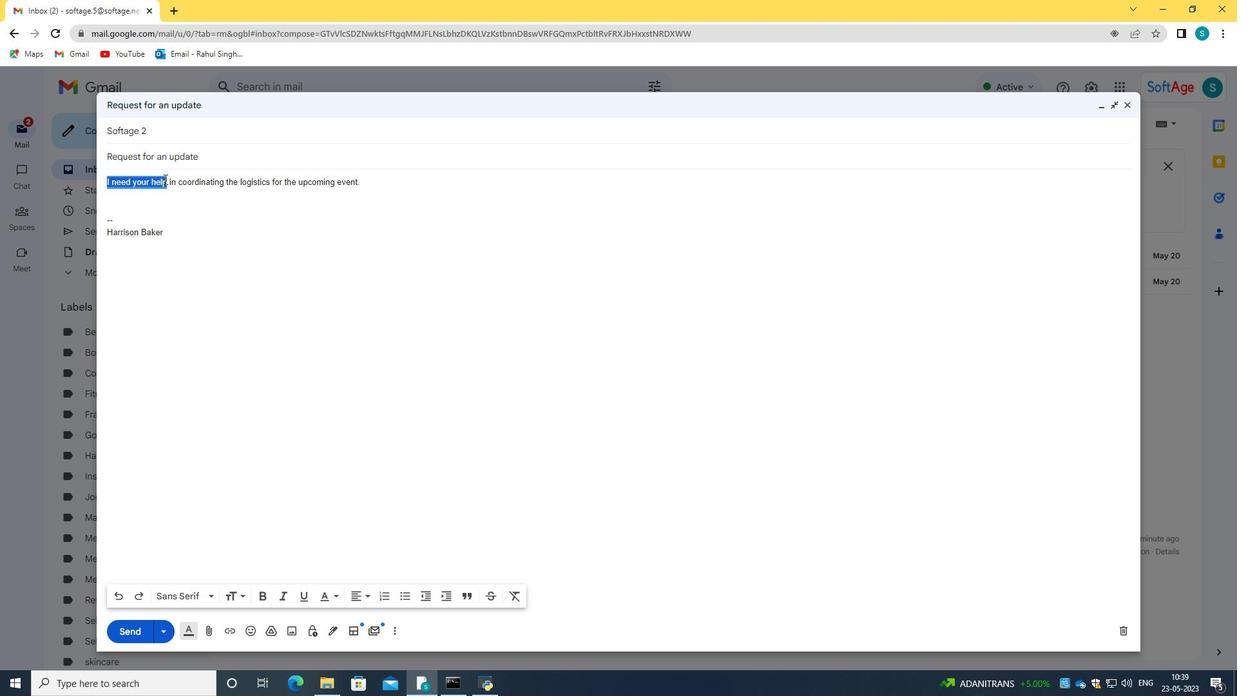 
Action: Mouse moved to (331, 598)
Screenshot: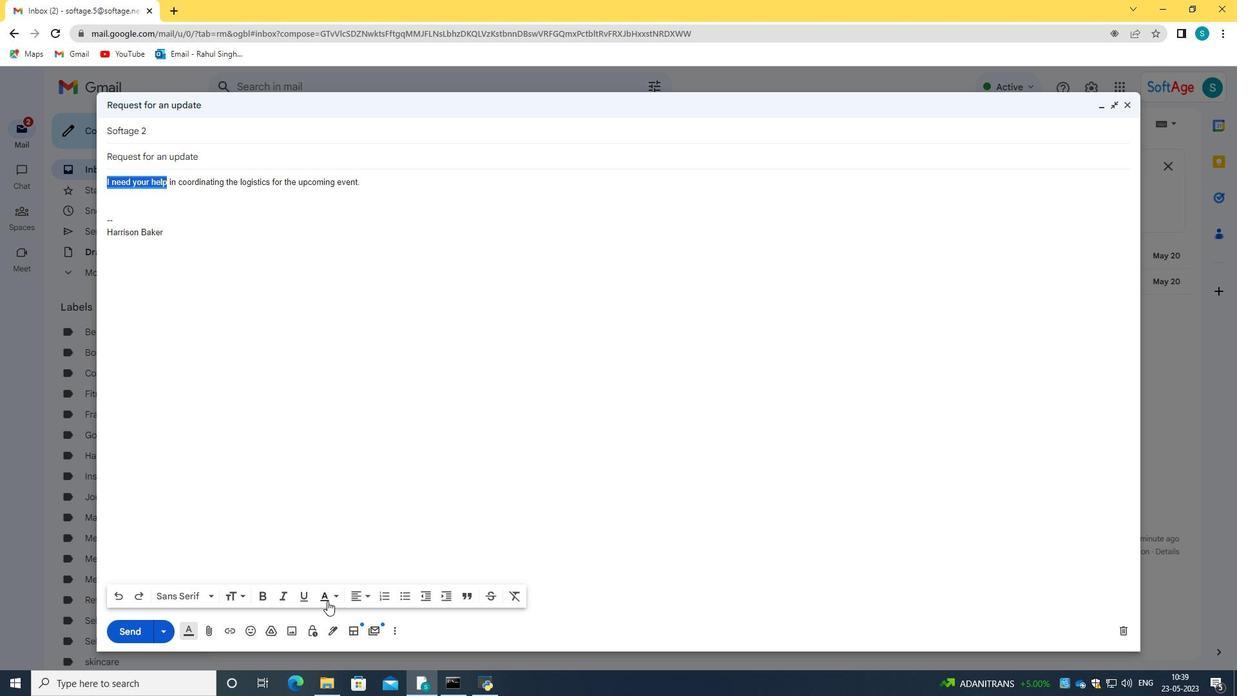 
Action: Mouse pressed left at (331, 598)
Screenshot: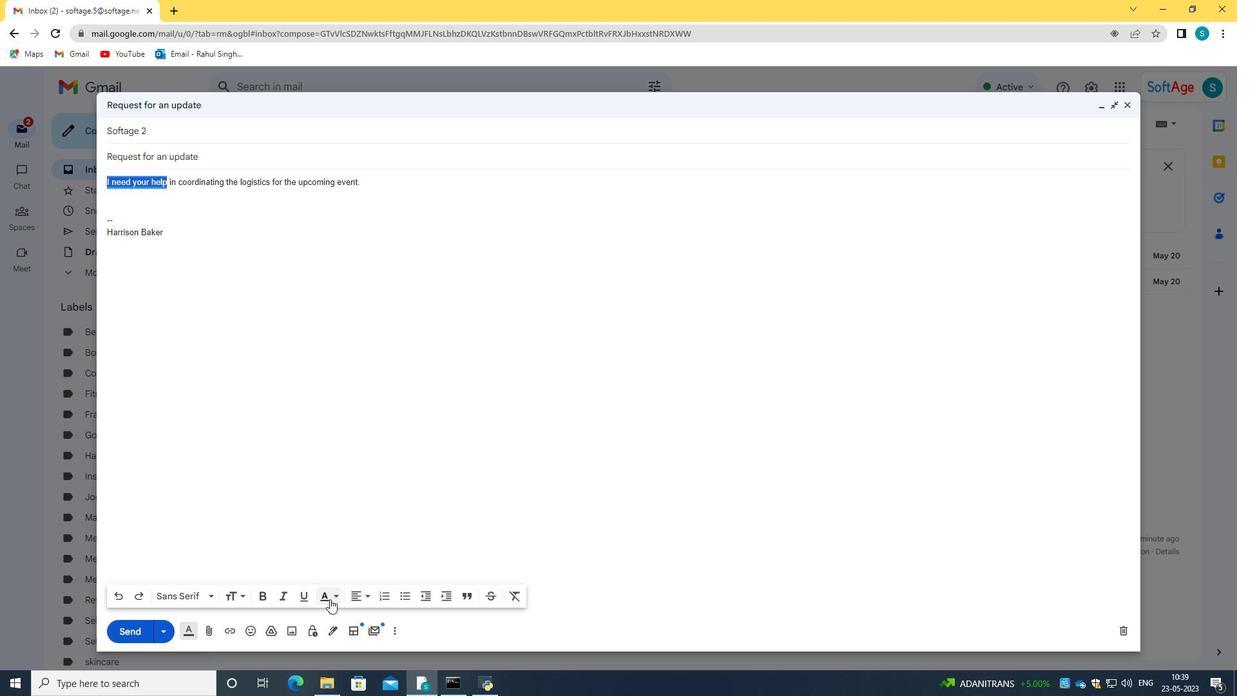 
Action: Mouse moved to (144, 560)
Screenshot: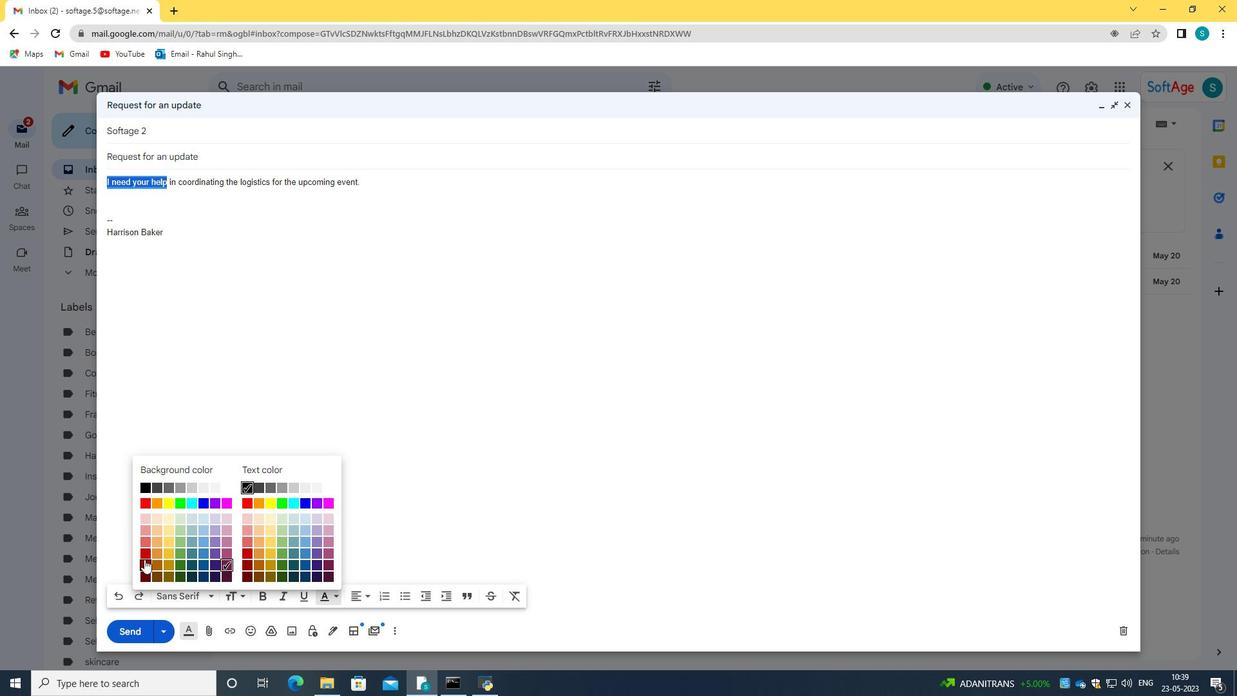 
Action: Mouse pressed left at (144, 560)
Screenshot: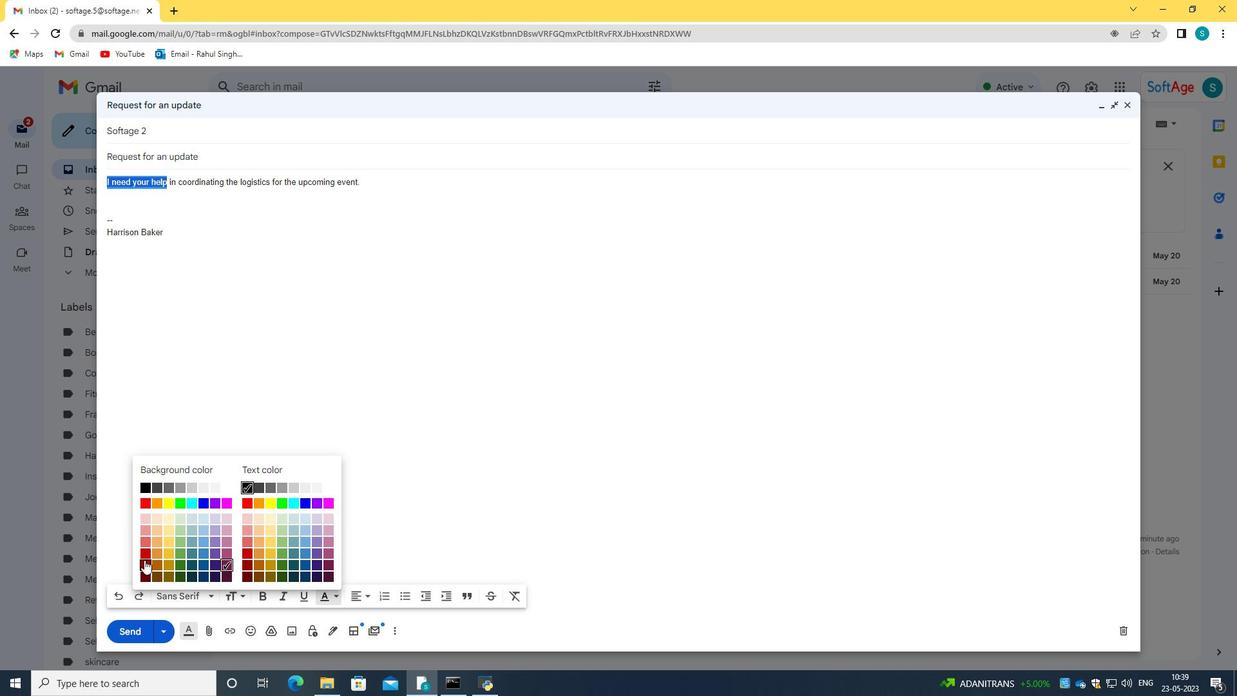 
Action: Mouse moved to (257, 409)
Screenshot: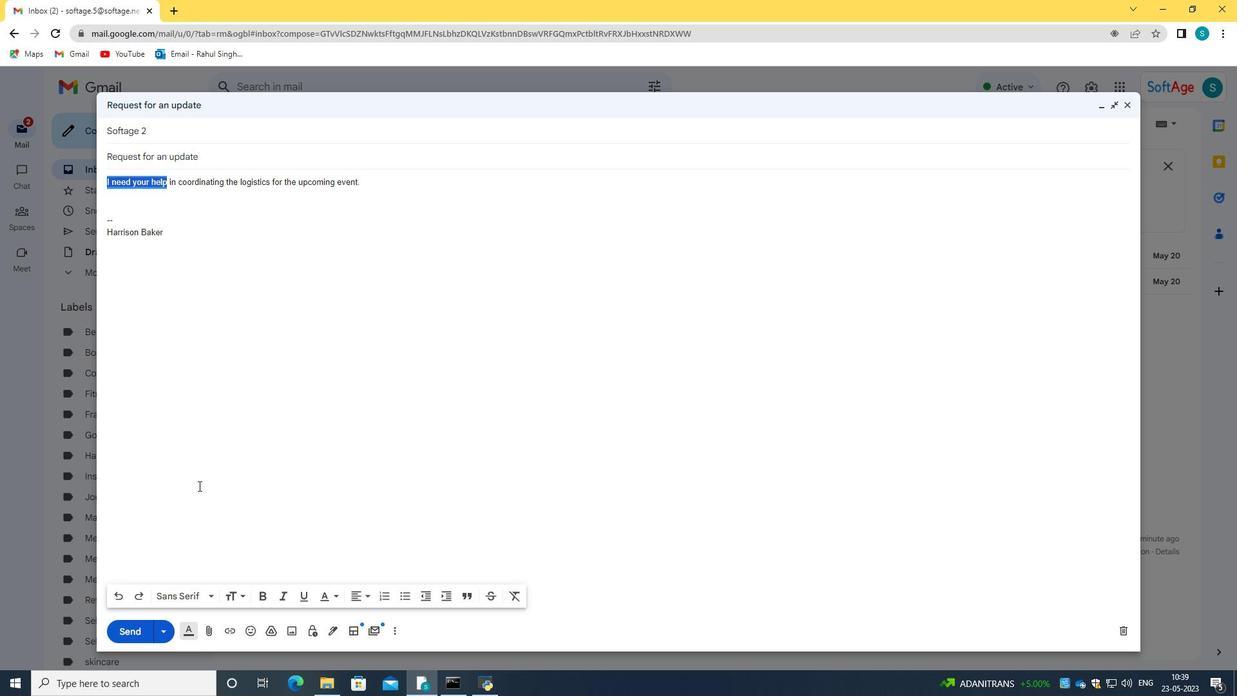 
Action: Mouse pressed left at (257, 409)
Screenshot: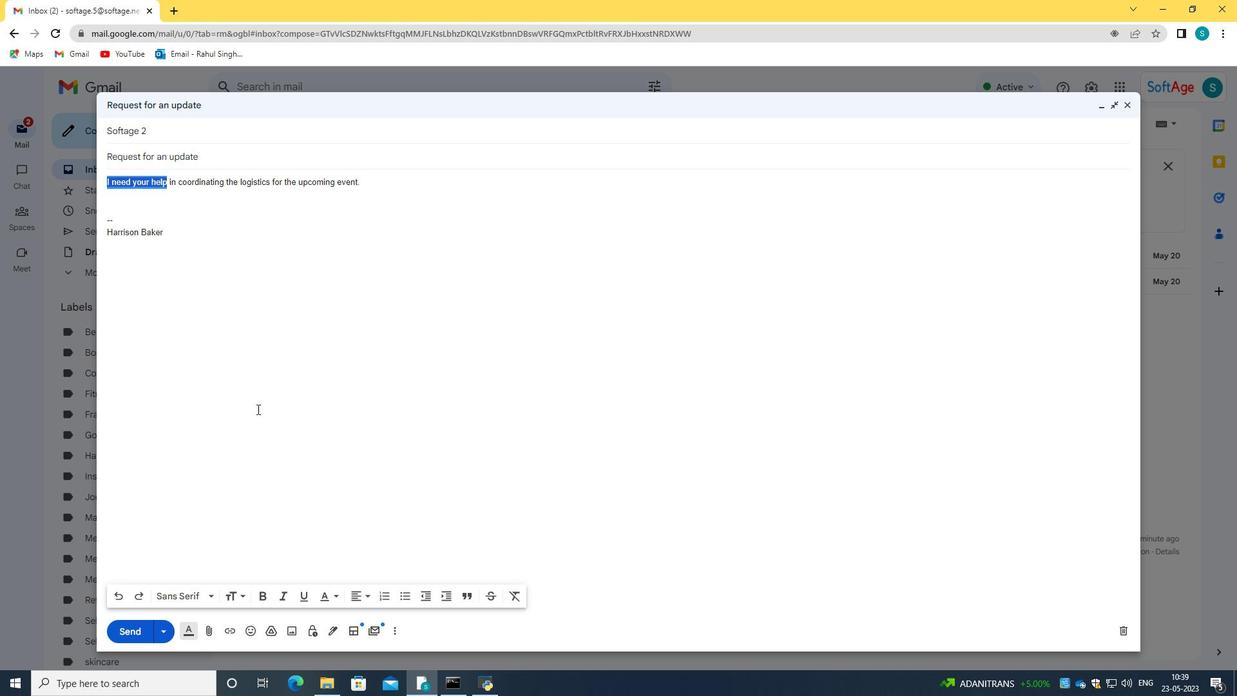 
Action: Mouse moved to (137, 630)
Screenshot: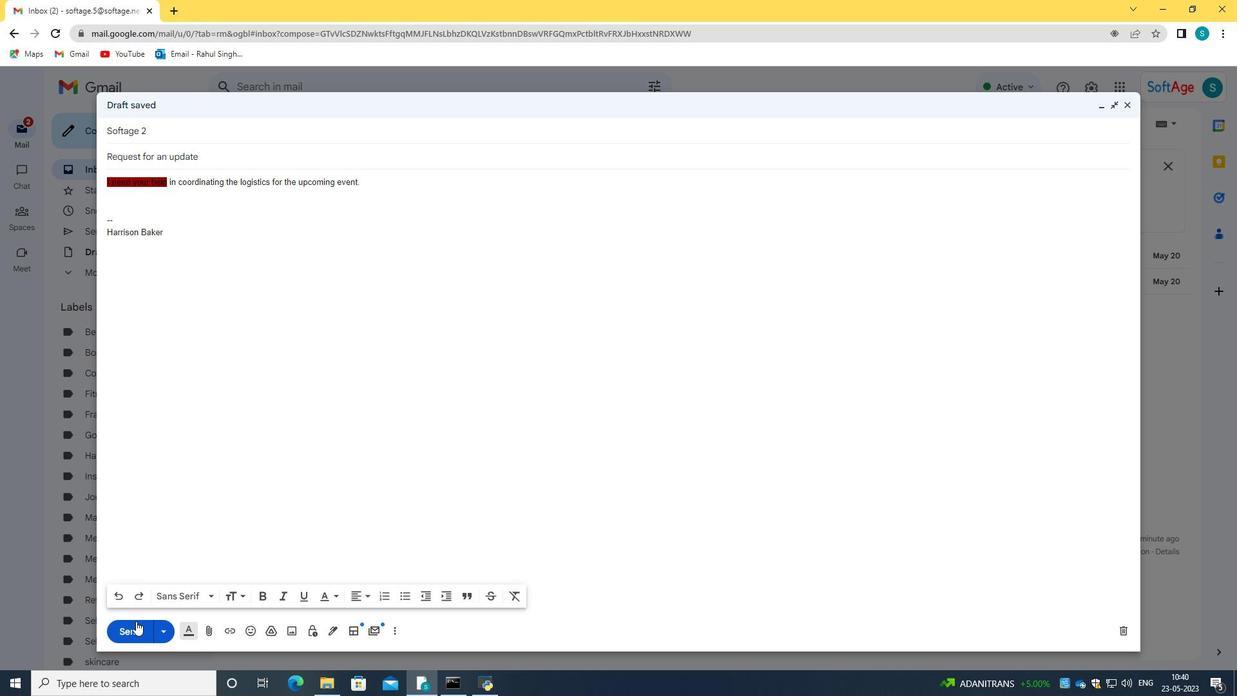 
Action: Mouse pressed left at (137, 630)
Screenshot: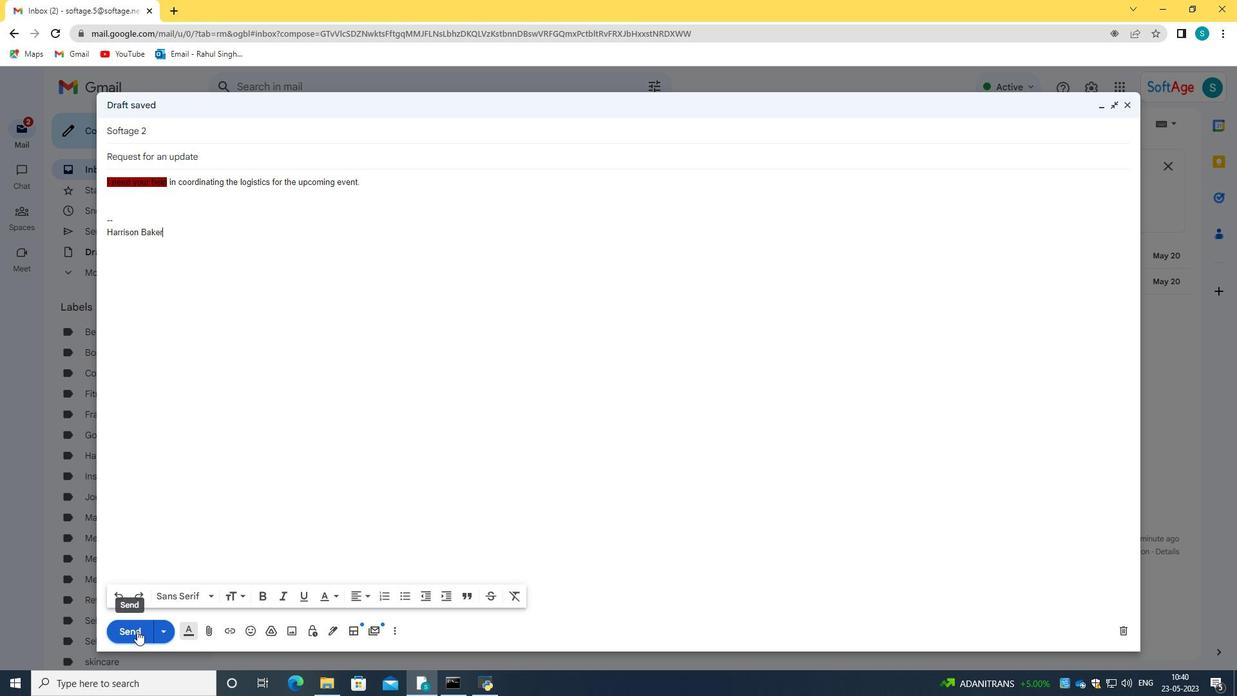 
Action: Mouse moved to (163, 424)
Screenshot: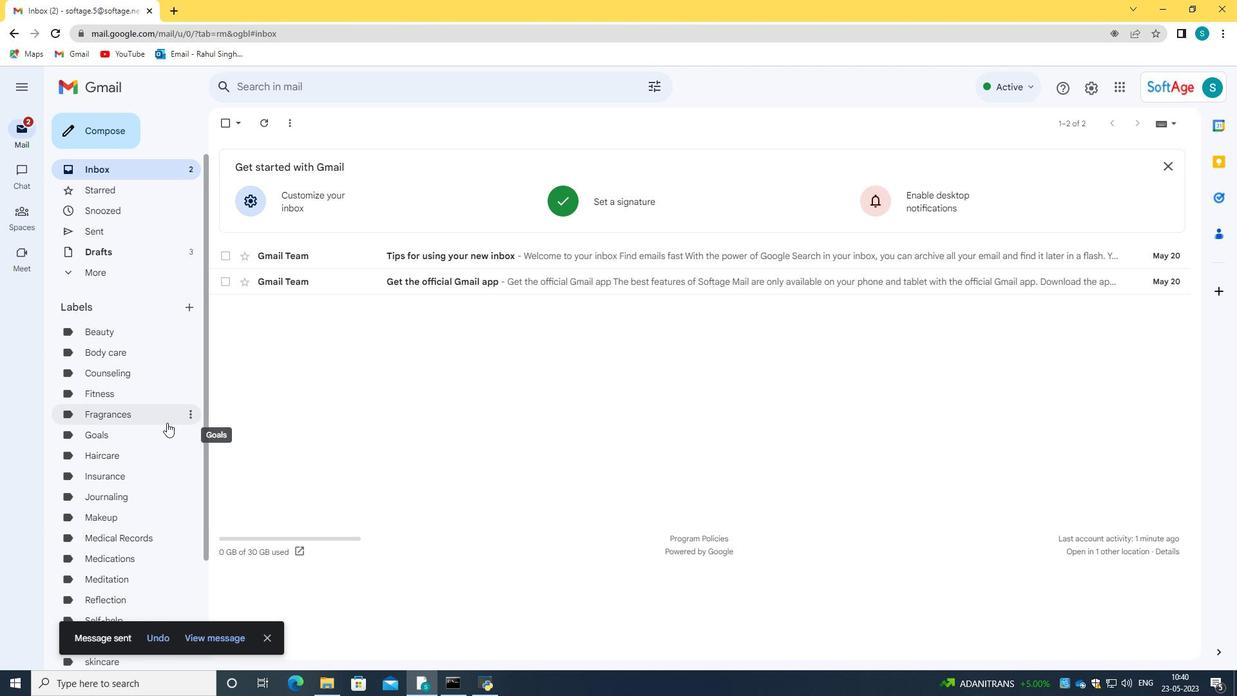 
Action: Mouse scrolled (163, 424) with delta (0, 0)
Screenshot: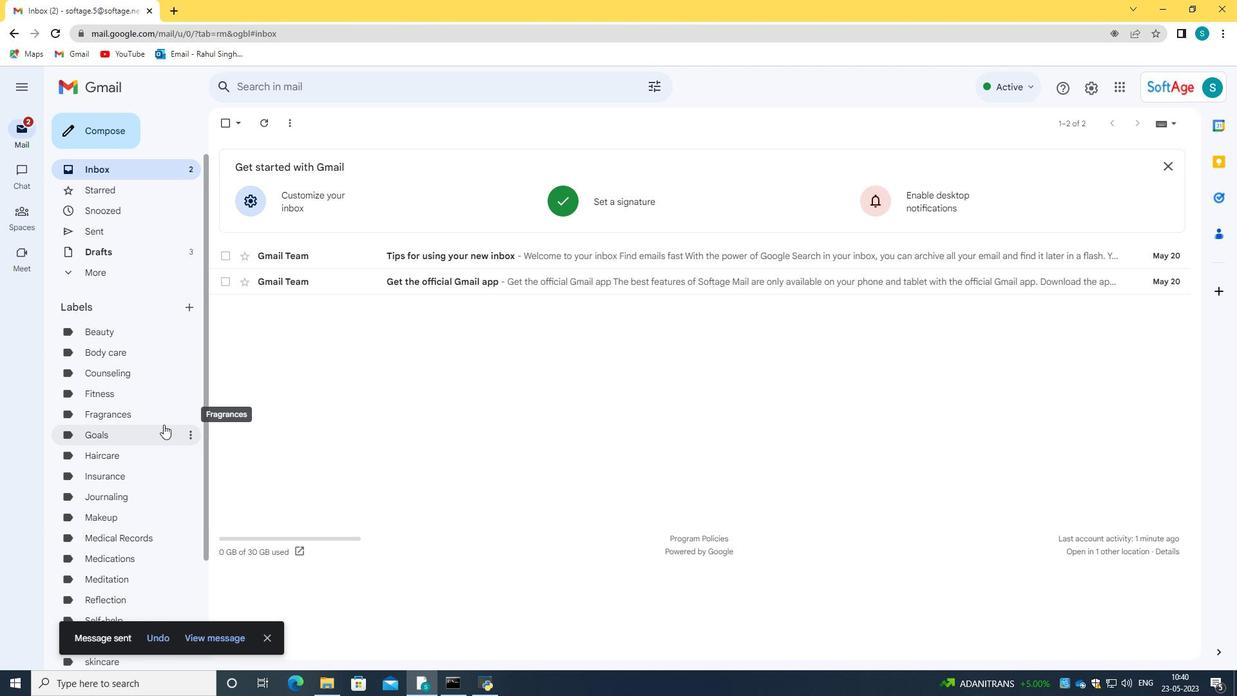 
Action: Mouse scrolled (163, 425) with delta (0, 0)
Screenshot: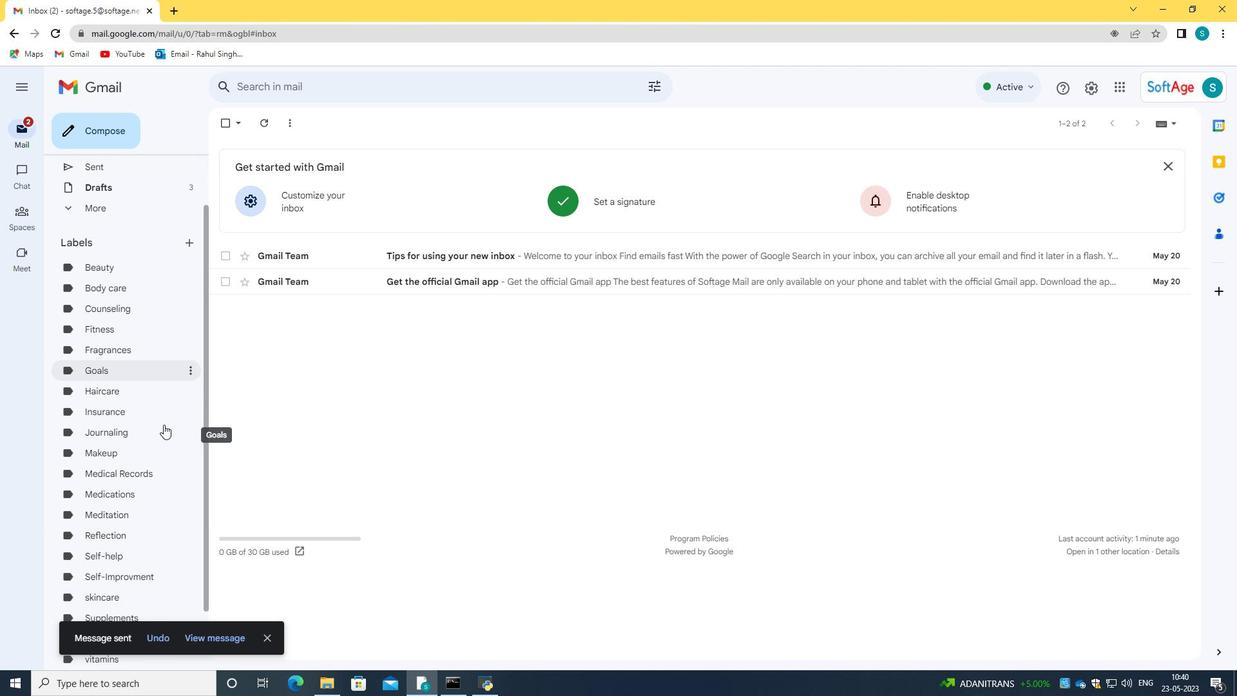 
Action: Mouse scrolled (163, 425) with delta (0, 0)
Screenshot: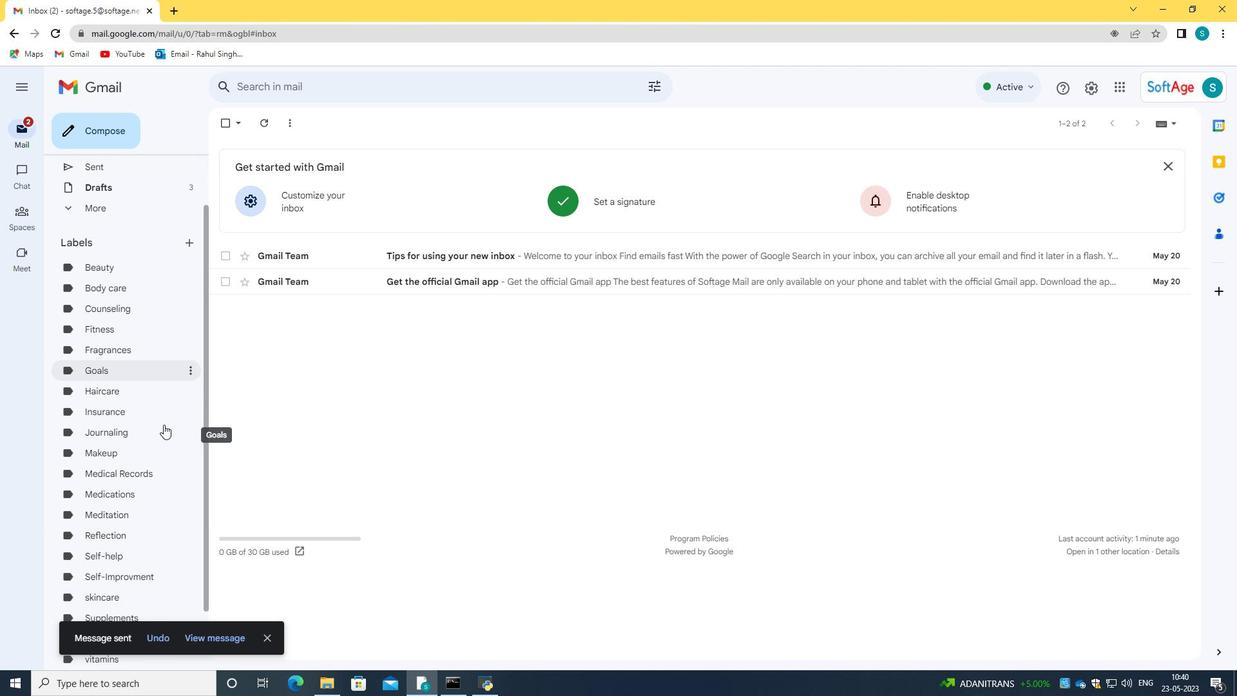 
Action: Mouse scrolled (163, 425) with delta (0, 0)
Screenshot: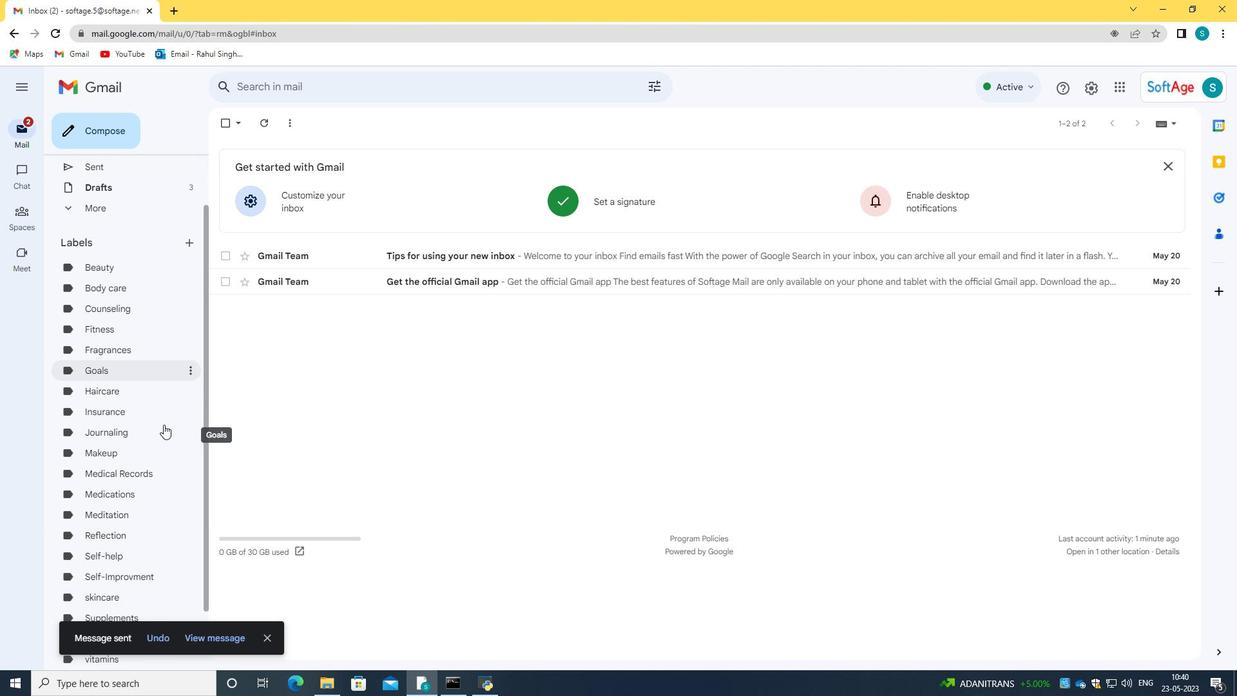 
Action: Mouse moved to (107, 232)
Screenshot: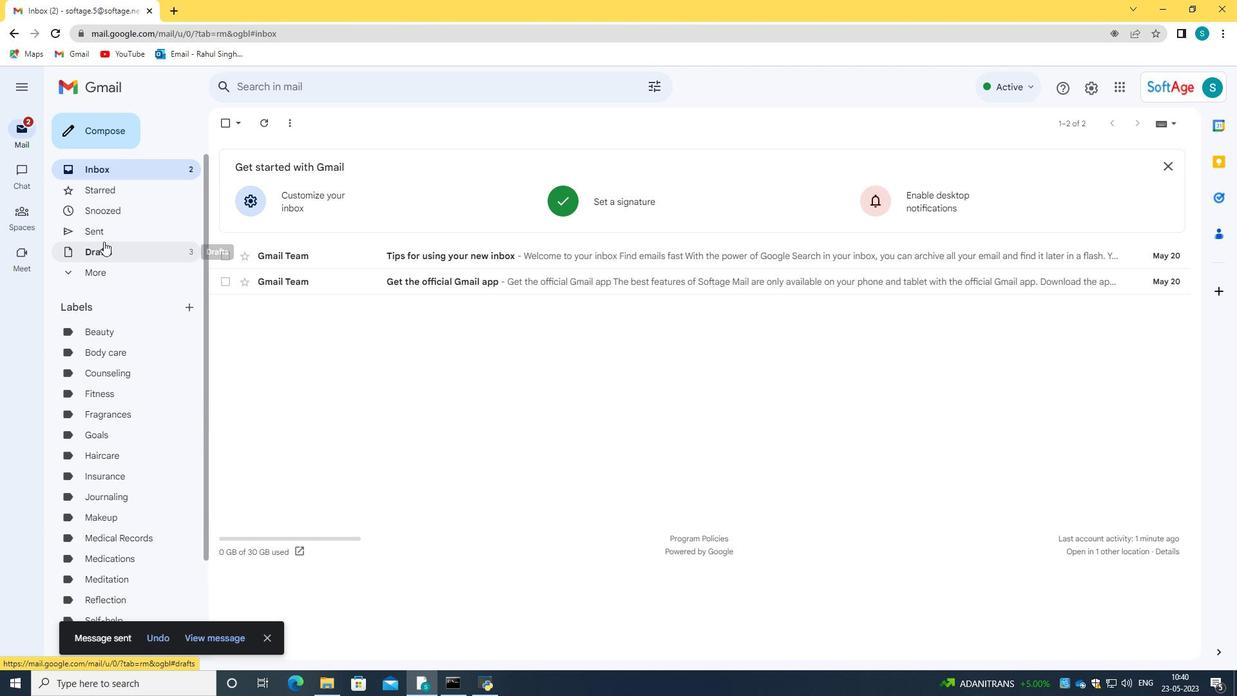 
Action: Mouse pressed left at (107, 232)
Screenshot: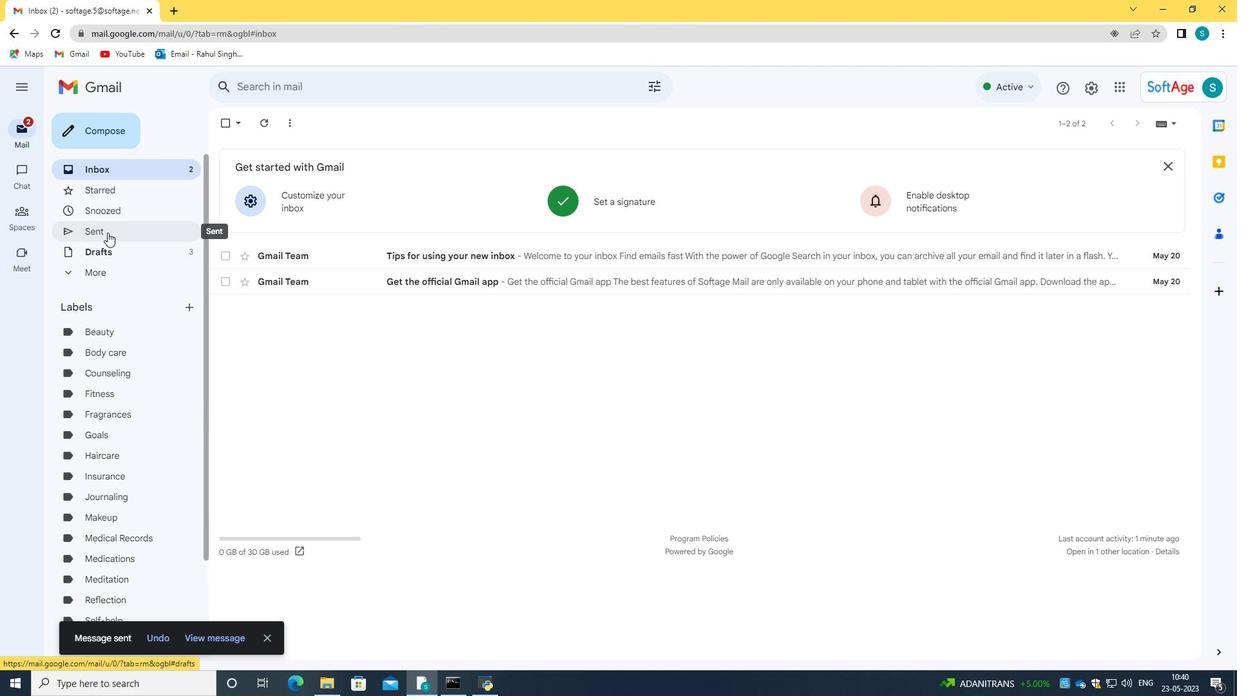 
Action: Mouse moved to (327, 183)
Screenshot: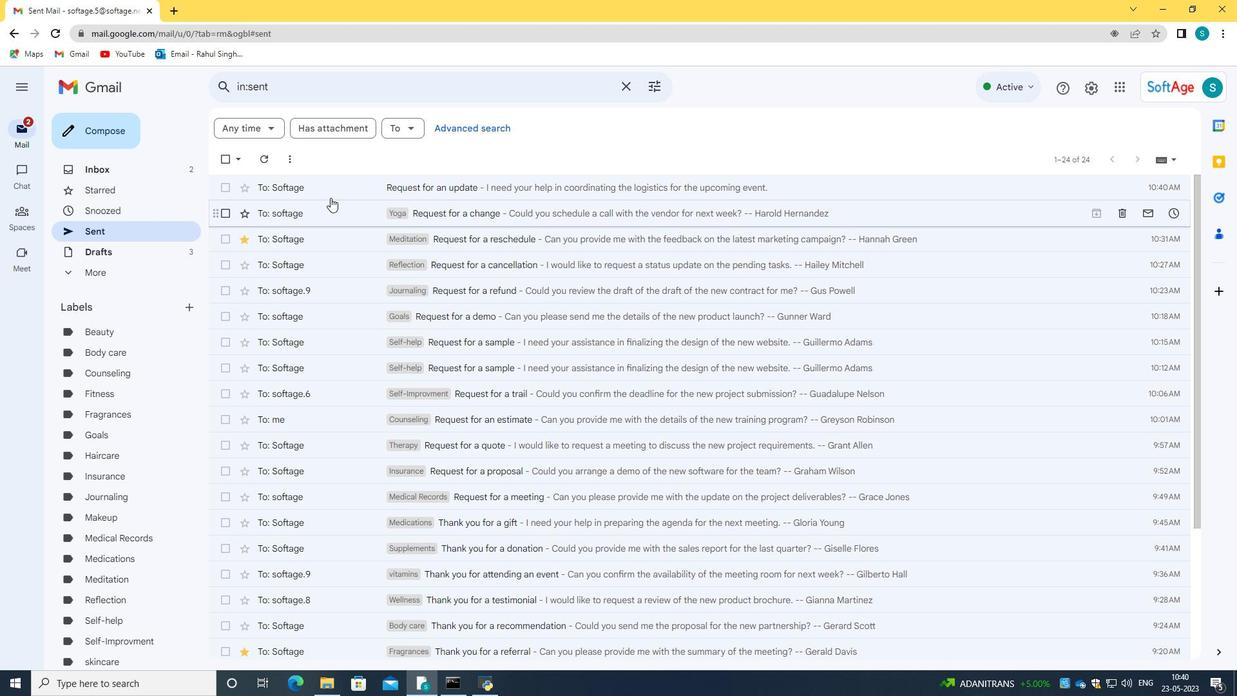 
Action: Mouse pressed left at (327, 183)
Screenshot: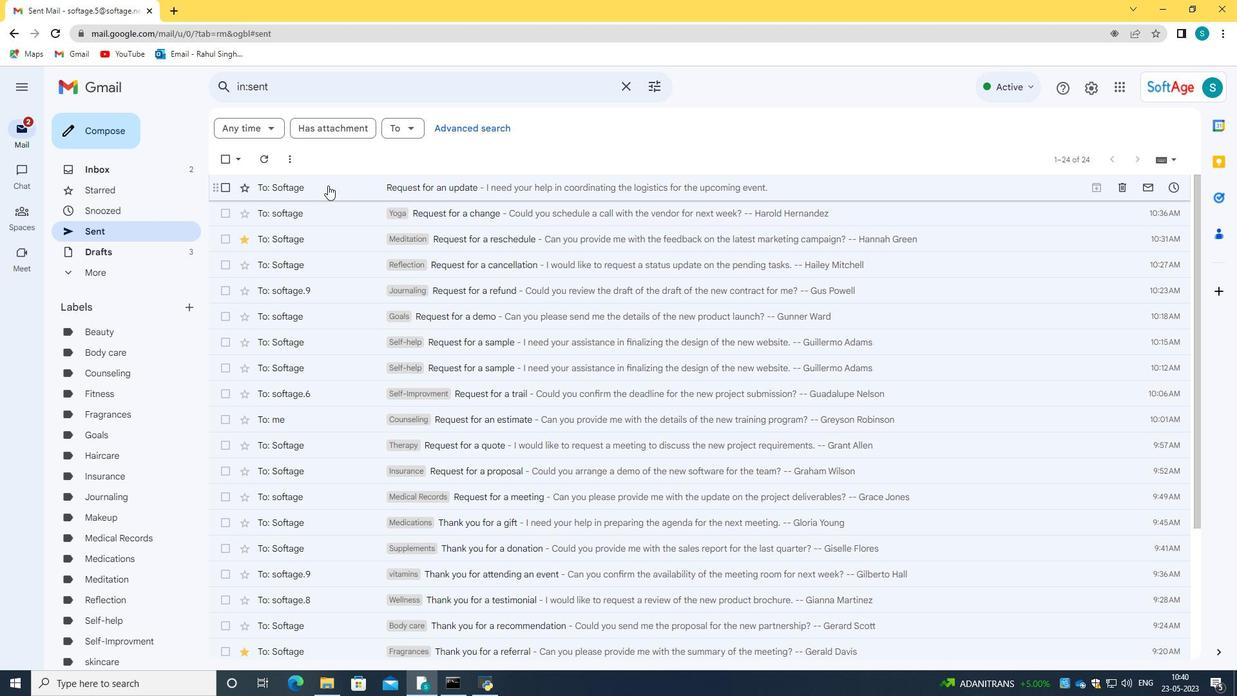 
Action: Mouse moved to (215, 120)
Screenshot: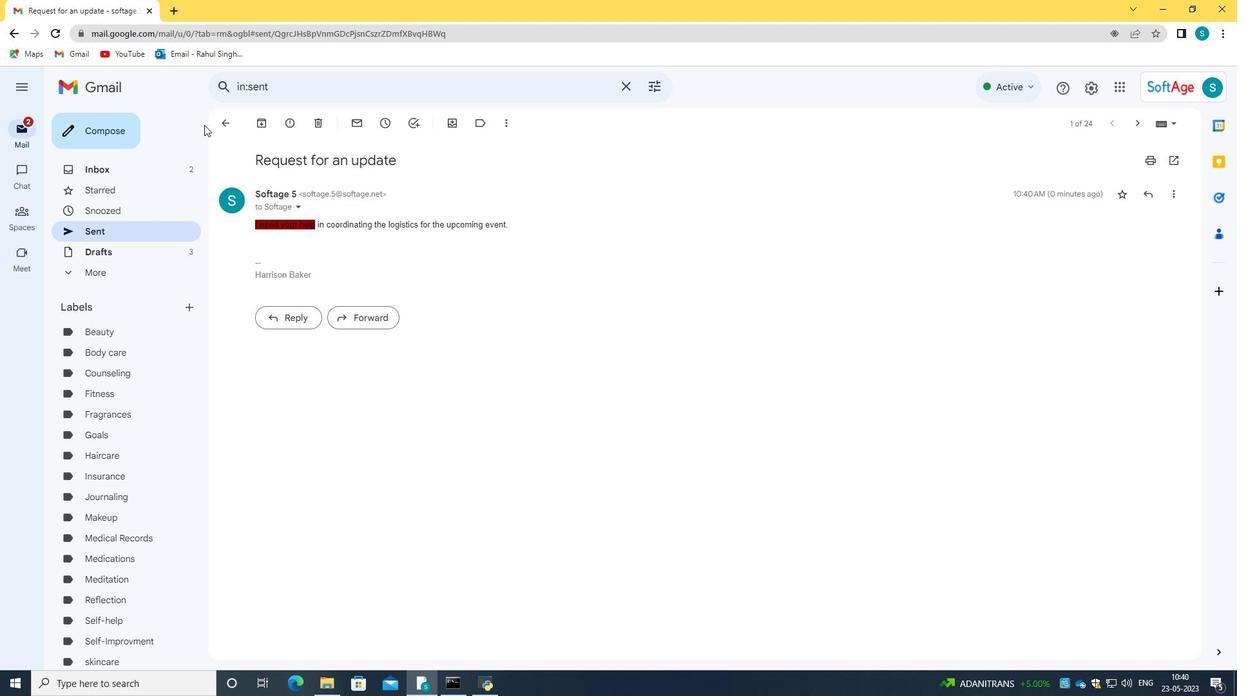 
Action: Mouse pressed left at (215, 120)
Screenshot: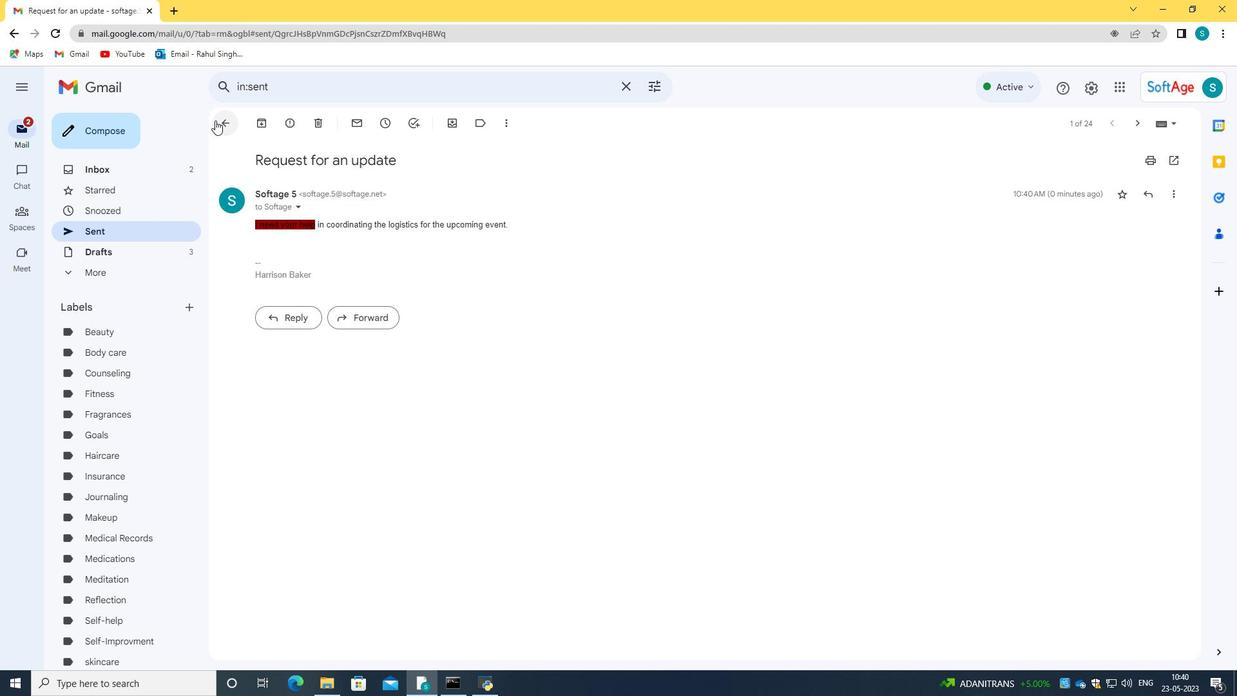 
Action: Mouse moved to (334, 192)
Screenshot: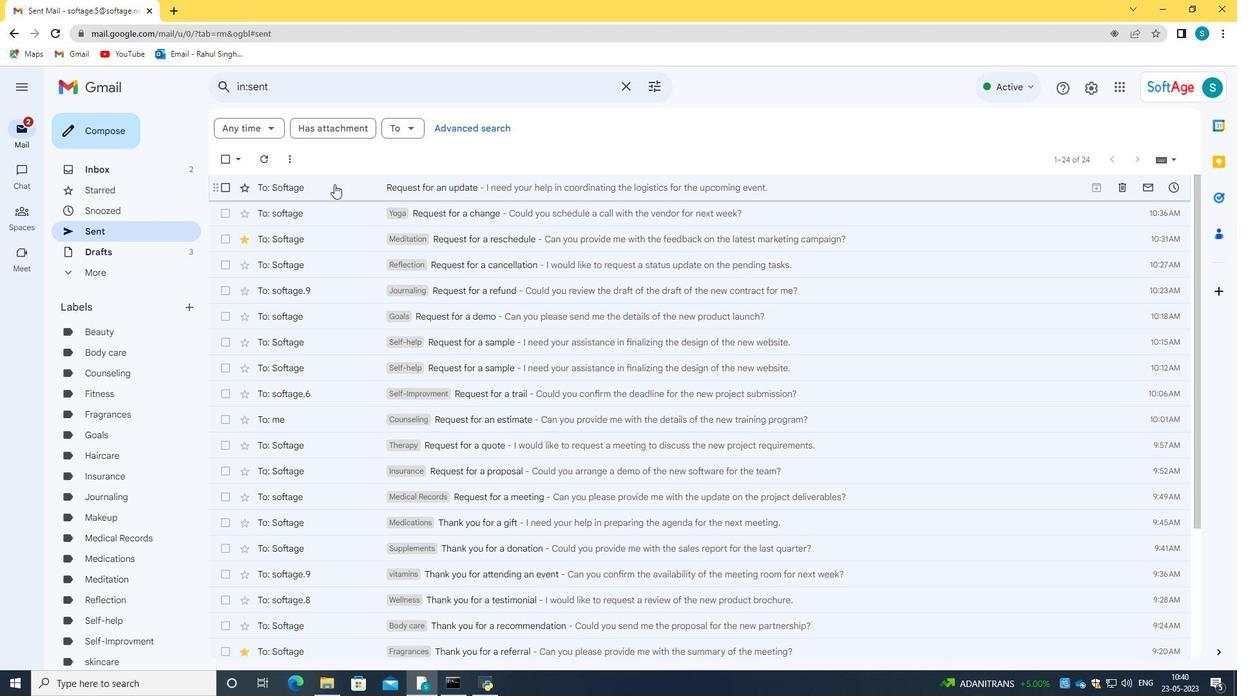 
Action: Mouse pressed right at (334, 192)
Screenshot: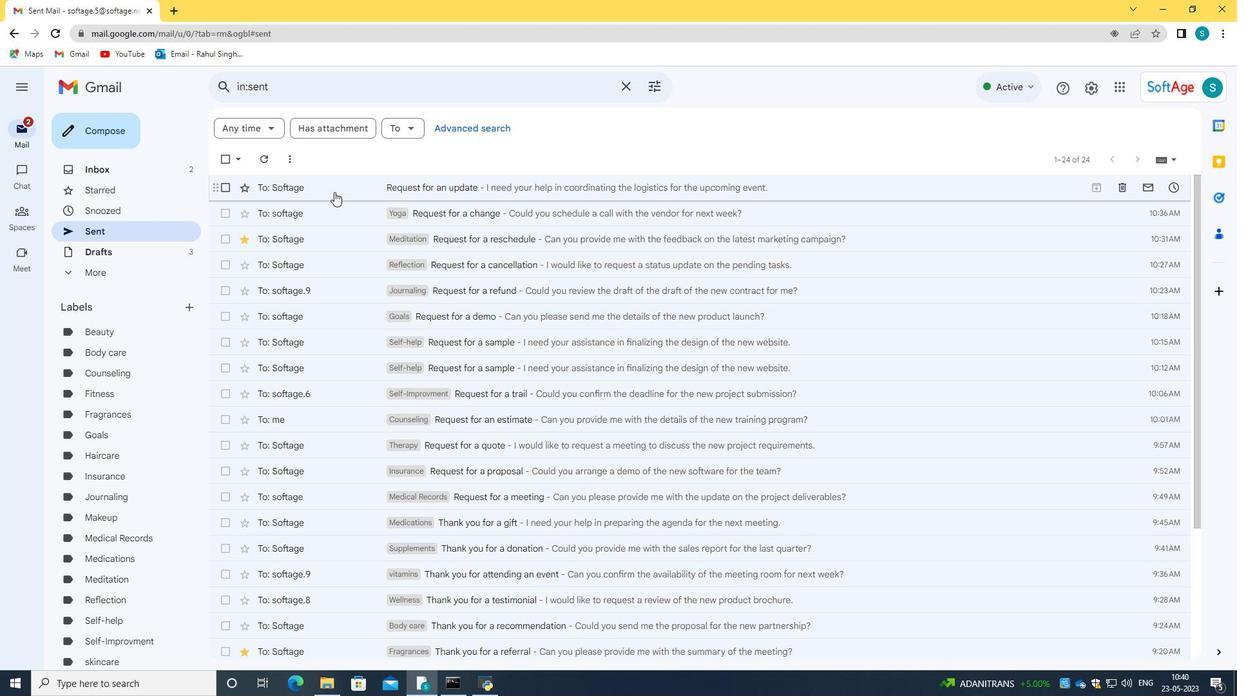
Action: Mouse moved to (560, 217)
Screenshot: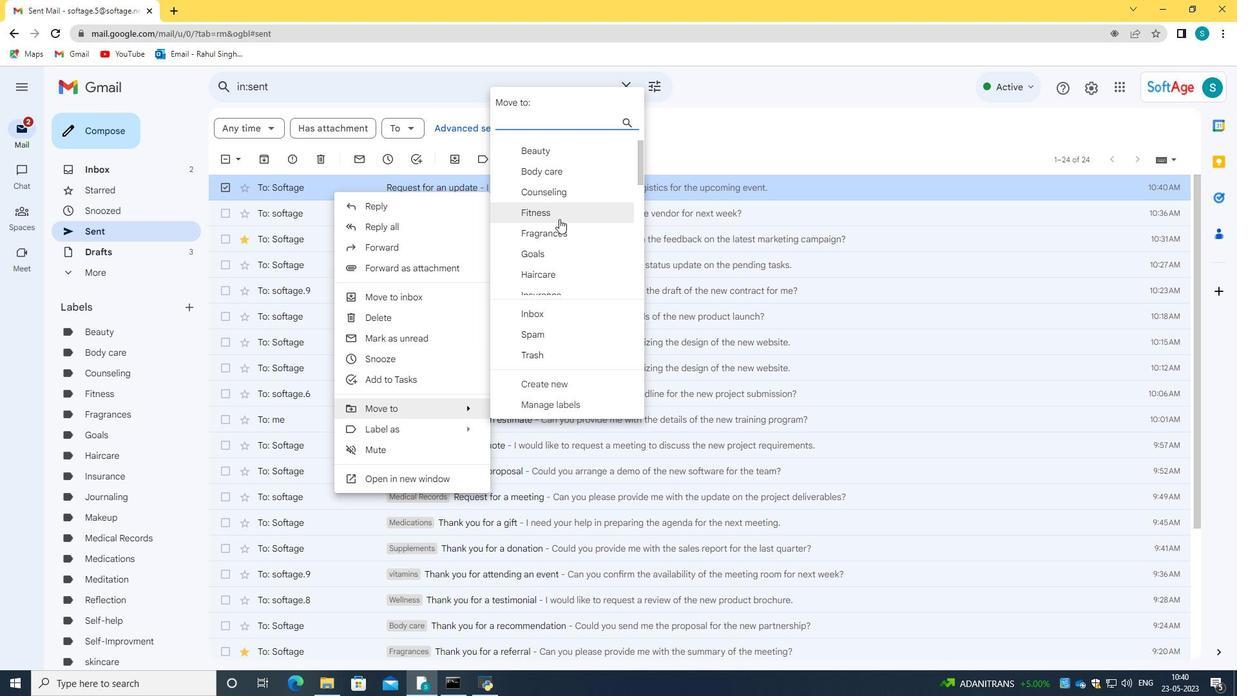 
Action: Mouse pressed left at (560, 217)
Screenshot: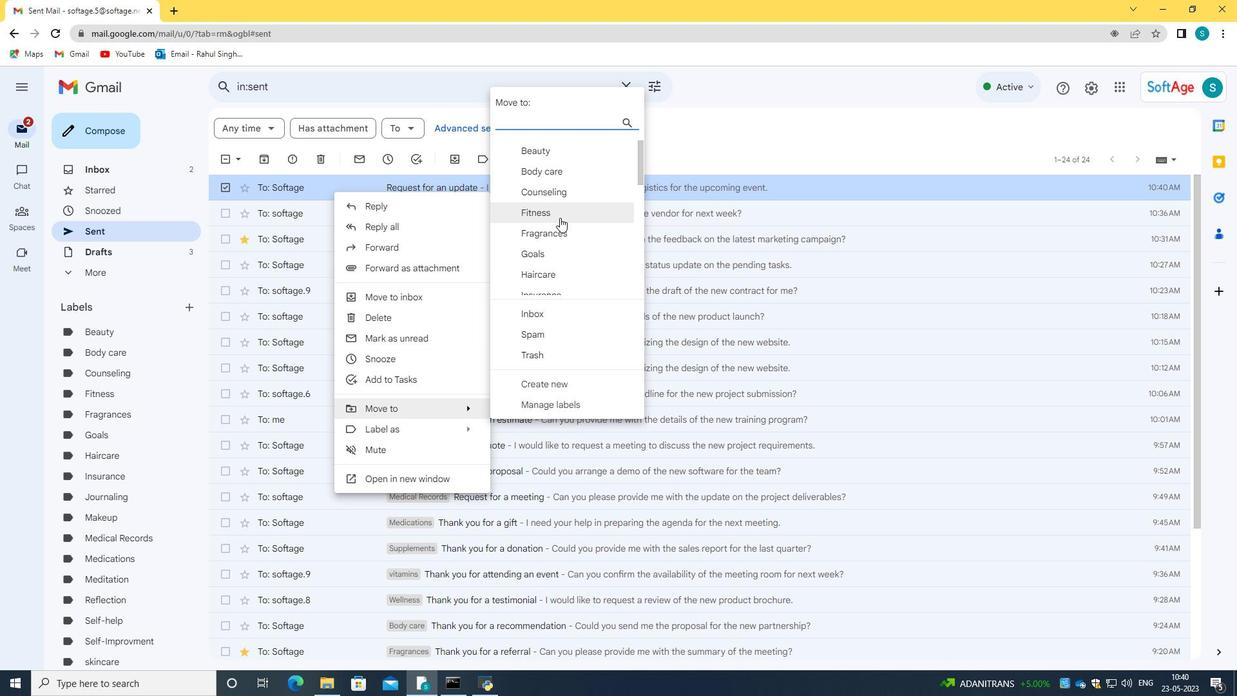 
Action: Mouse moved to (117, 400)
Screenshot: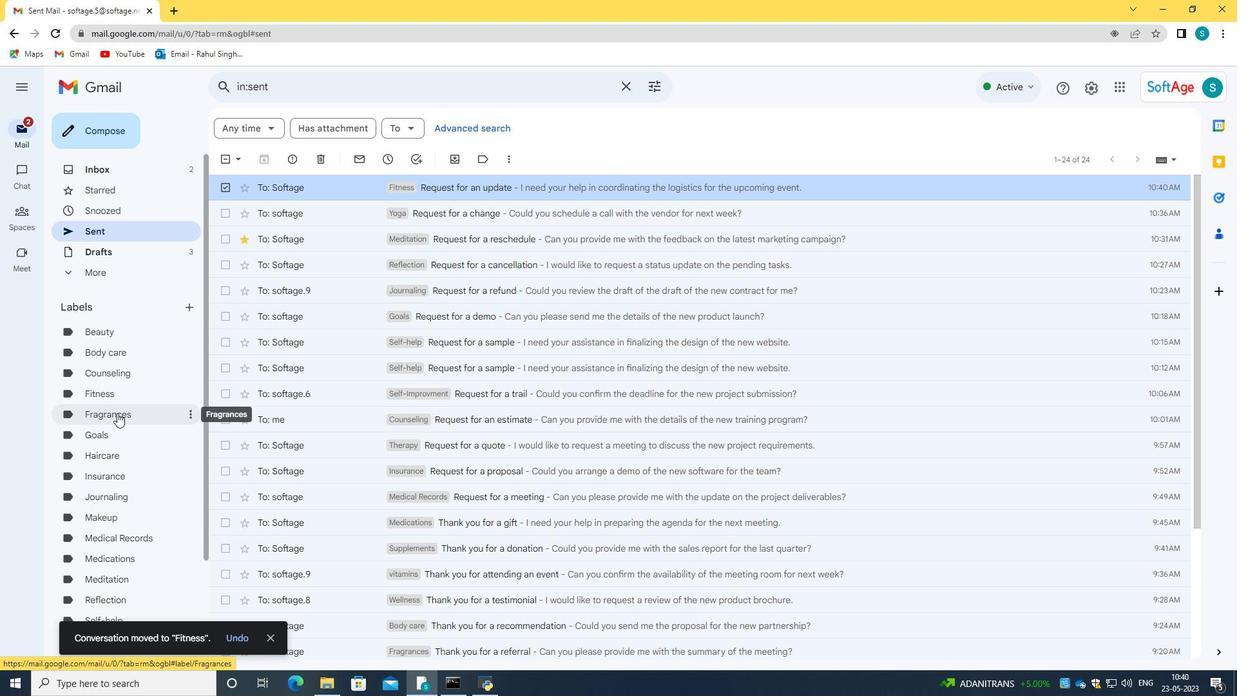 
Action: Mouse pressed left at (117, 400)
Screenshot: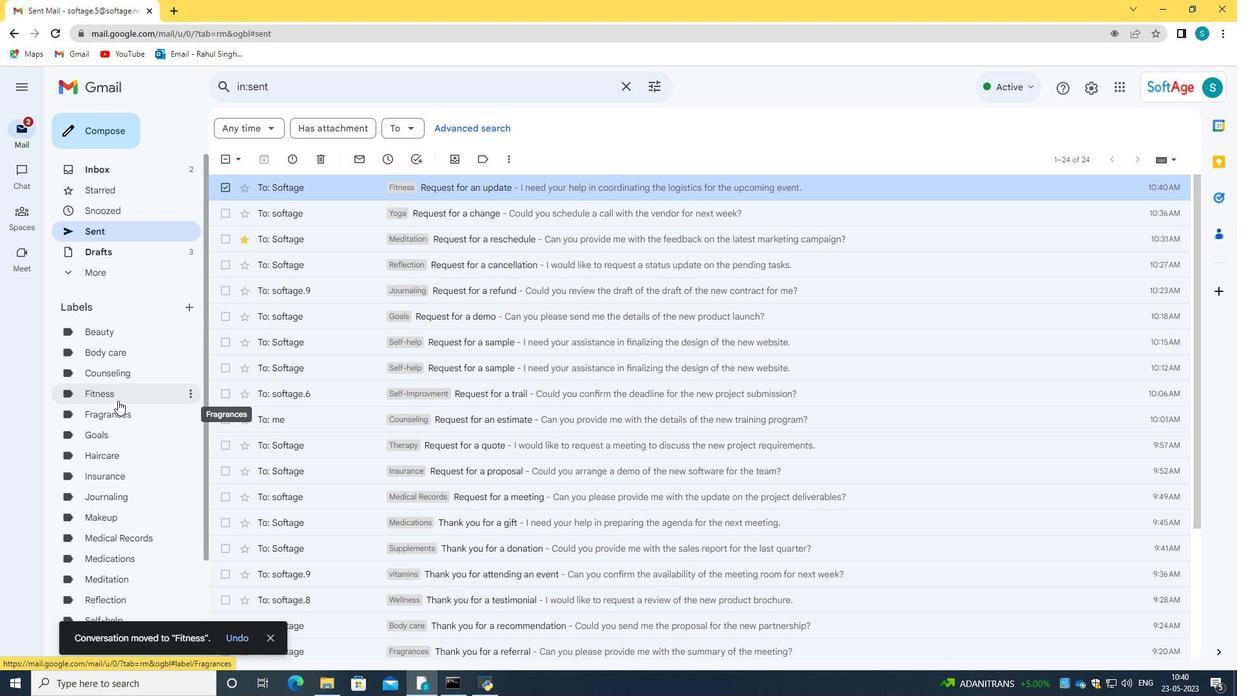 
Action: Mouse moved to (320, 182)
Screenshot: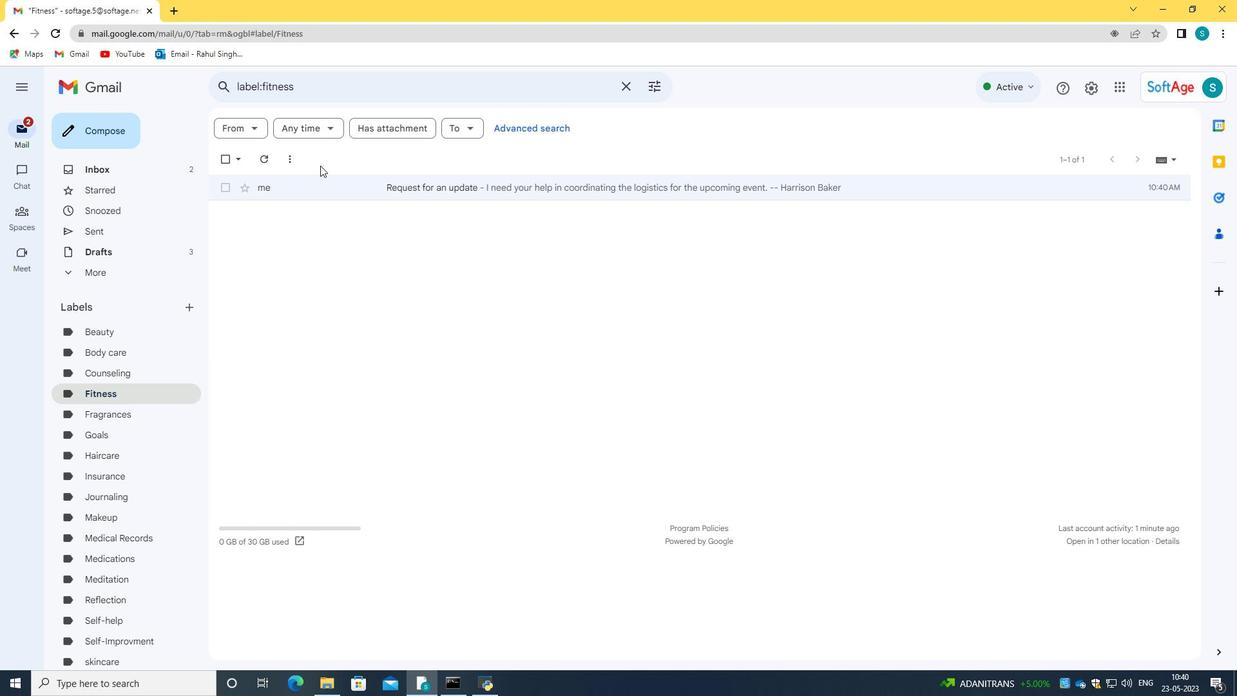 
Action: Mouse pressed left at (320, 182)
Screenshot: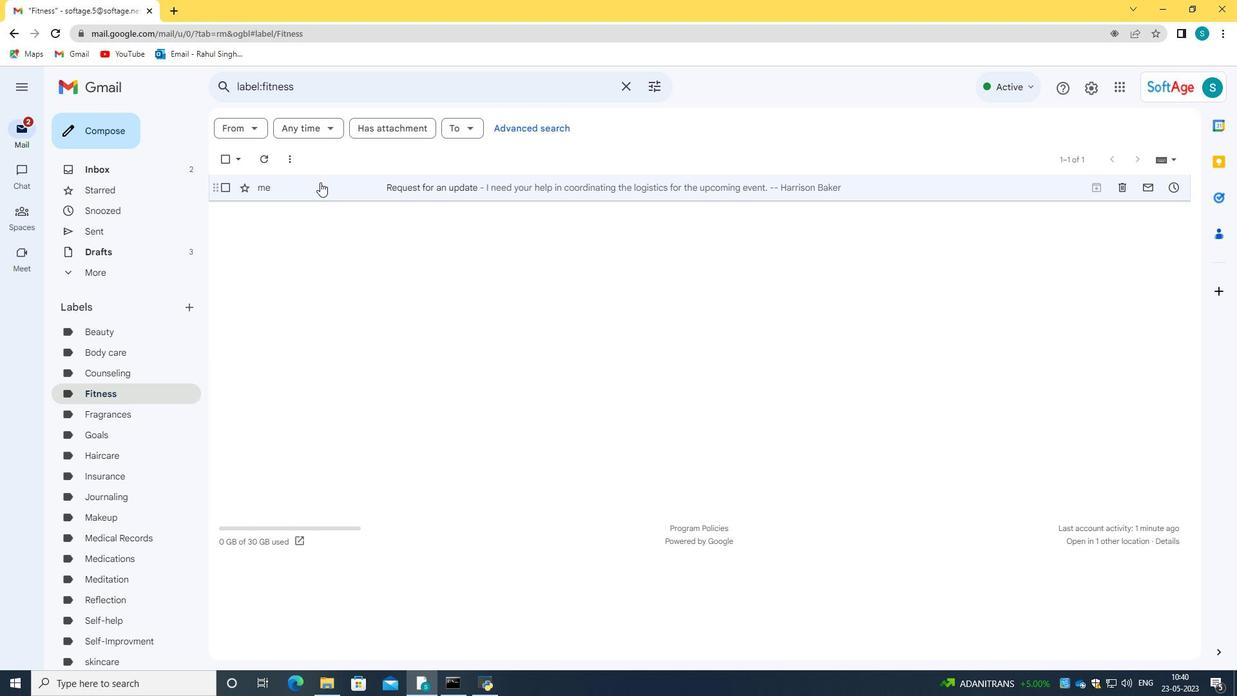 
Action: Mouse moved to (654, 357)
Screenshot: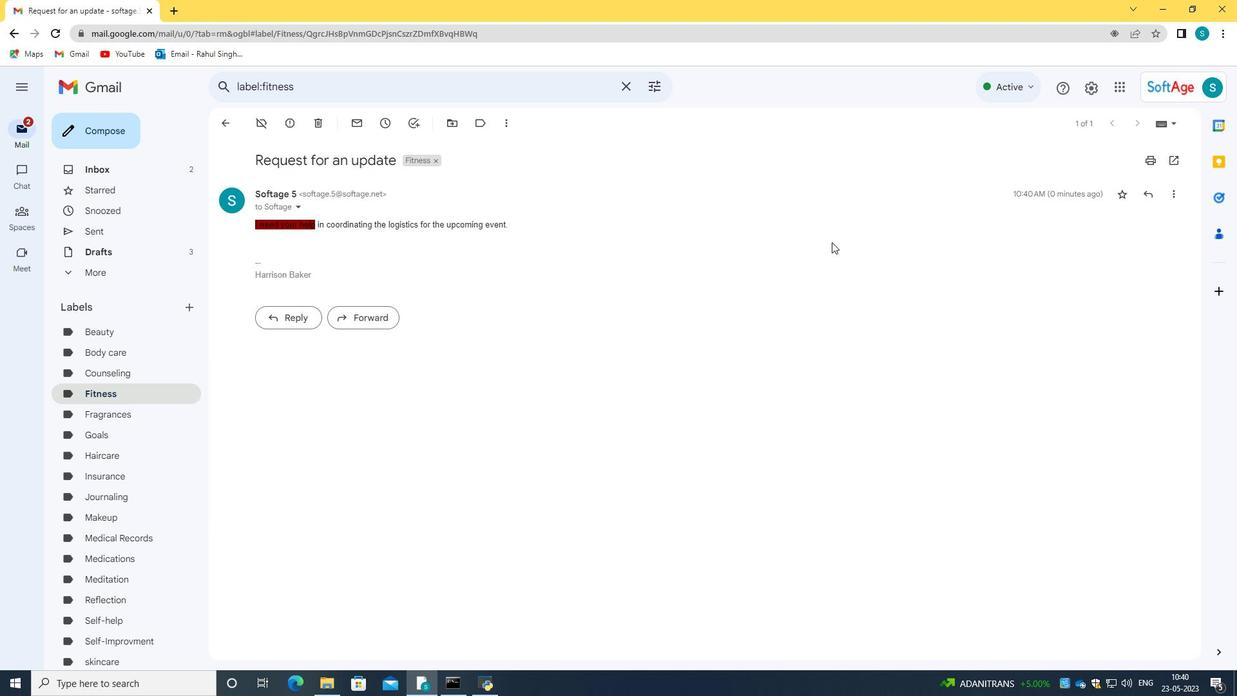 
